 Task: Display the track field history on Timetaken object.
Action: Mouse moved to (1012, 61)
Screenshot: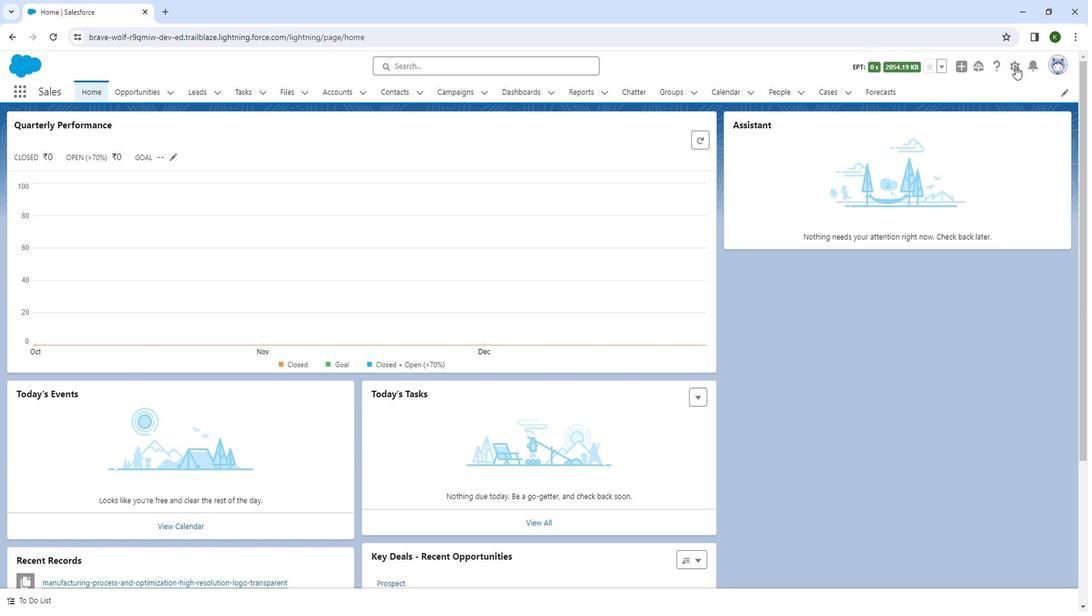 
Action: Mouse pressed left at (1012, 61)
Screenshot: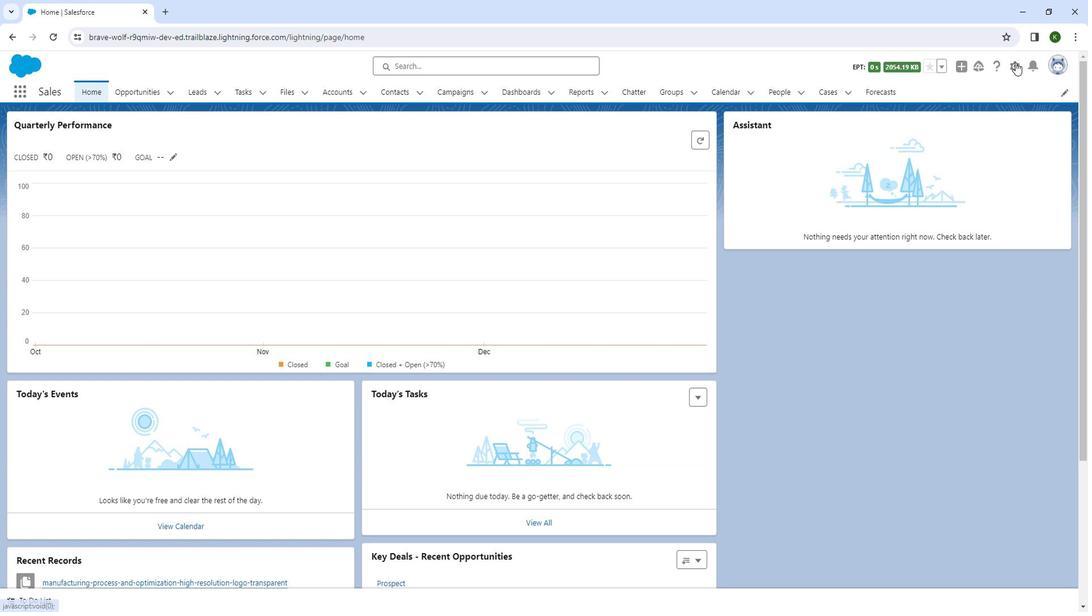 
Action: Mouse moved to (966, 100)
Screenshot: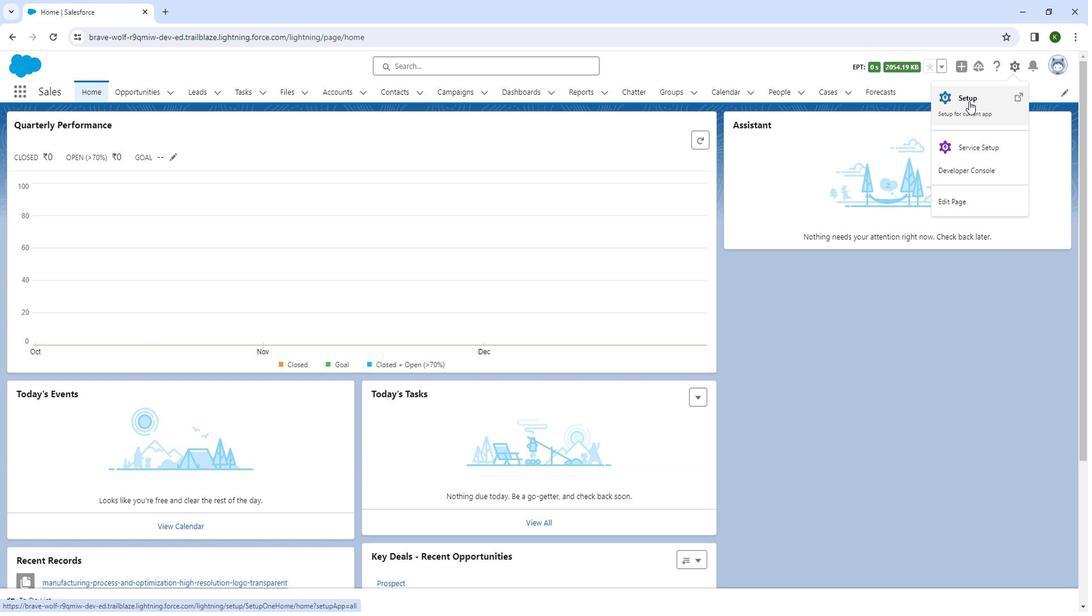 
Action: Mouse pressed left at (966, 100)
Screenshot: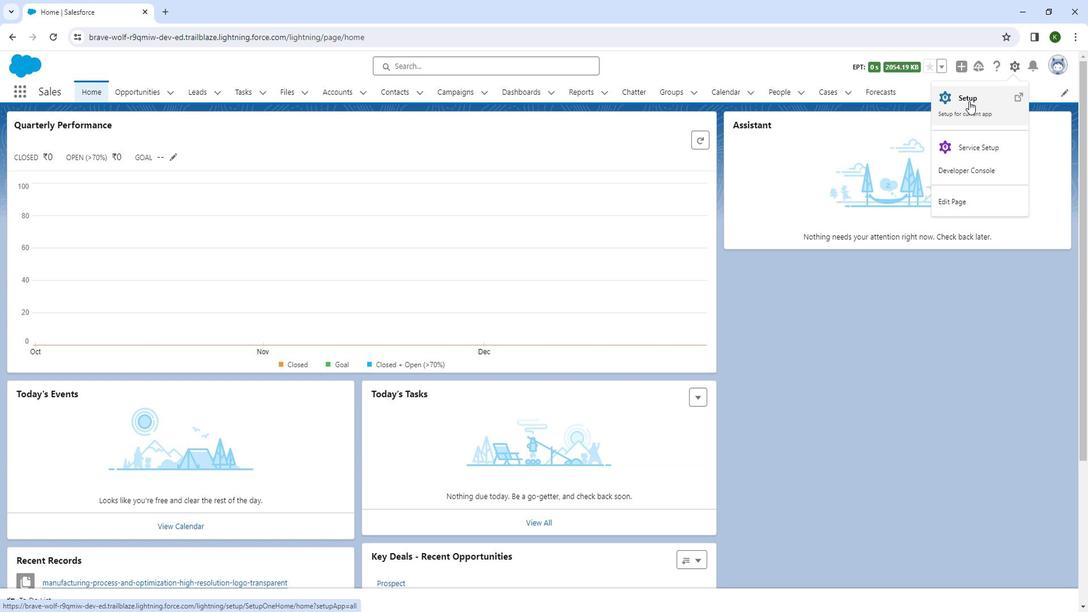 
Action: Mouse moved to (147, 91)
Screenshot: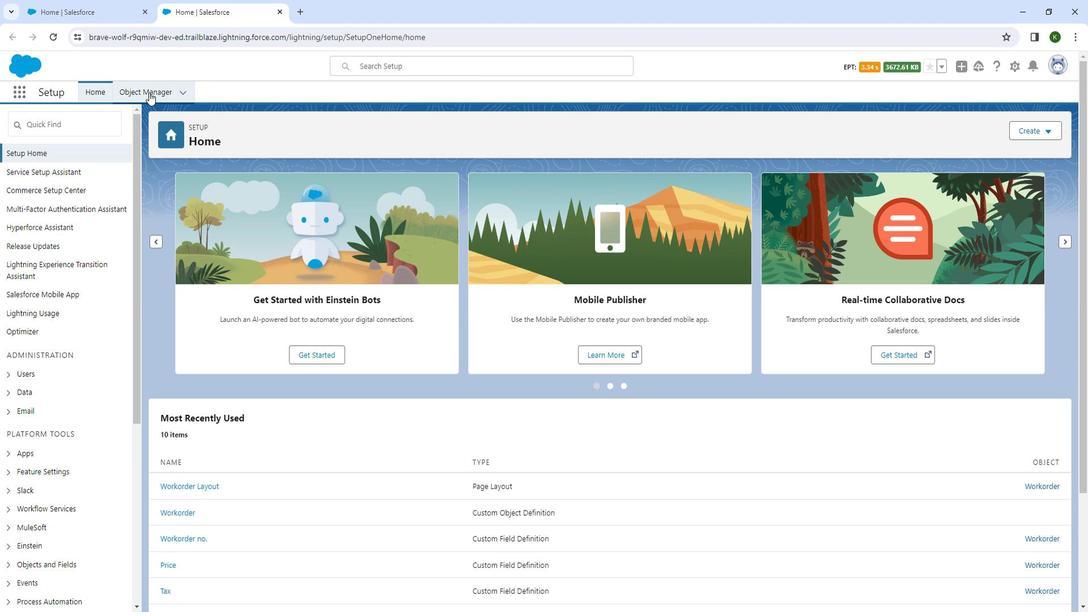 
Action: Mouse pressed left at (147, 91)
Screenshot: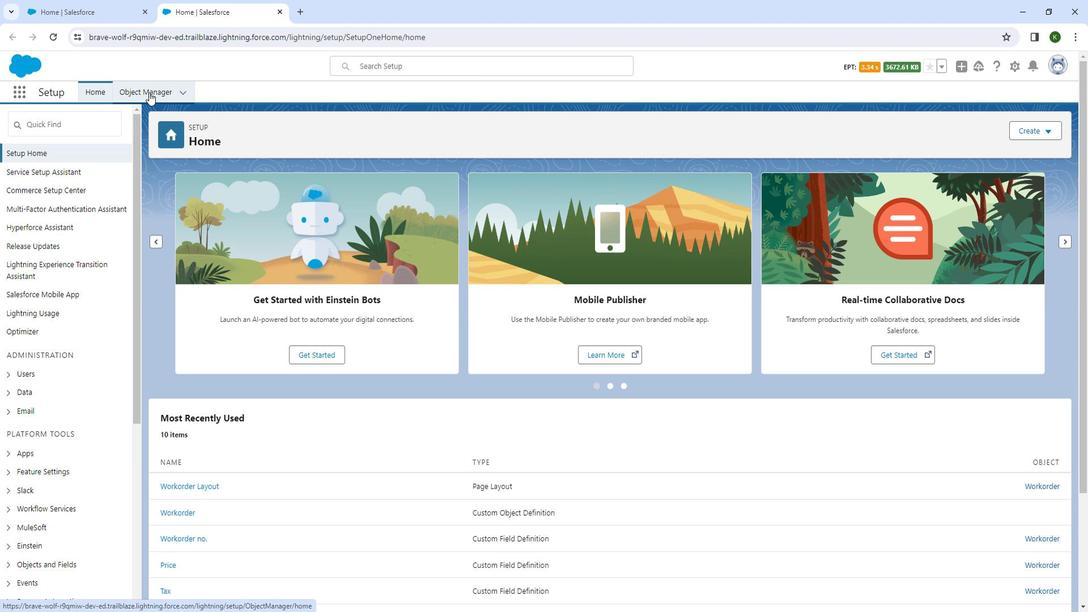 
Action: Mouse moved to (862, 133)
Screenshot: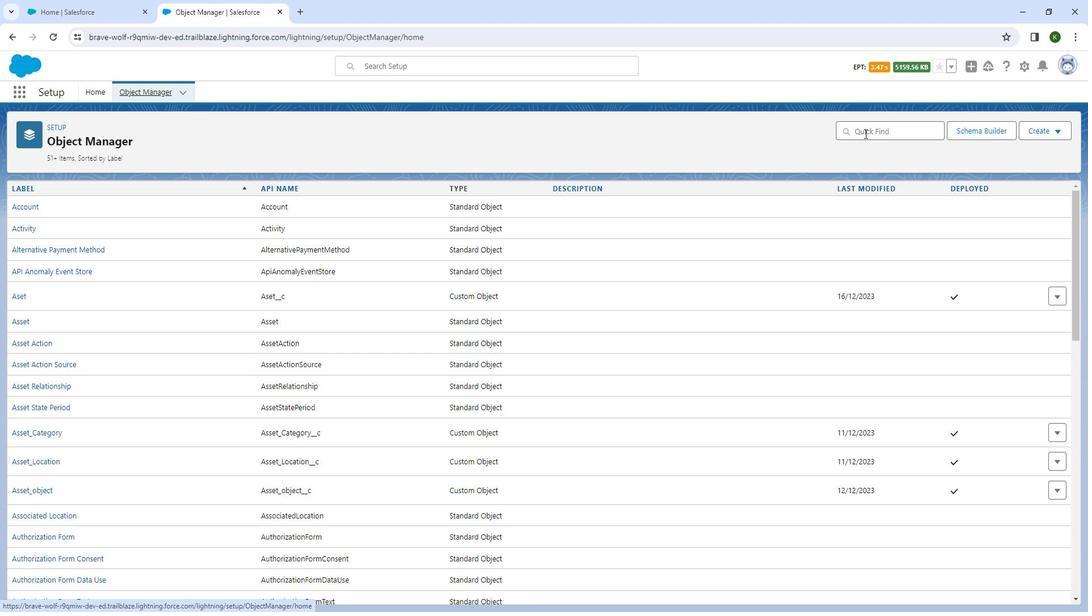 
Action: Mouse pressed left at (862, 133)
Screenshot: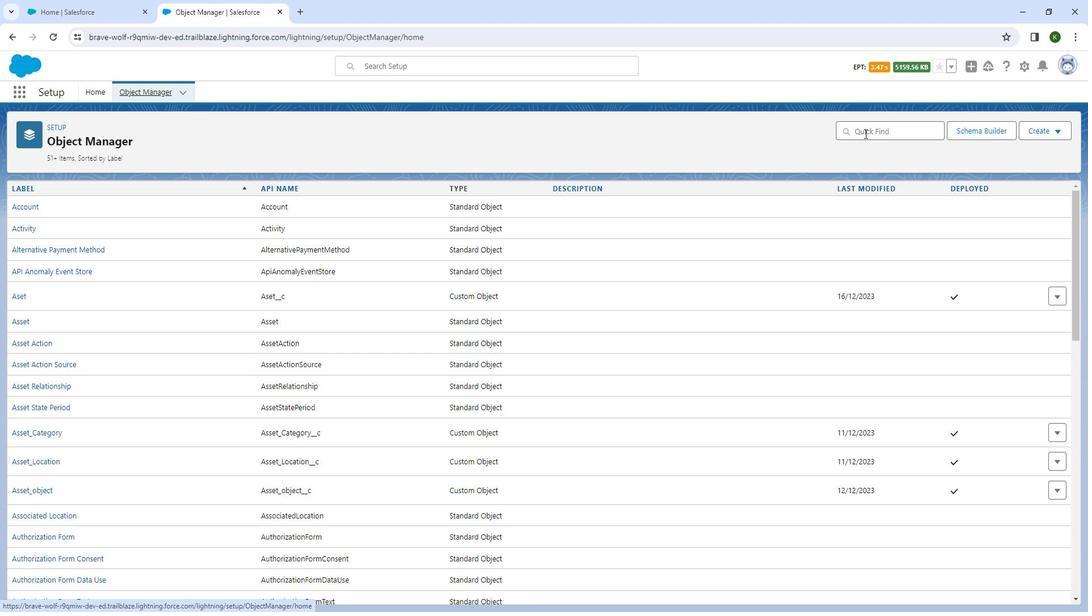 
Action: Mouse moved to (856, 133)
Screenshot: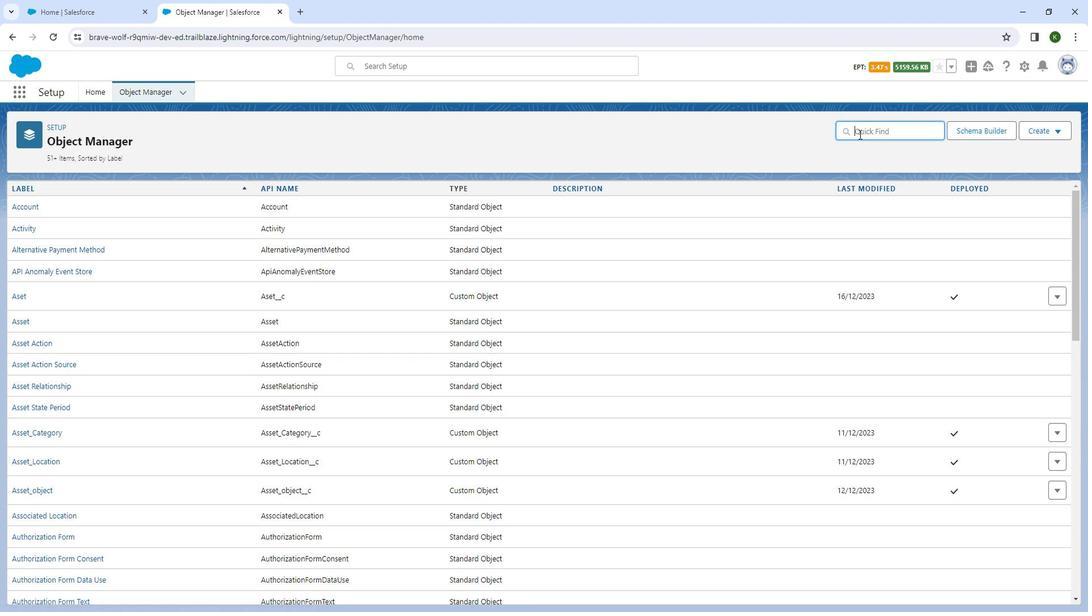 
Action: Key pressed <Key.shift_r>Timetaken
Screenshot: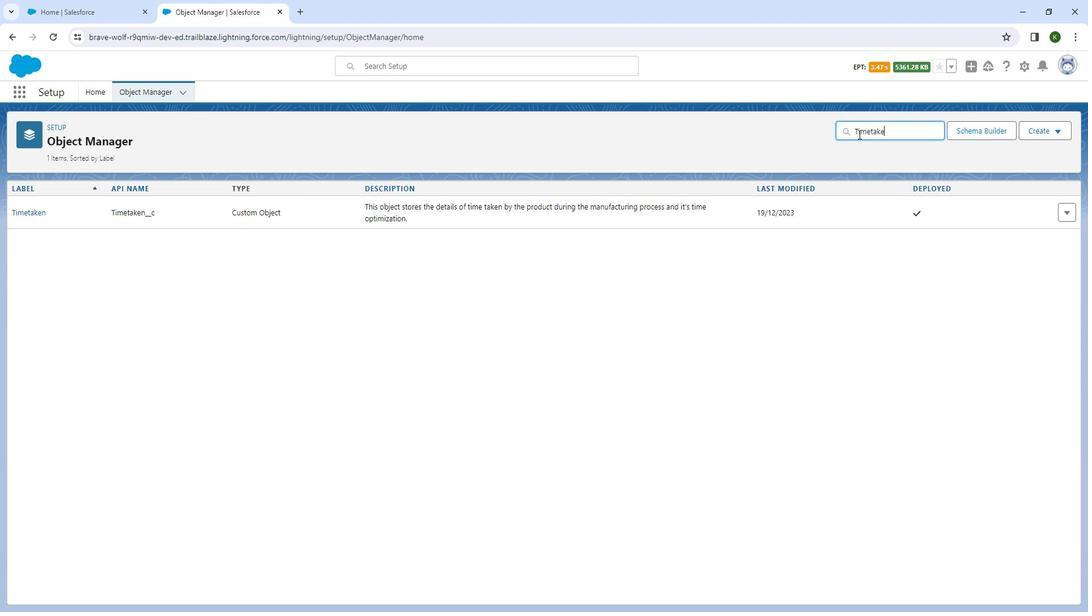 
Action: Mouse moved to (28, 212)
Screenshot: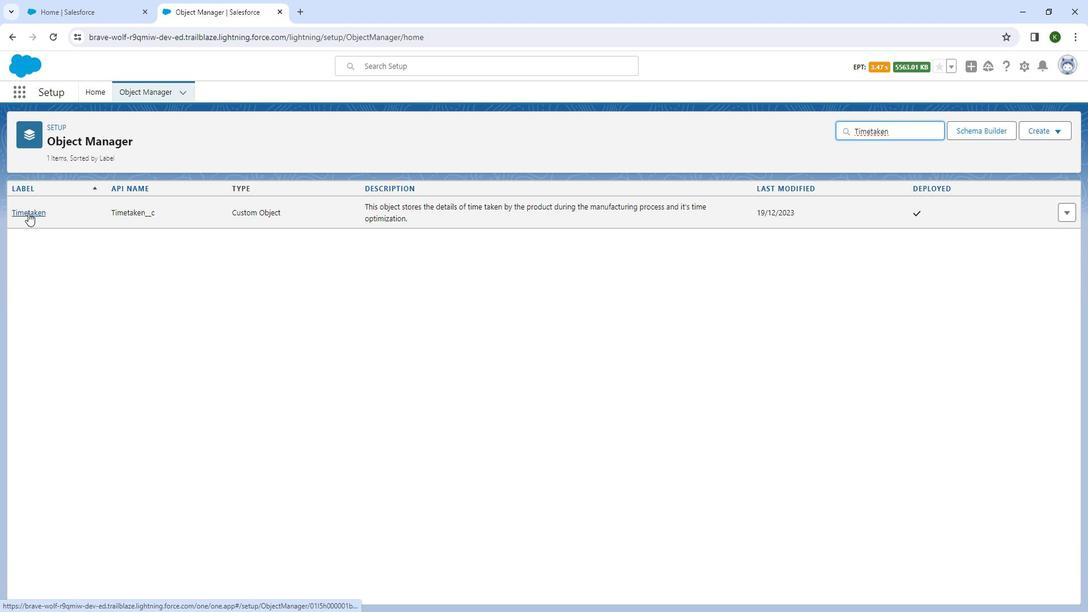 
Action: Mouse pressed left at (28, 212)
Screenshot: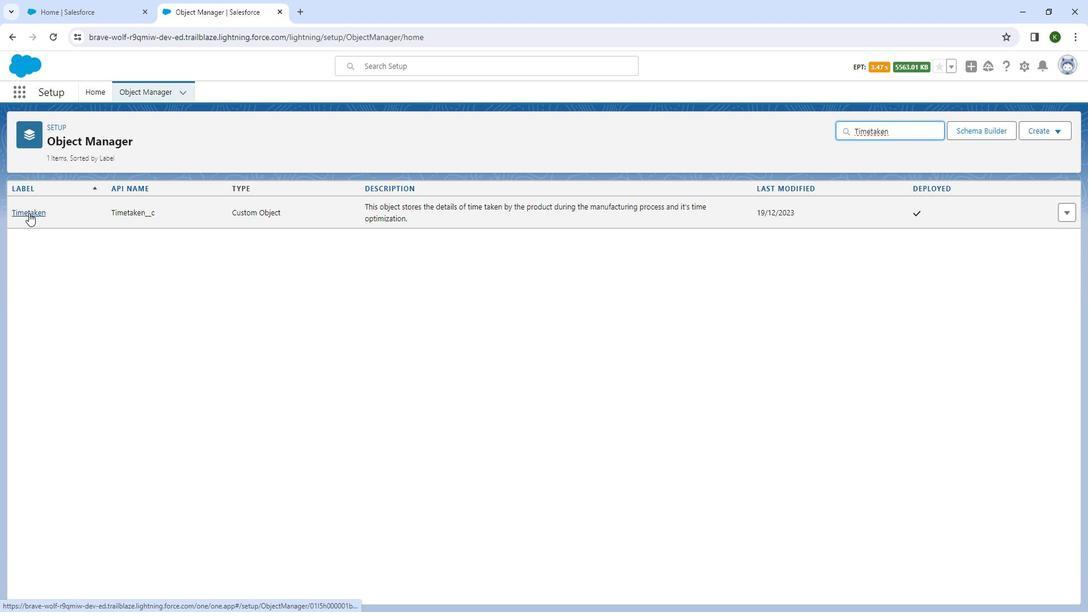 
Action: Mouse moved to (1014, 184)
Screenshot: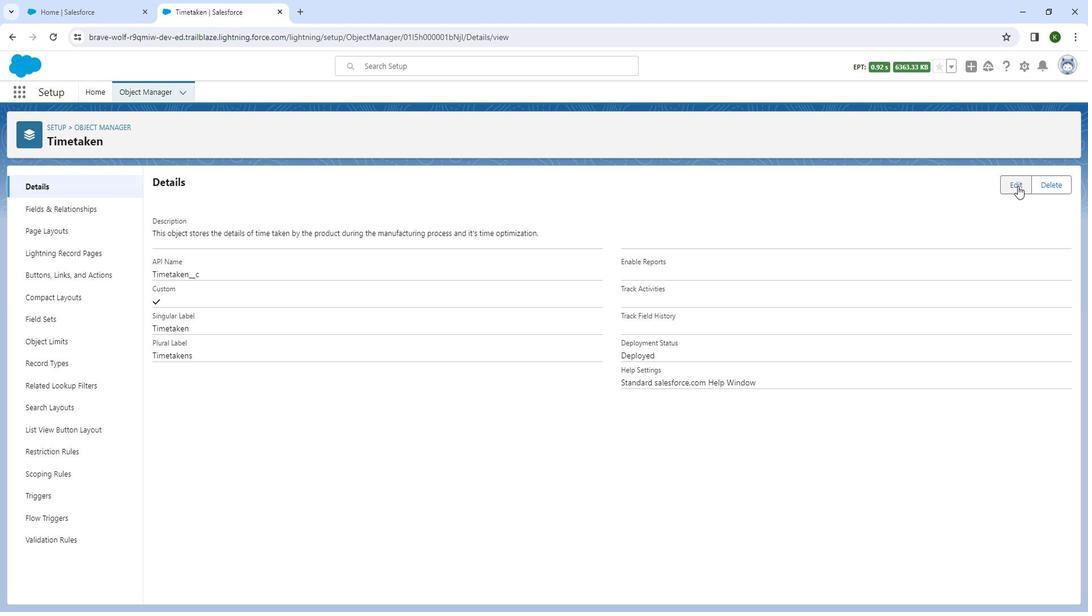 
Action: Mouse pressed left at (1014, 184)
Screenshot: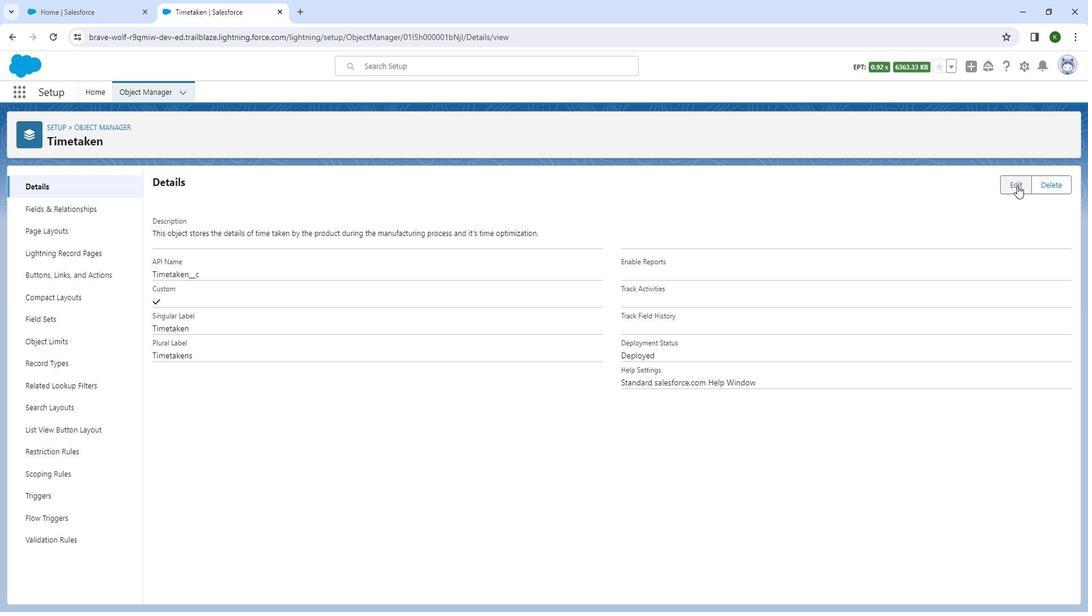 
Action: Mouse moved to (742, 274)
Screenshot: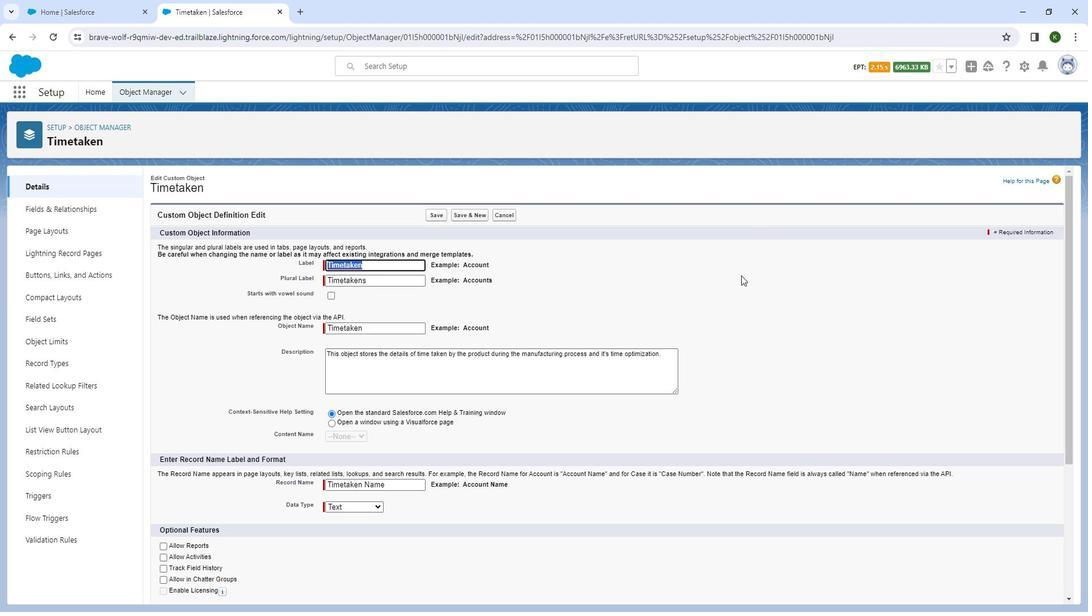
Action: Mouse scrolled (742, 274) with delta (0, 0)
Screenshot: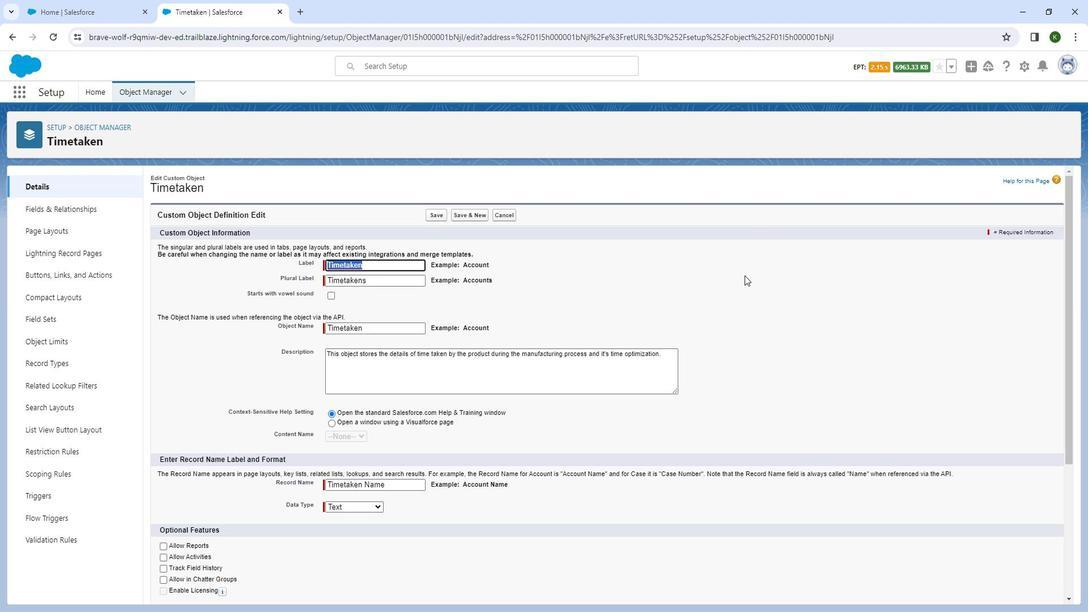 
Action: Mouse scrolled (742, 274) with delta (0, 0)
Screenshot: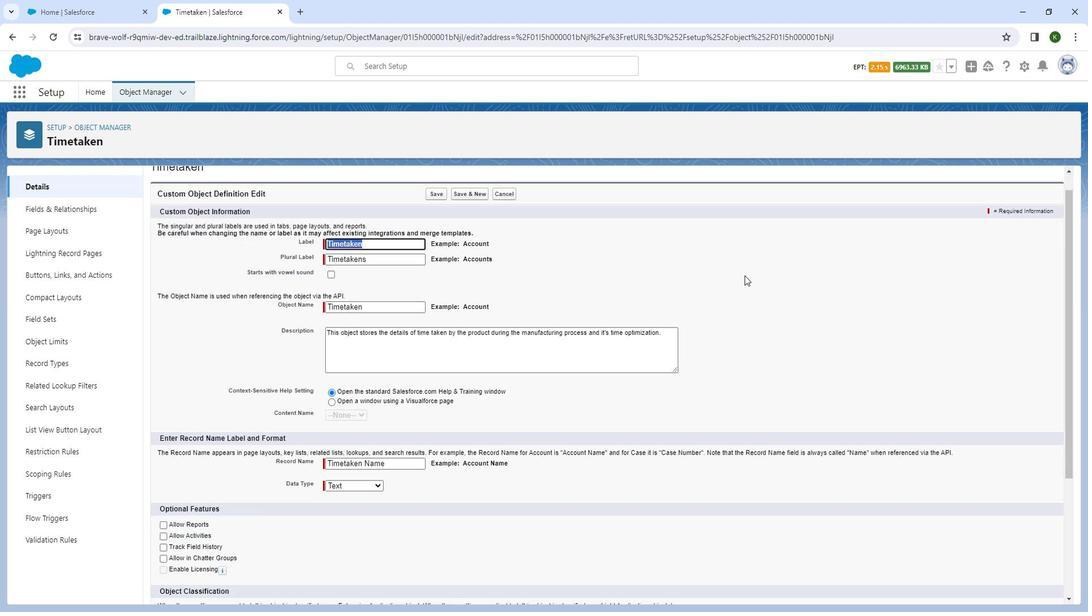 
Action: Mouse moved to (162, 452)
Screenshot: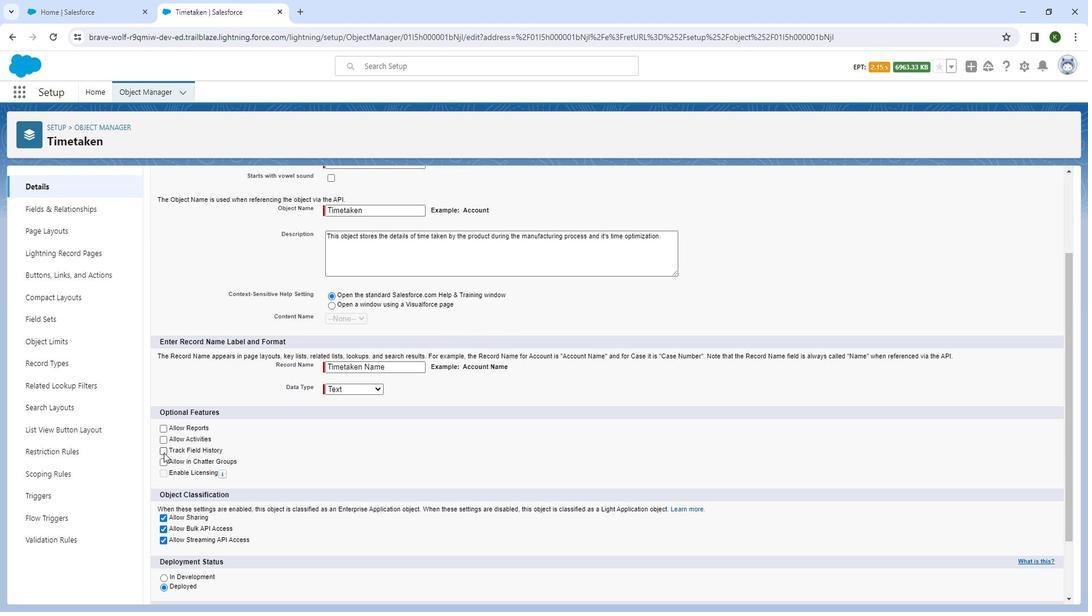 
Action: Mouse pressed left at (162, 452)
Screenshot: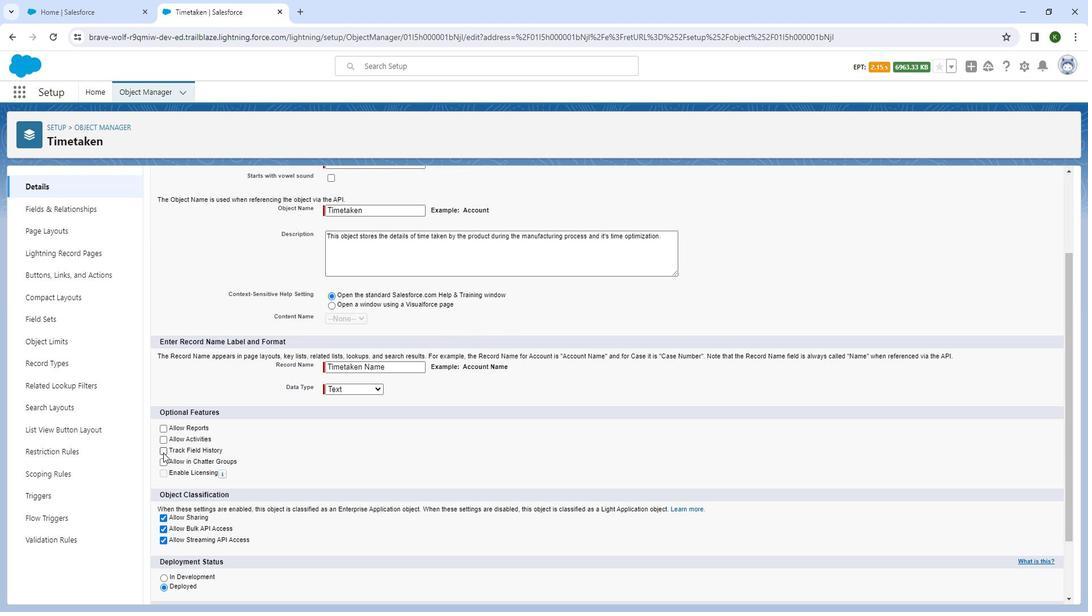 
Action: Mouse moved to (478, 436)
Screenshot: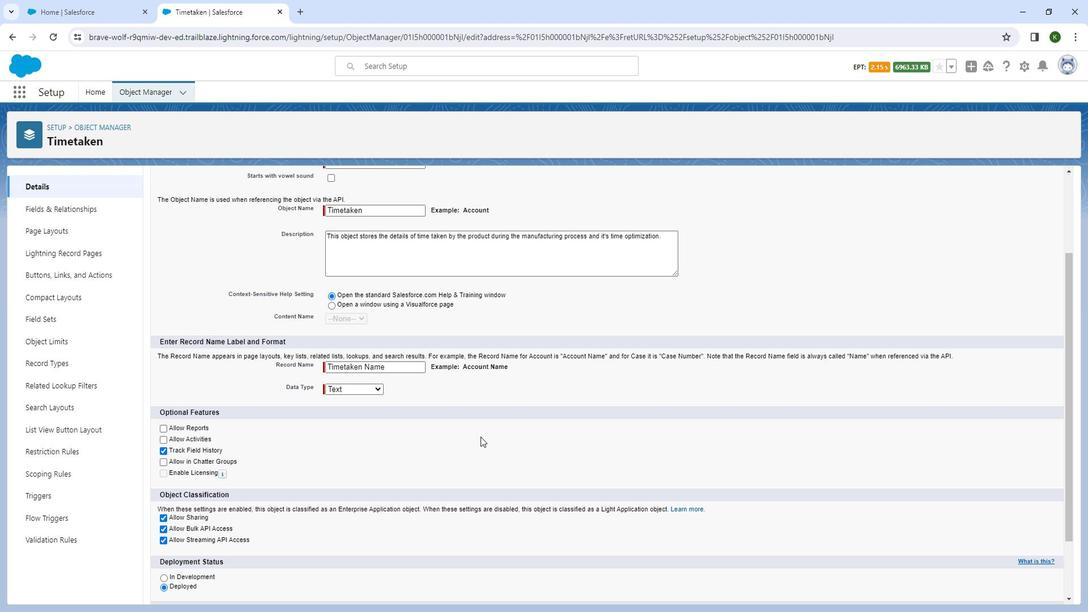 
Action: Mouse scrolled (478, 435) with delta (0, 0)
Screenshot: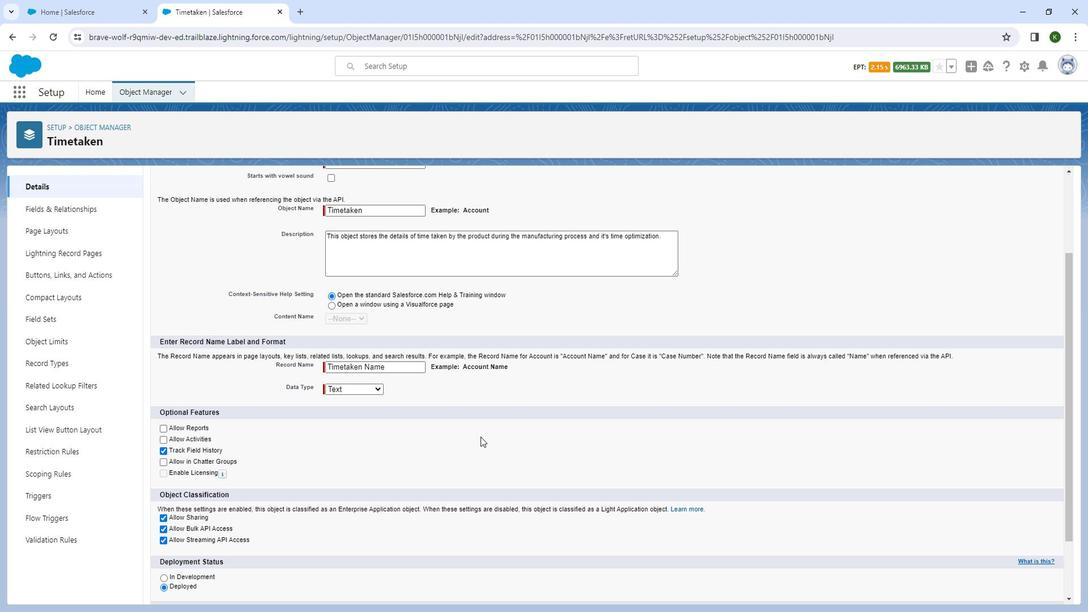 
Action: Mouse scrolled (478, 435) with delta (0, 0)
Screenshot: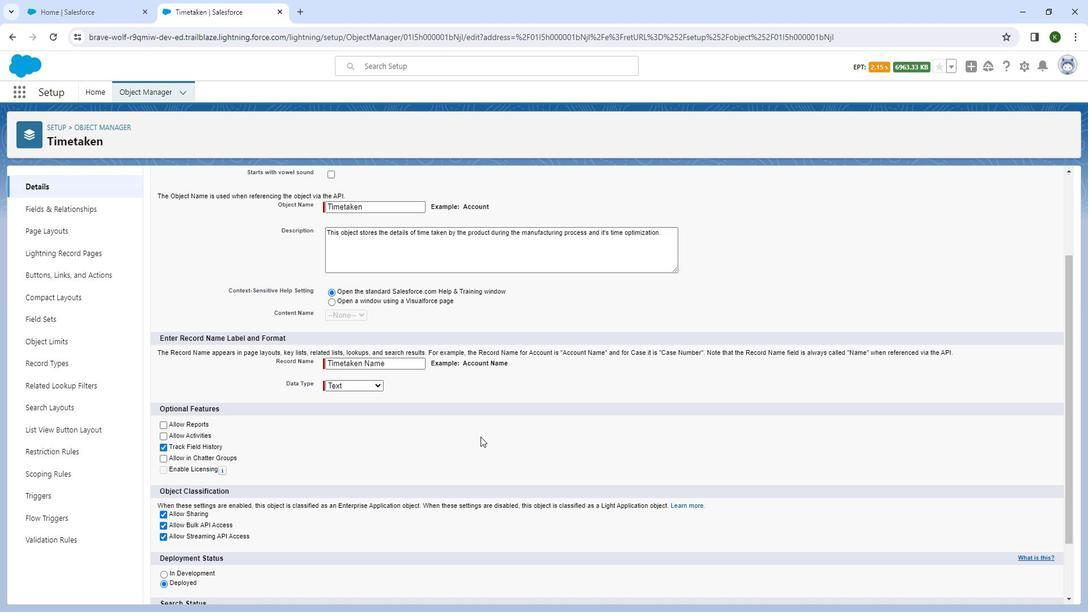 
Action: Mouse scrolled (478, 435) with delta (0, 0)
Screenshot: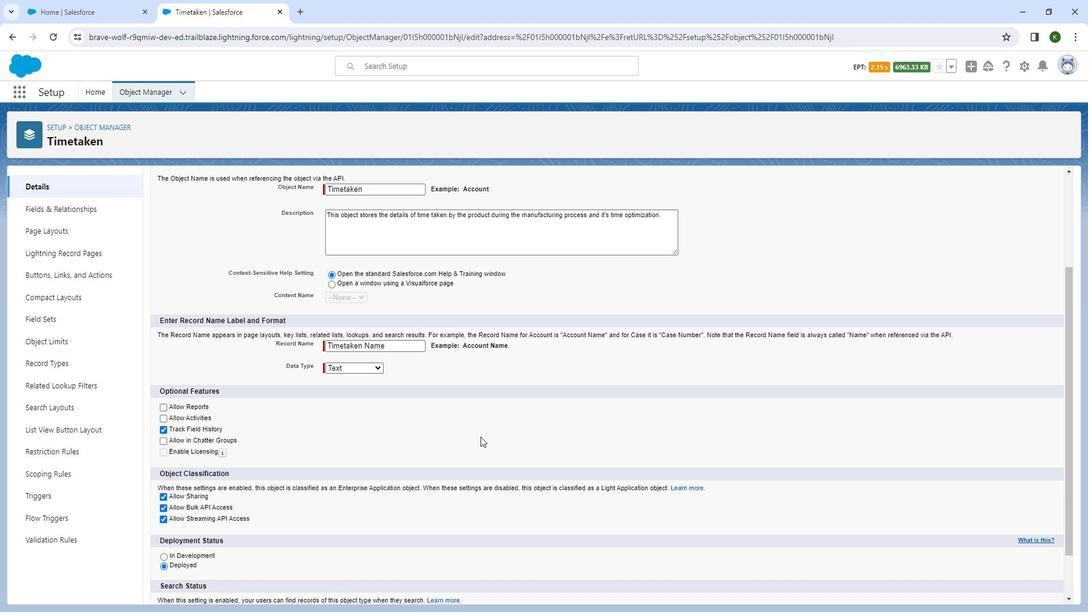 
Action: Mouse scrolled (478, 435) with delta (0, 0)
Screenshot: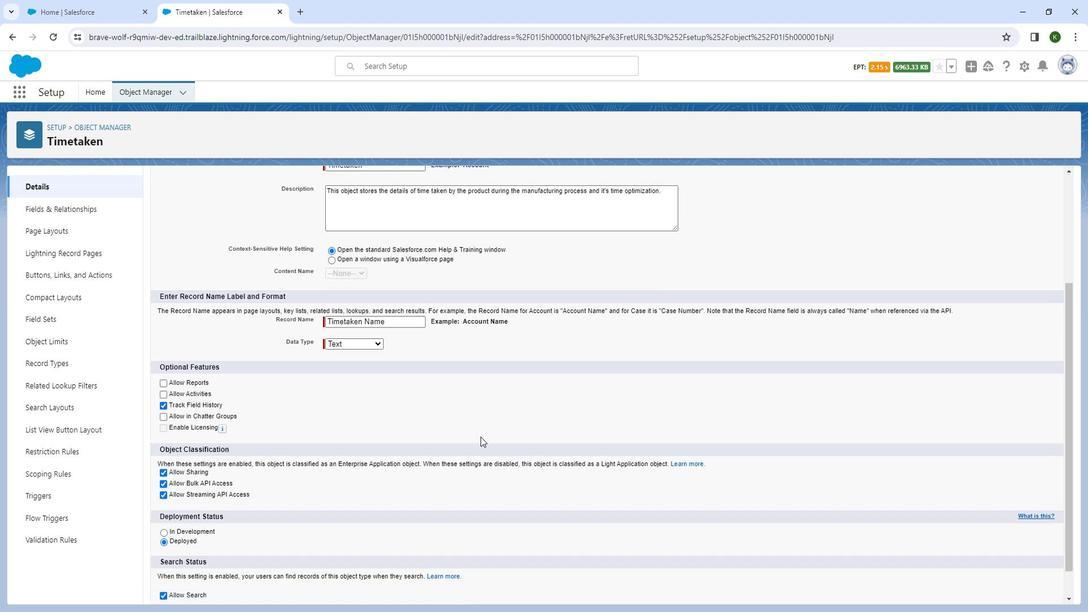 
Action: Mouse moved to (432, 589)
Screenshot: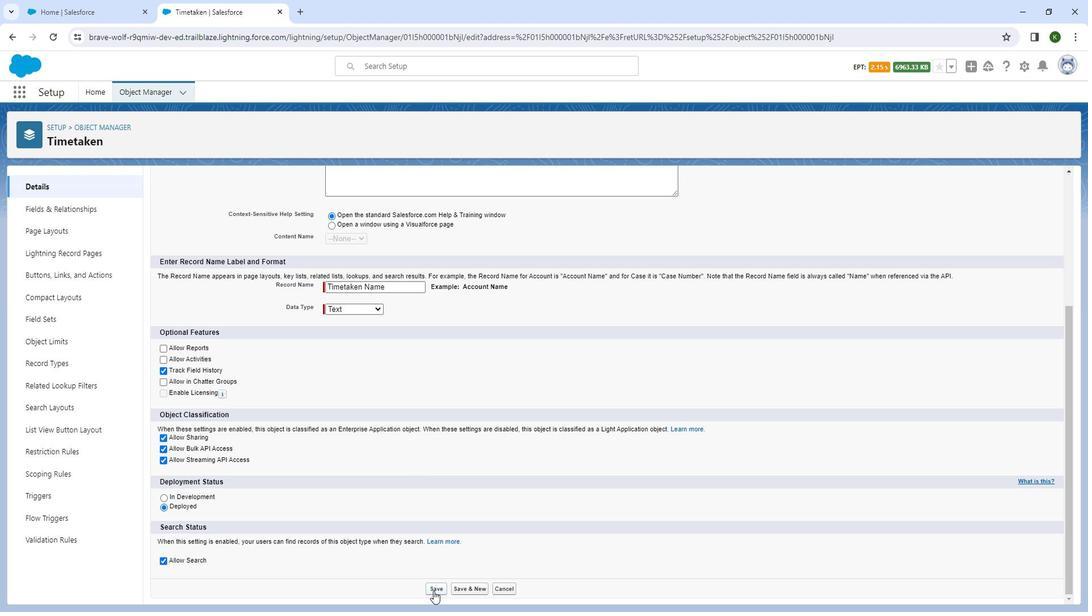 
Action: Mouse pressed left at (432, 589)
Screenshot: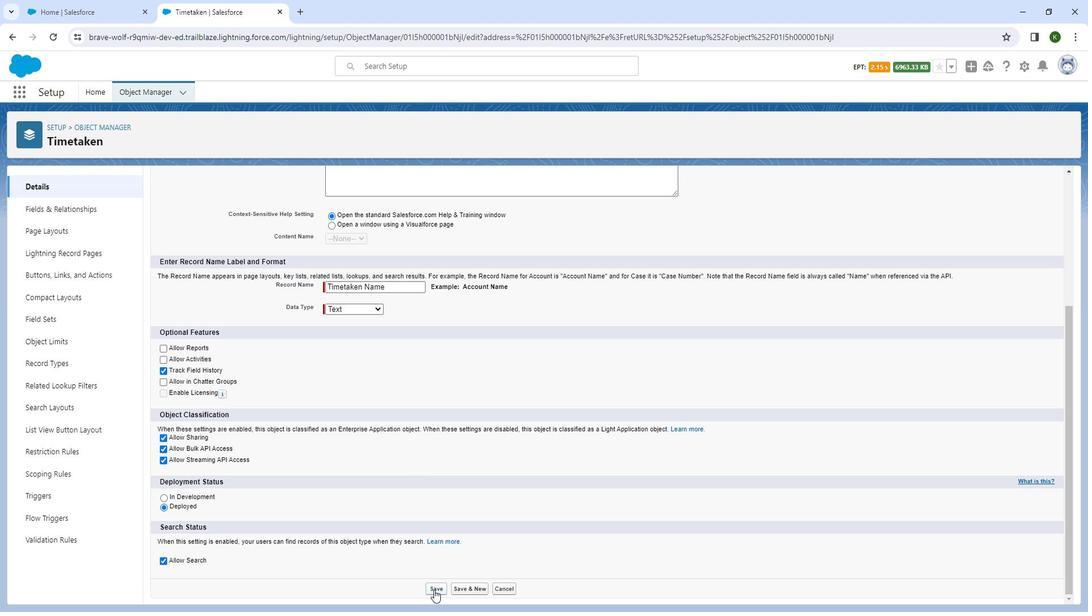 
Action: Mouse moved to (92, 209)
Screenshot: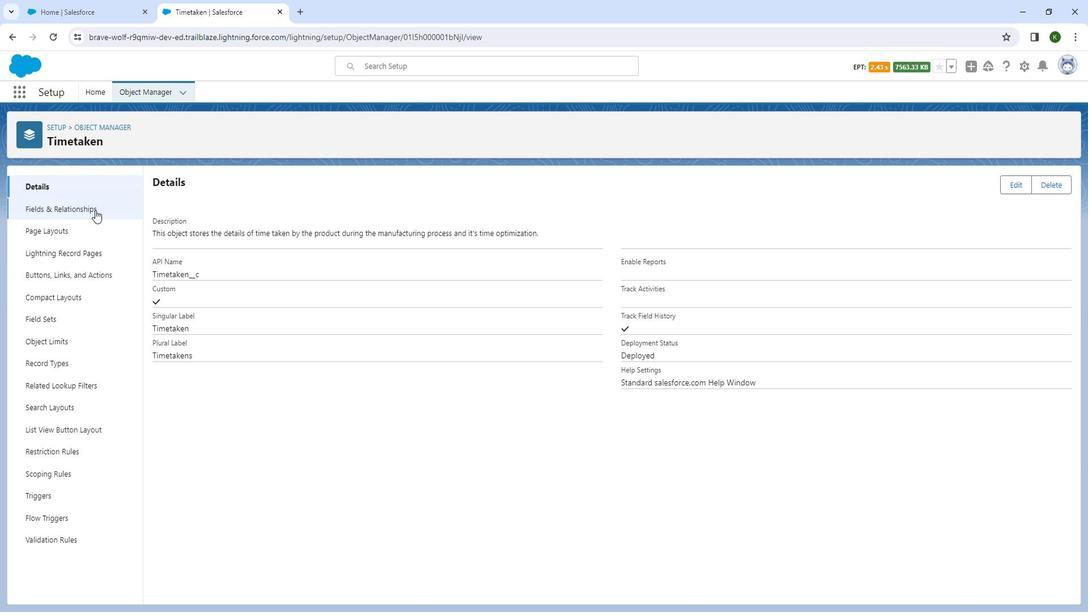 
Action: Mouse pressed left at (92, 209)
Screenshot: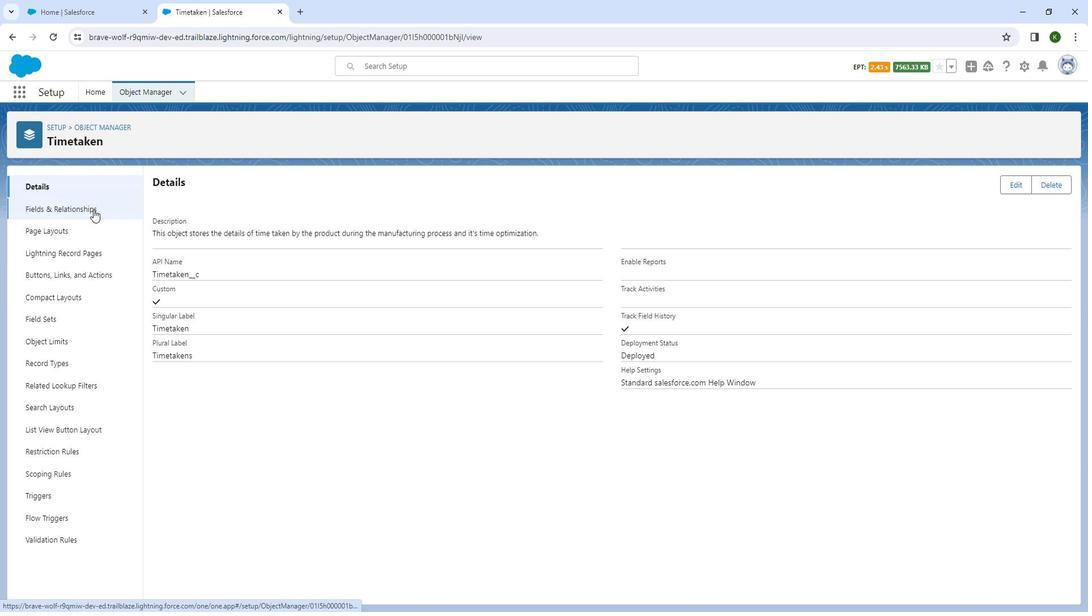 
Action: Mouse moved to (1022, 183)
Screenshot: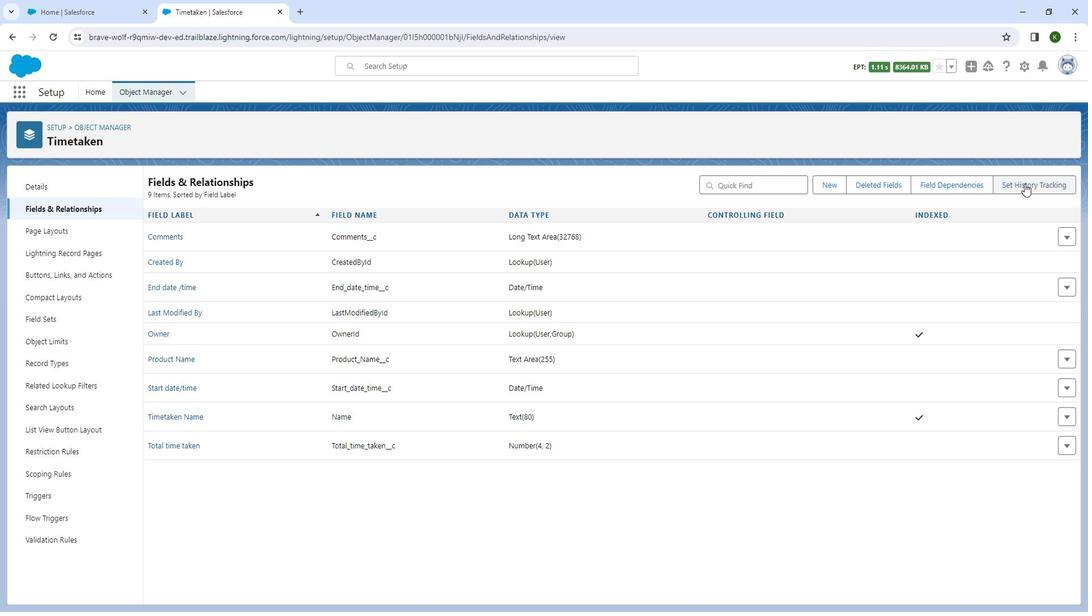 
Action: Mouse pressed left at (1022, 183)
Screenshot: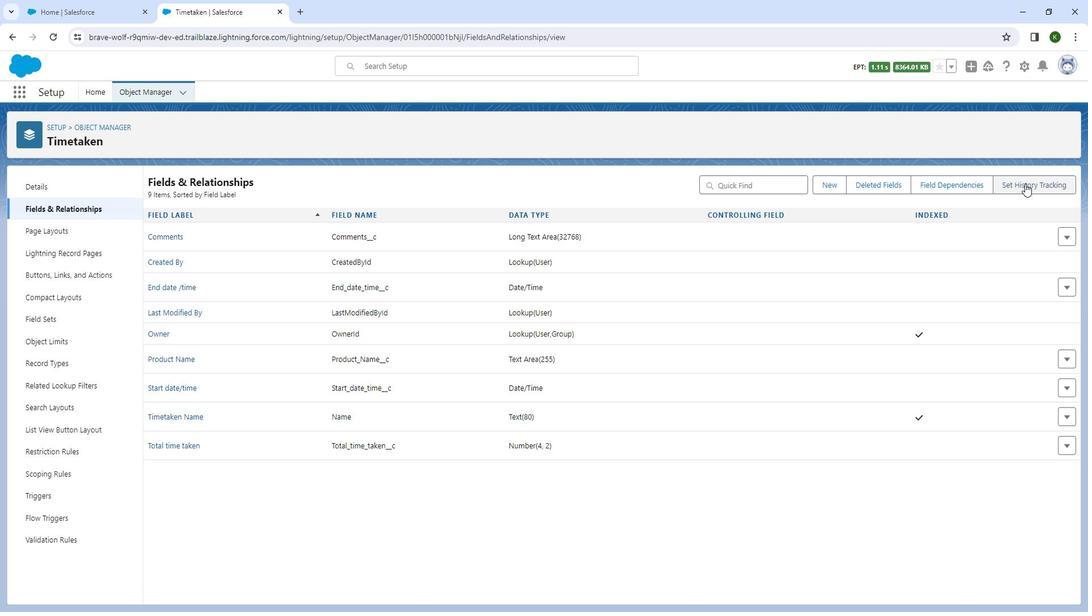 
Action: Mouse moved to (329, 301)
Screenshot: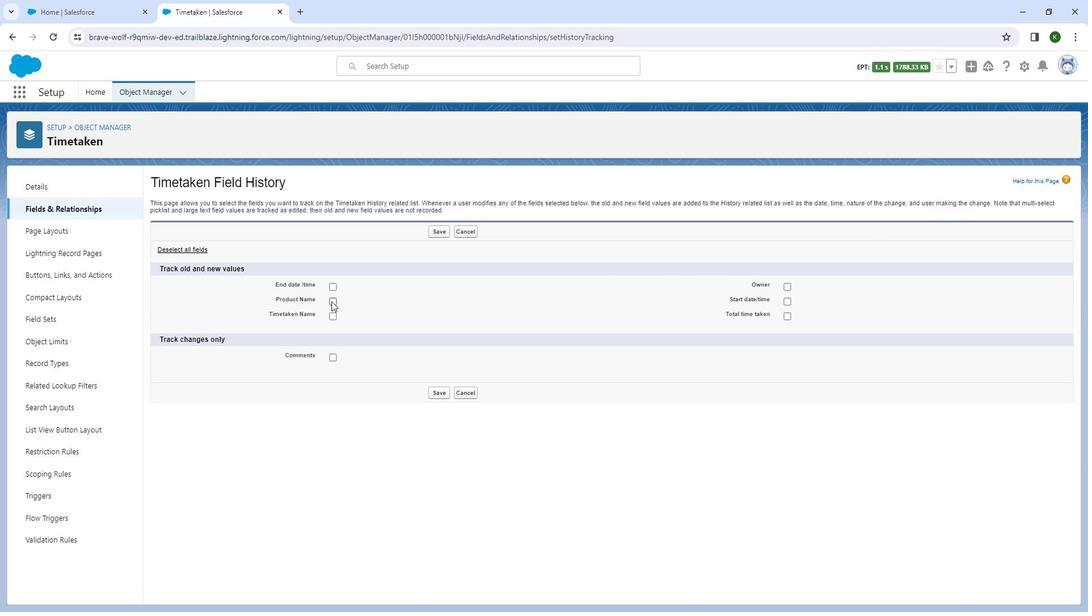 
Action: Mouse pressed left at (329, 301)
Screenshot: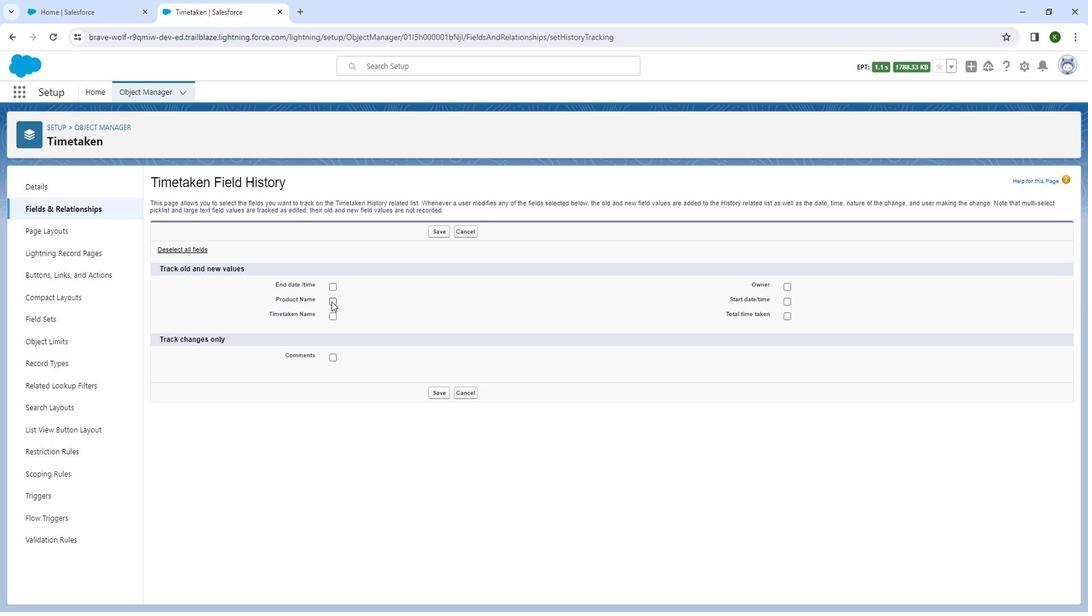 
Action: Mouse moved to (331, 287)
Screenshot: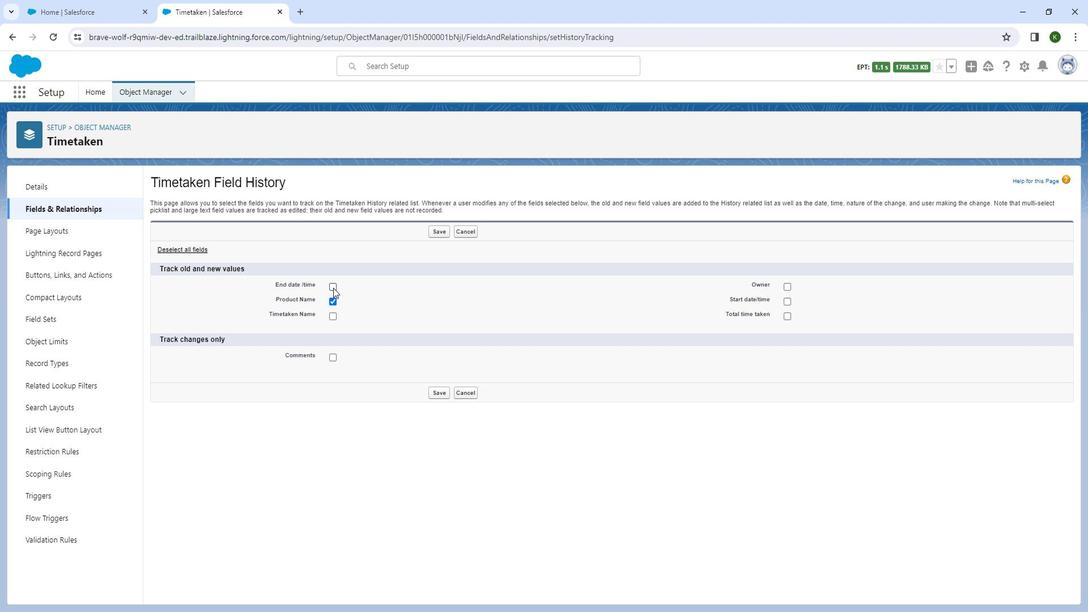 
Action: Mouse pressed left at (331, 287)
Screenshot: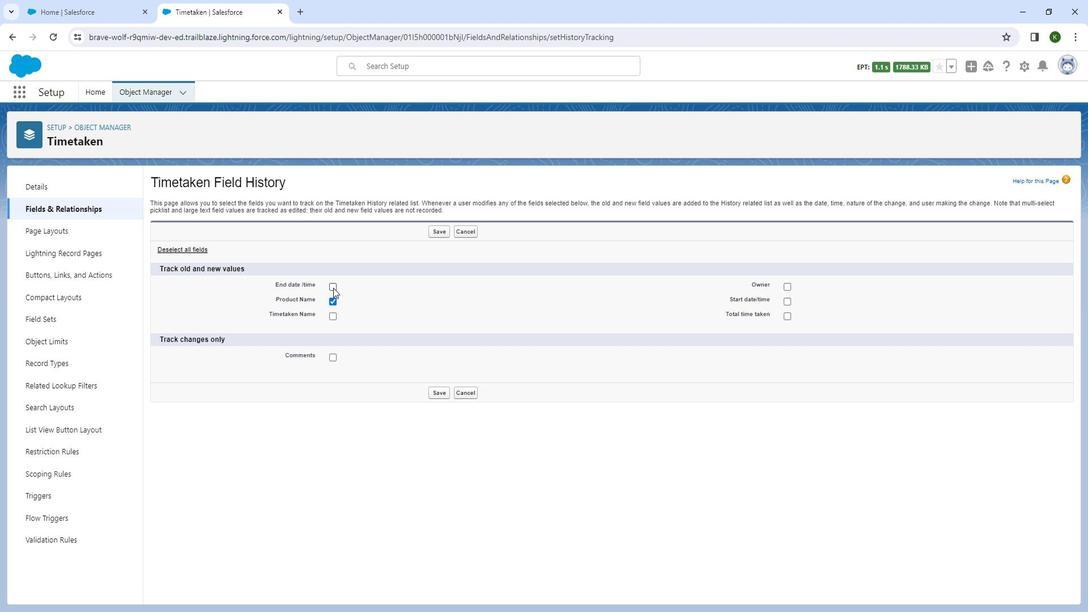 
Action: Mouse moved to (783, 315)
Screenshot: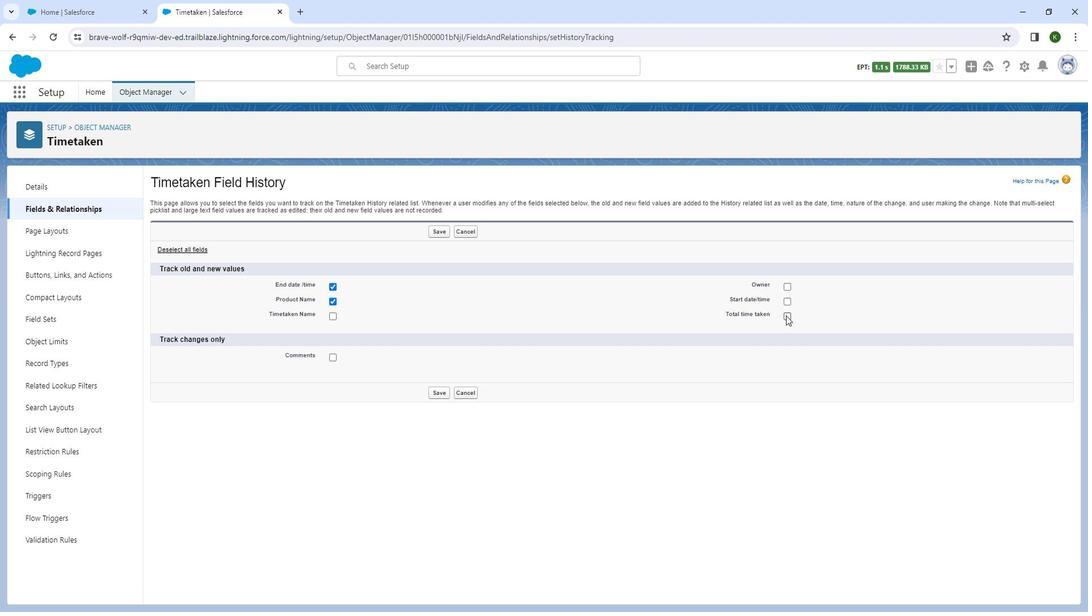 
Action: Mouse pressed left at (783, 315)
Screenshot: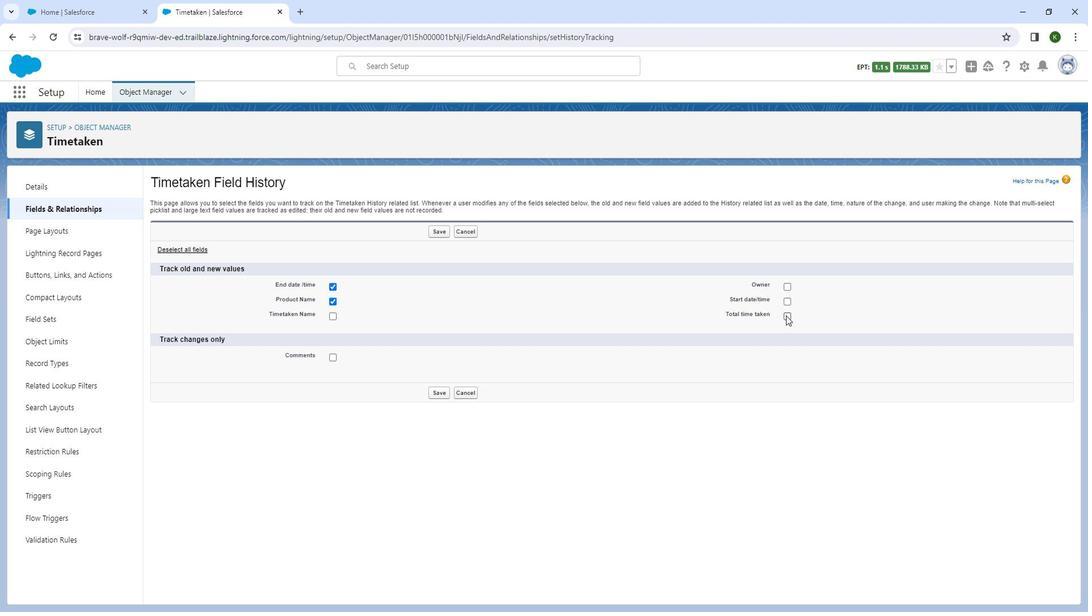 
Action: Mouse moved to (782, 298)
Screenshot: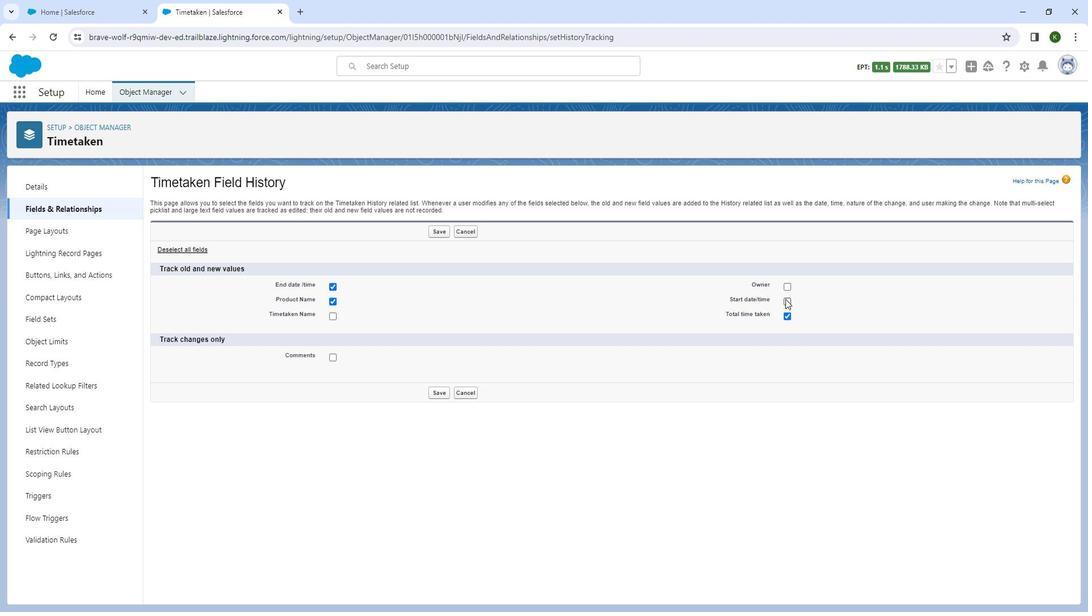 
Action: Mouse pressed left at (782, 298)
Screenshot: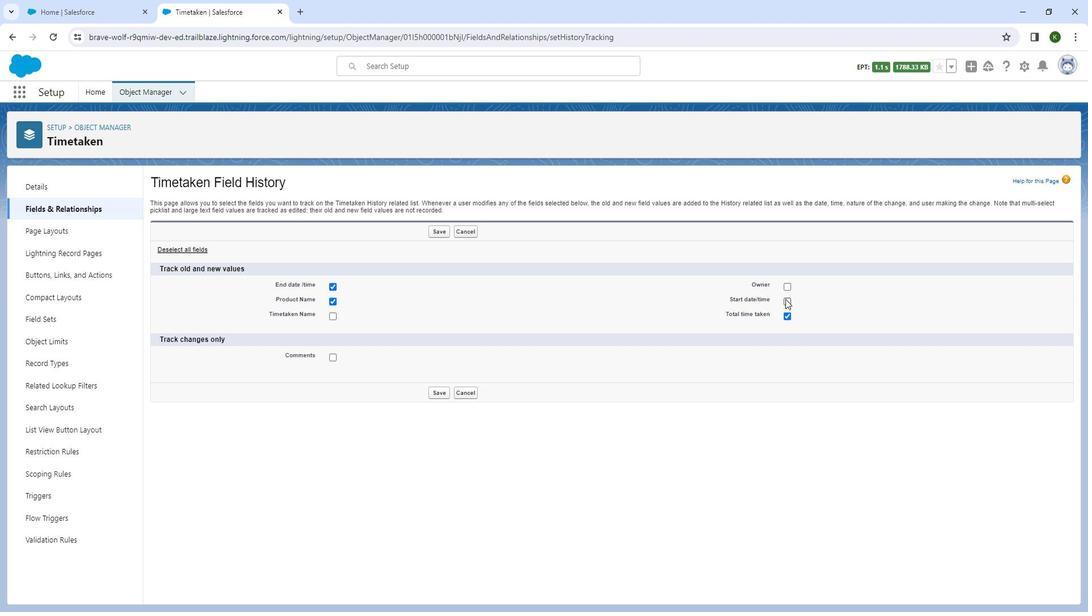 
Action: Mouse moved to (437, 392)
Screenshot: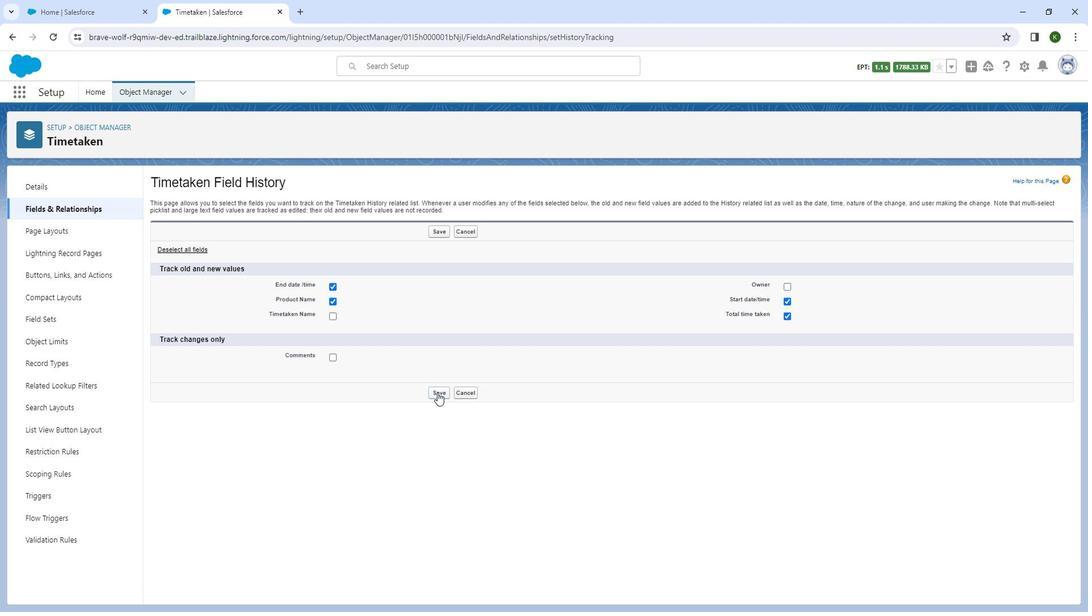
Action: Mouse pressed left at (437, 392)
Screenshot: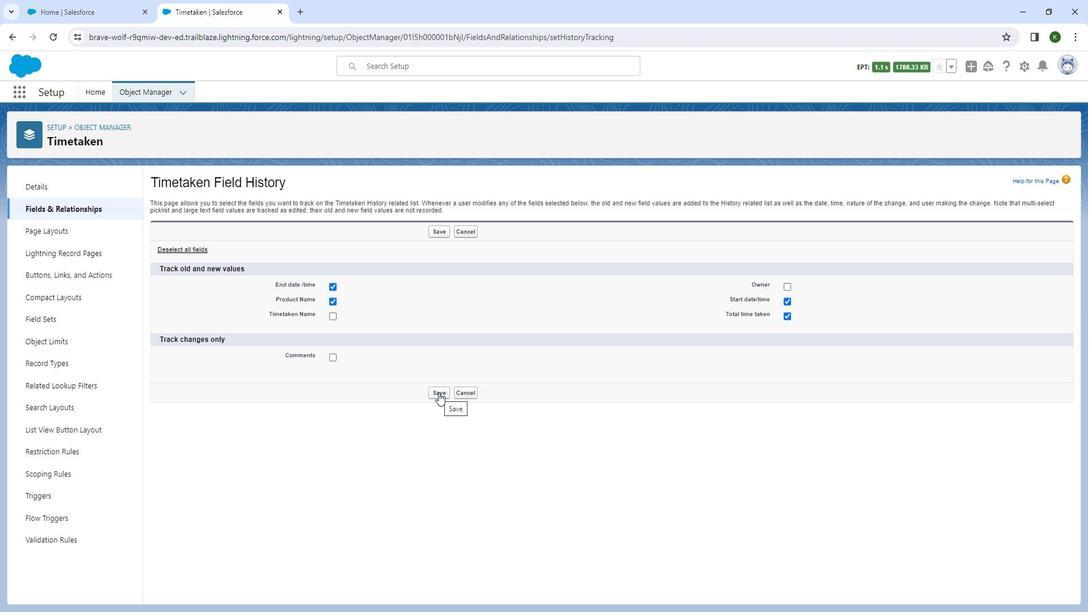 
Action: Mouse moved to (57, 233)
Screenshot: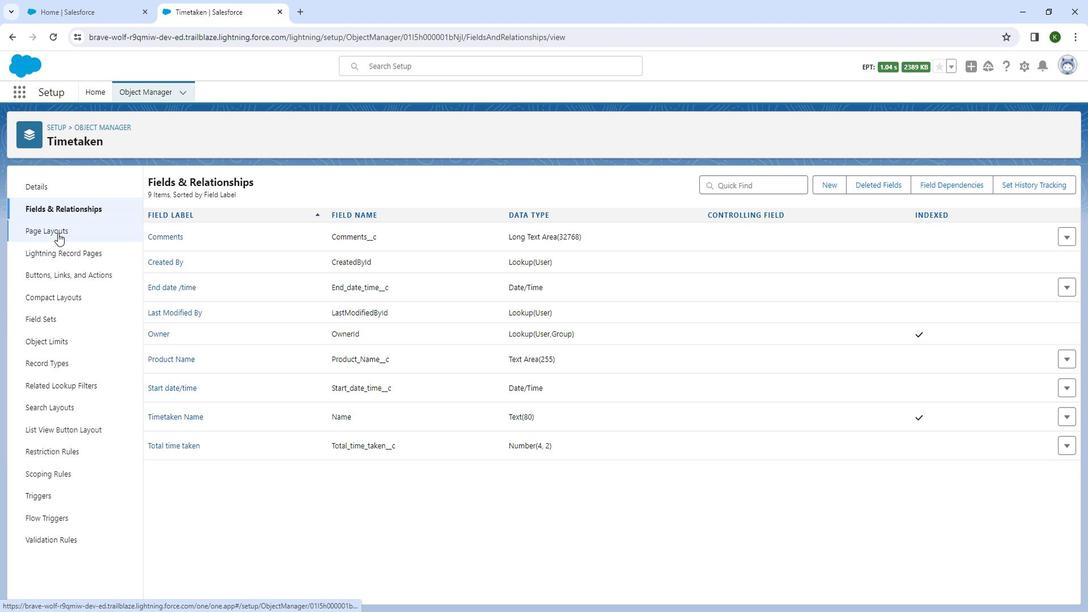 
Action: Mouse pressed left at (57, 233)
Screenshot: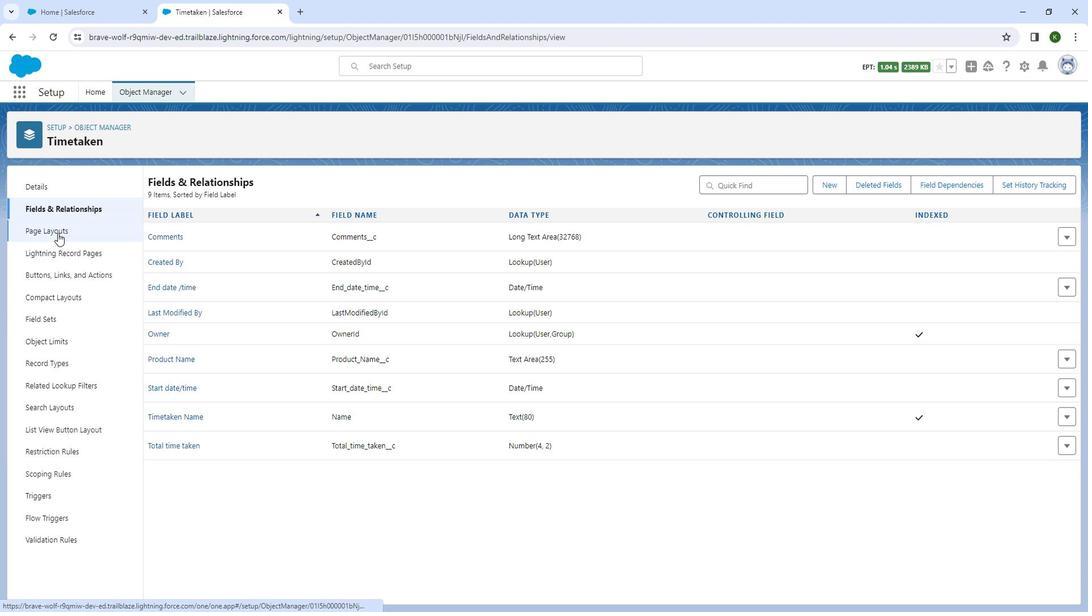 
Action: Mouse moved to (192, 238)
Screenshot: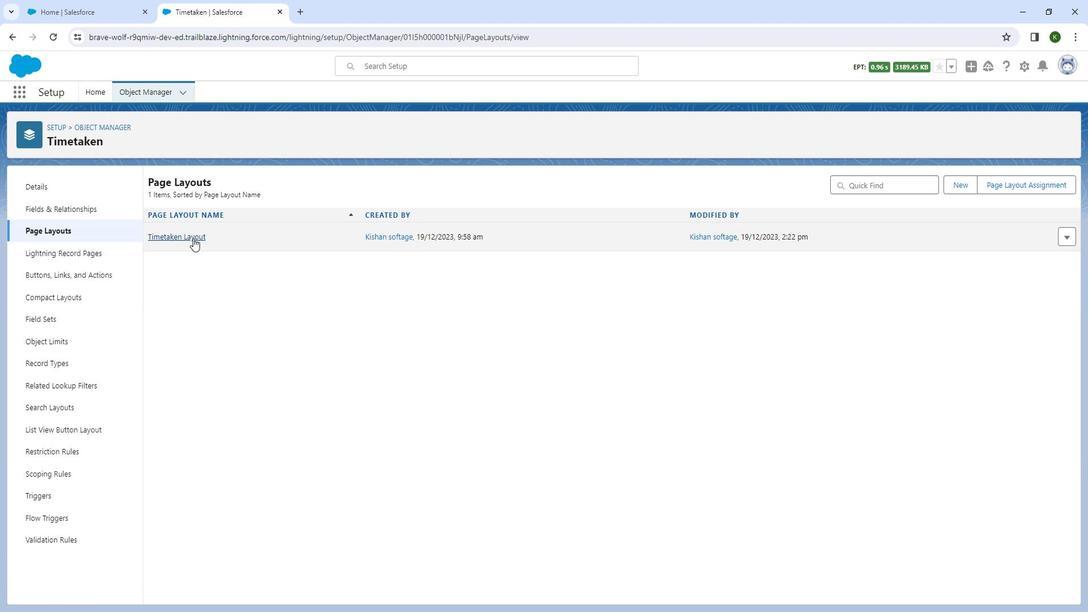 
Action: Mouse pressed left at (192, 238)
Screenshot: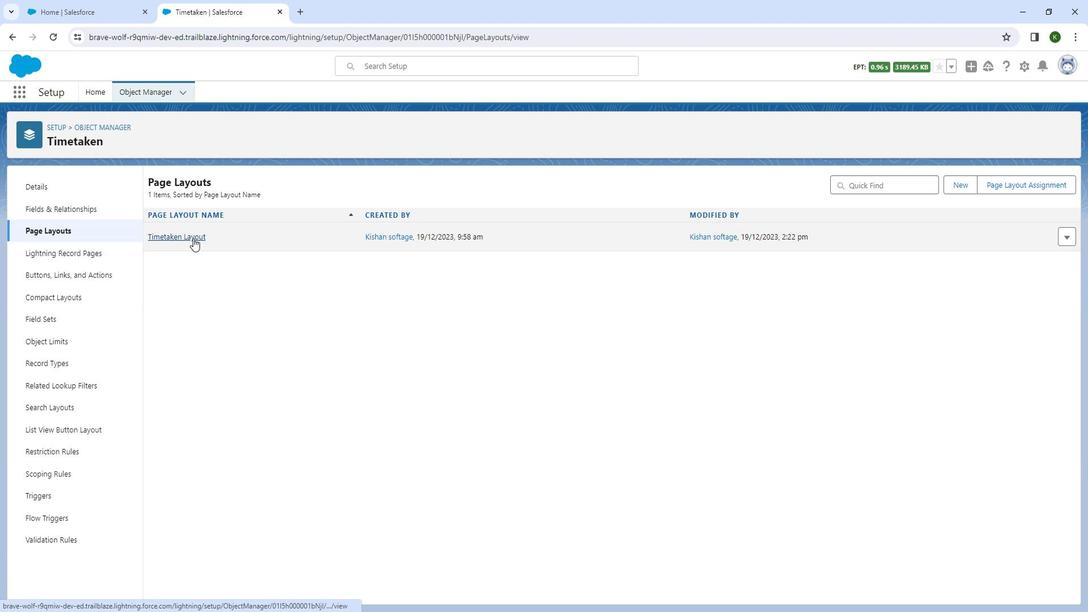 
Action: Mouse moved to (366, 350)
Screenshot: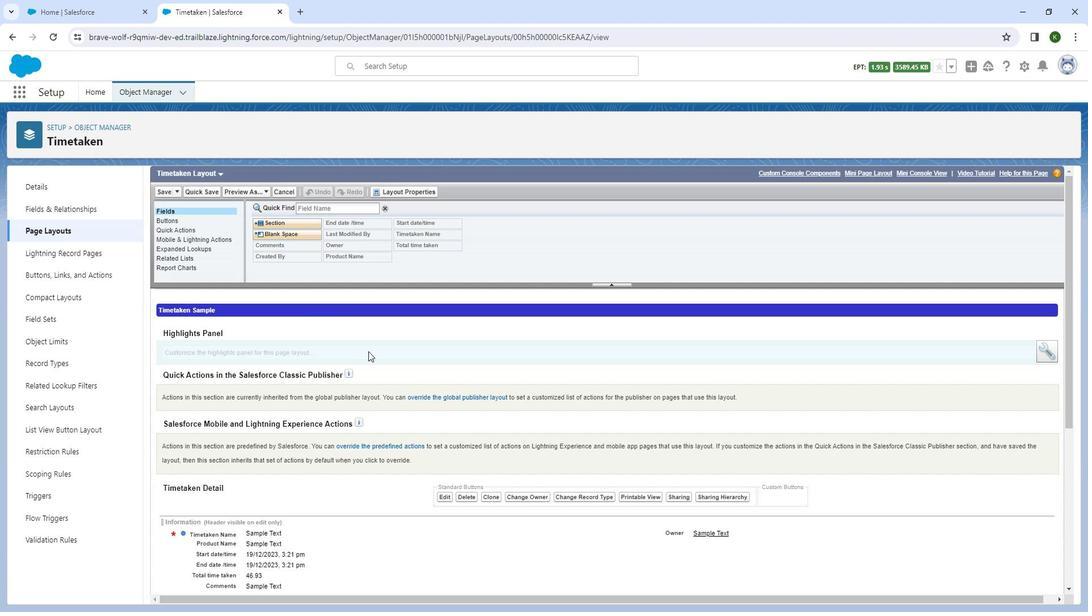 
Action: Mouse scrolled (366, 350) with delta (0, 0)
Screenshot: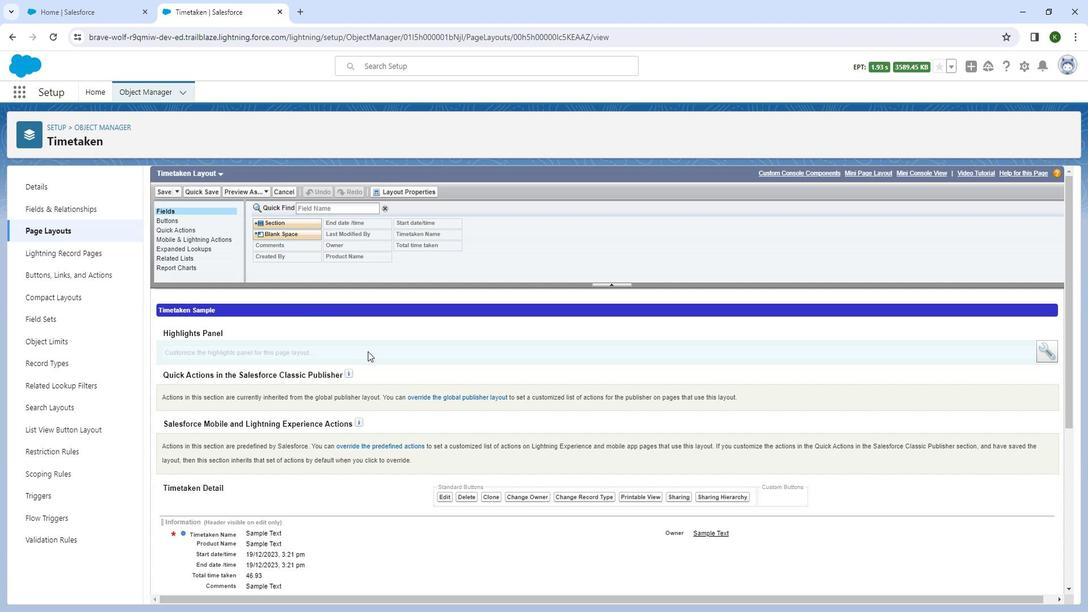 
Action: Mouse scrolled (366, 350) with delta (0, 0)
Screenshot: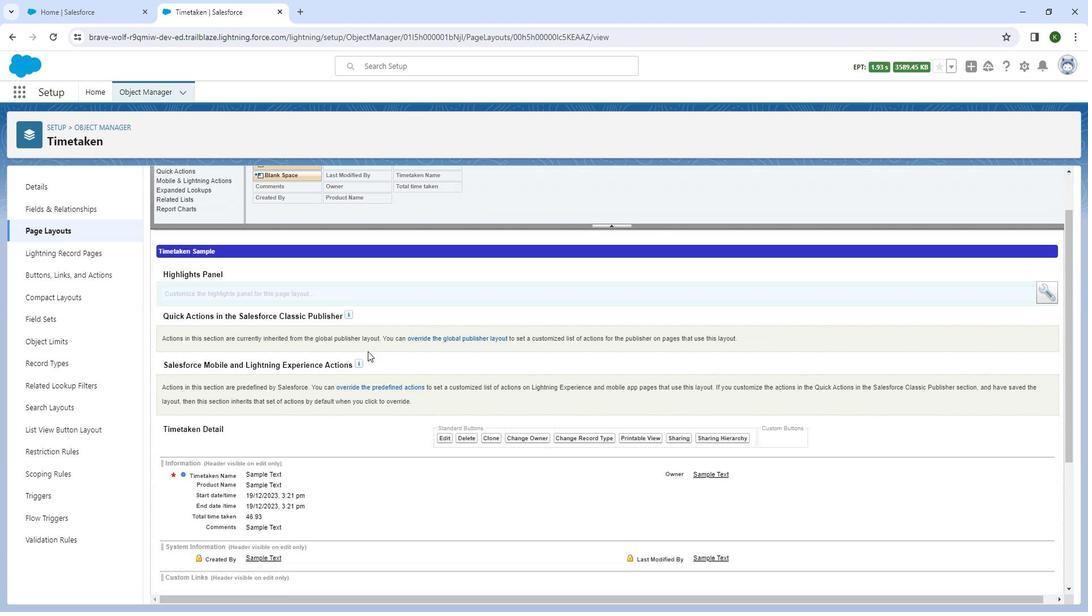 
Action: Mouse moved to (364, 350)
Screenshot: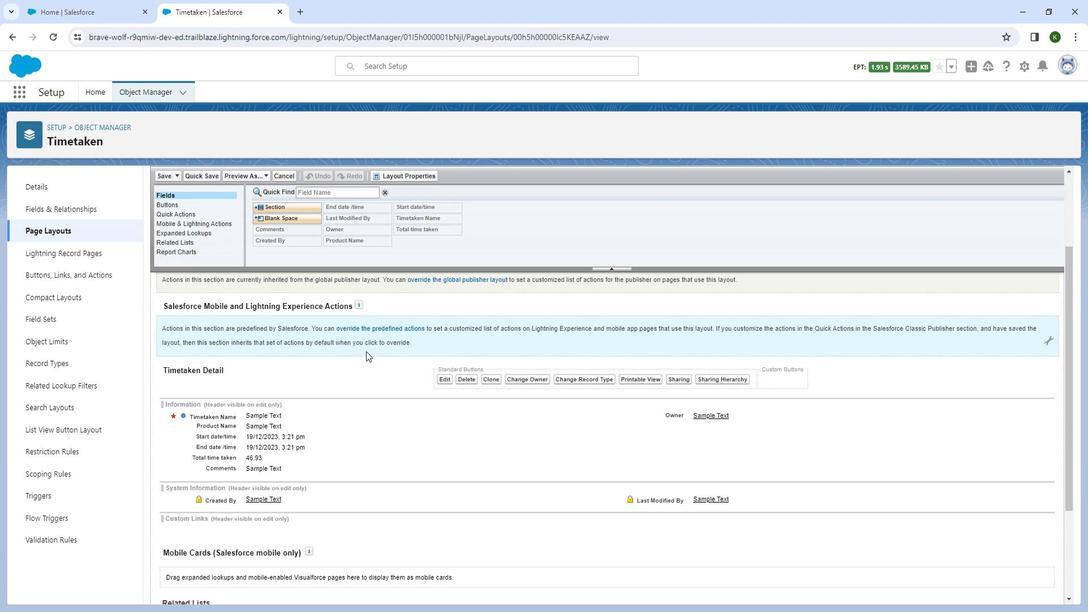 
Action: Mouse scrolled (364, 350) with delta (0, 0)
Screenshot: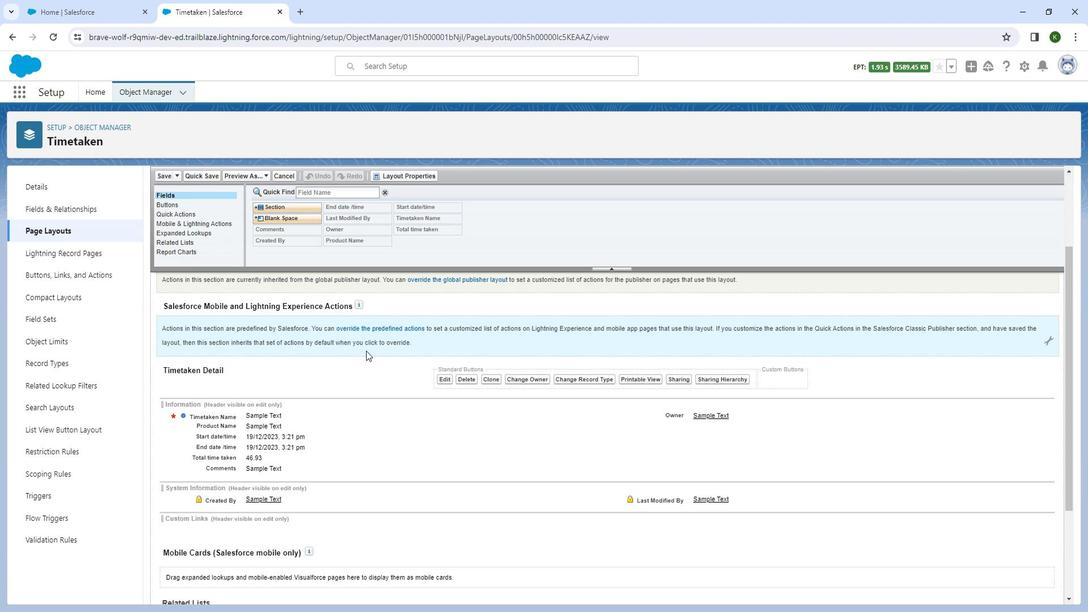 
Action: Mouse moved to (175, 243)
Screenshot: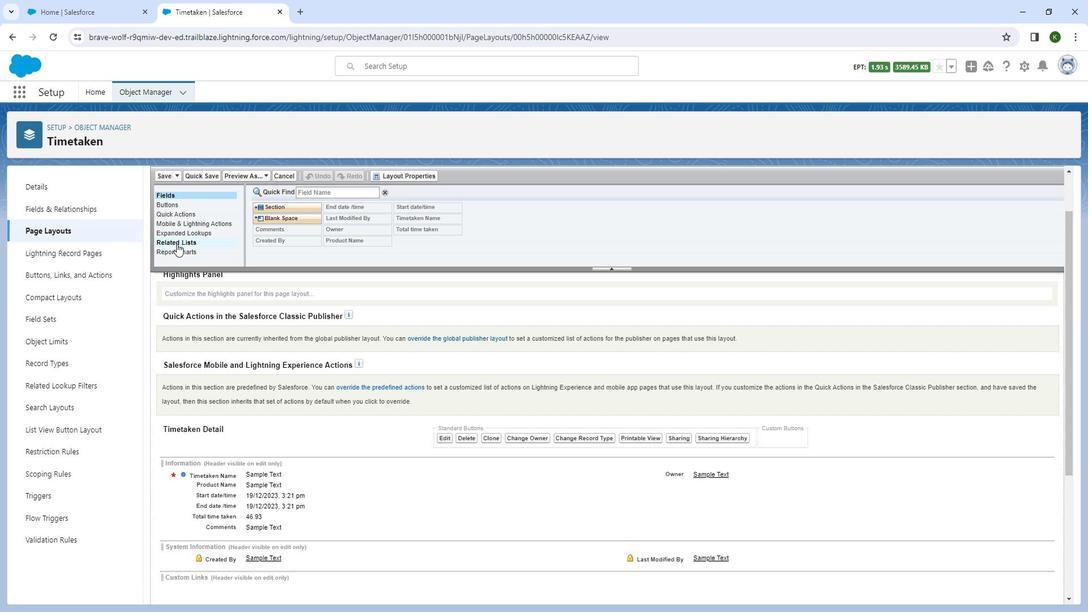
Action: Mouse pressed left at (175, 243)
Screenshot: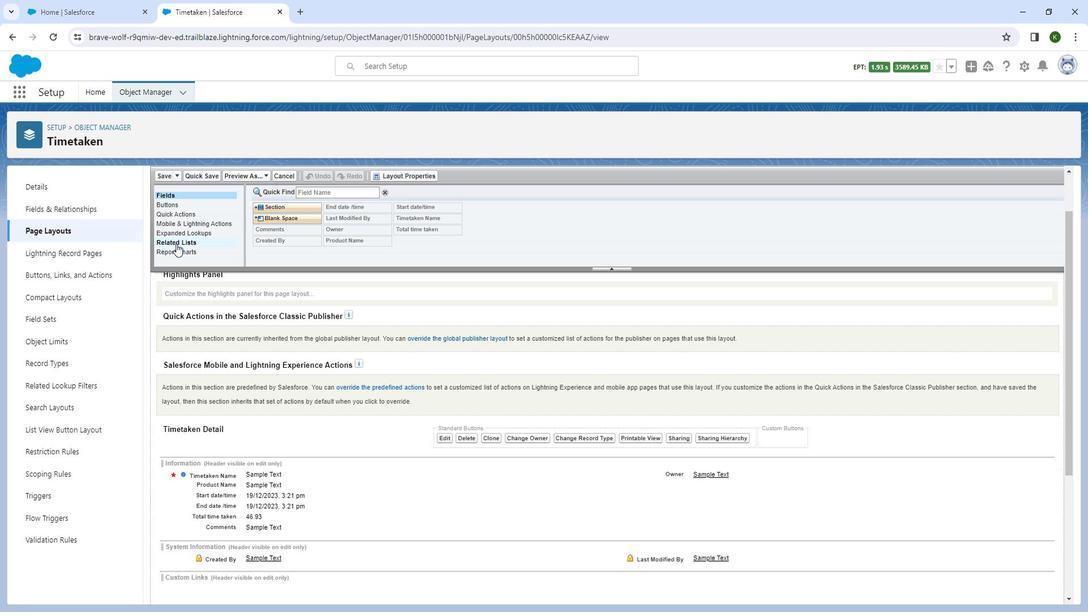 
Action: Mouse moved to (358, 343)
Screenshot: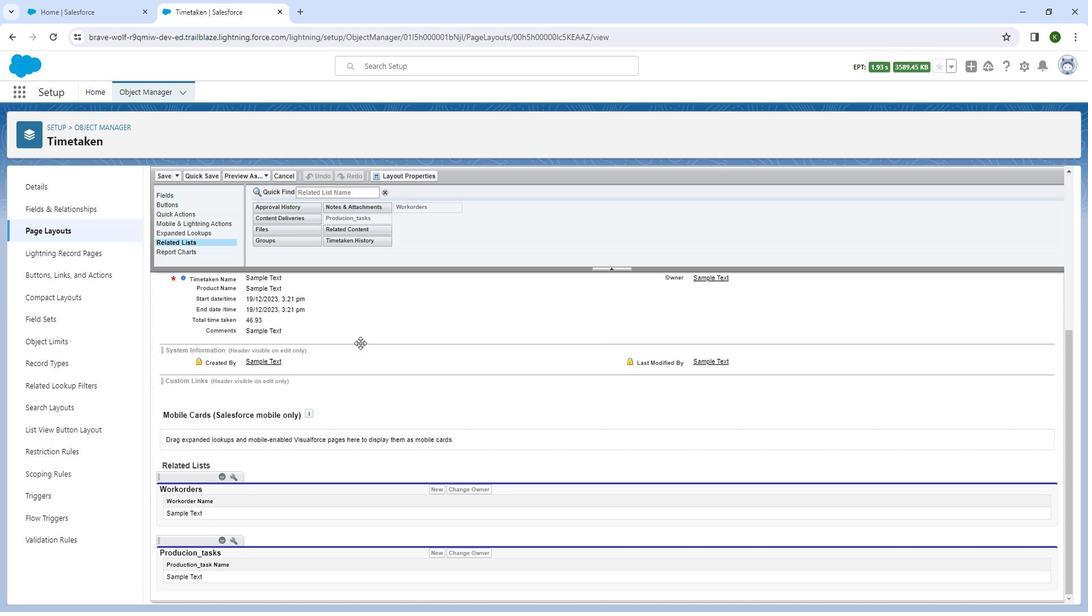 
Action: Mouse scrolled (358, 342) with delta (0, 0)
Screenshot: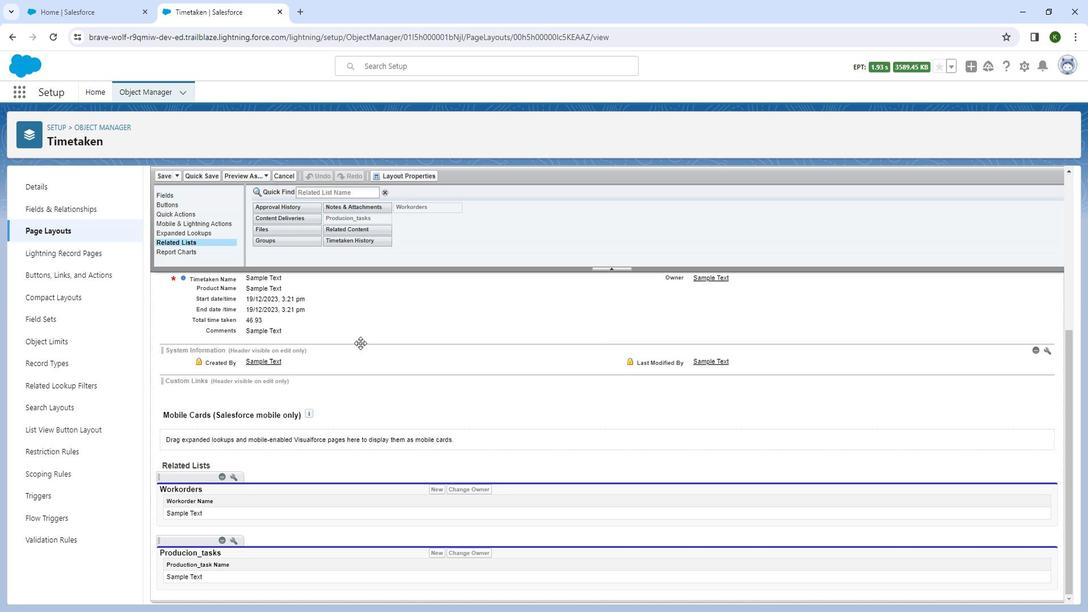 
Action: Mouse moved to (355, 240)
Screenshot: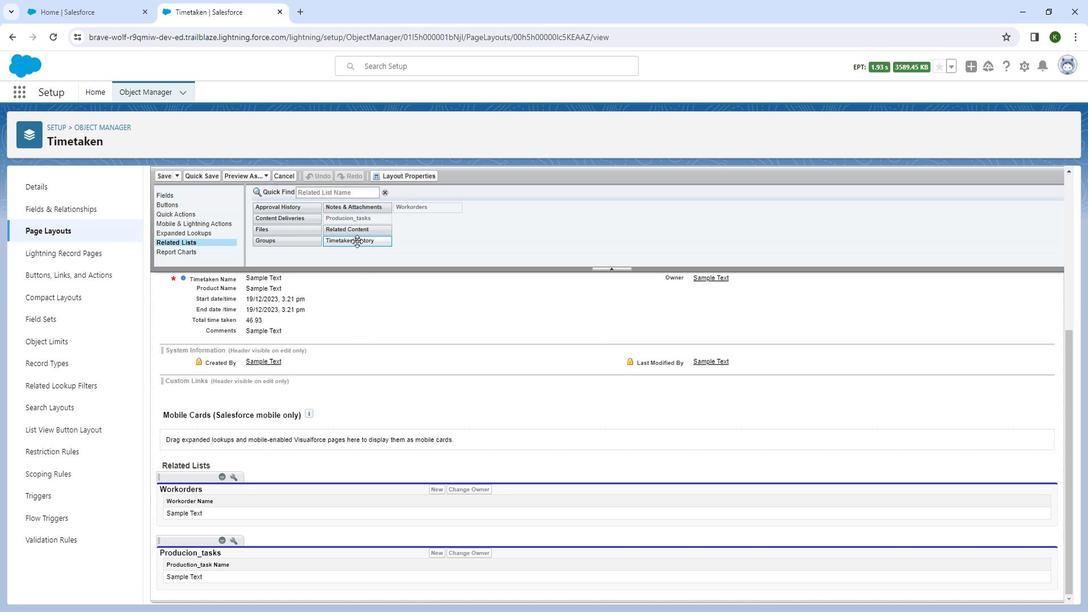 
Action: Mouse pressed left at (355, 240)
Screenshot: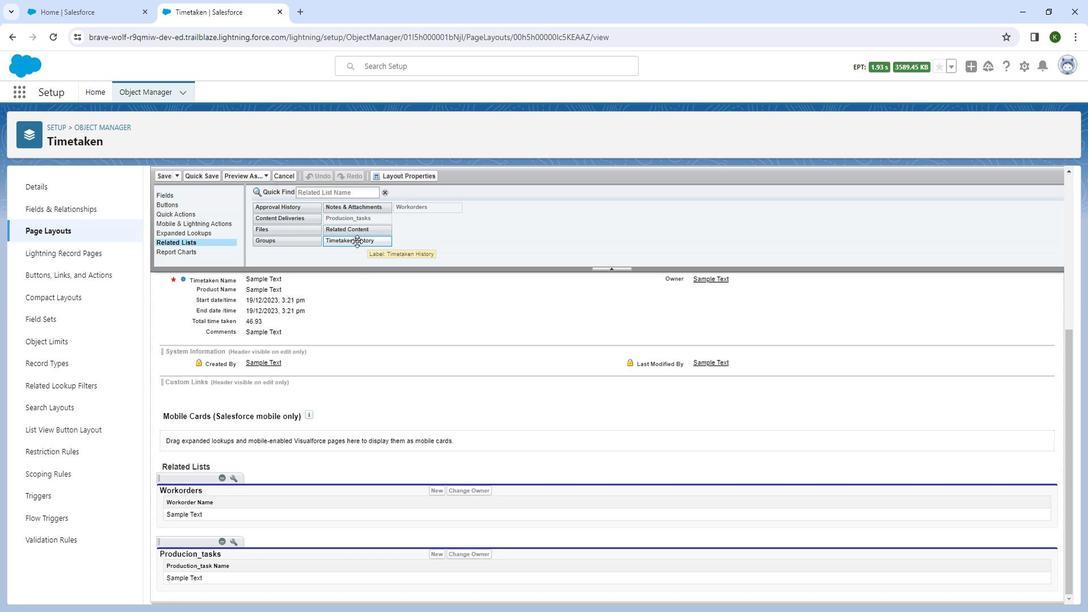 
Action: Mouse moved to (160, 175)
Screenshot: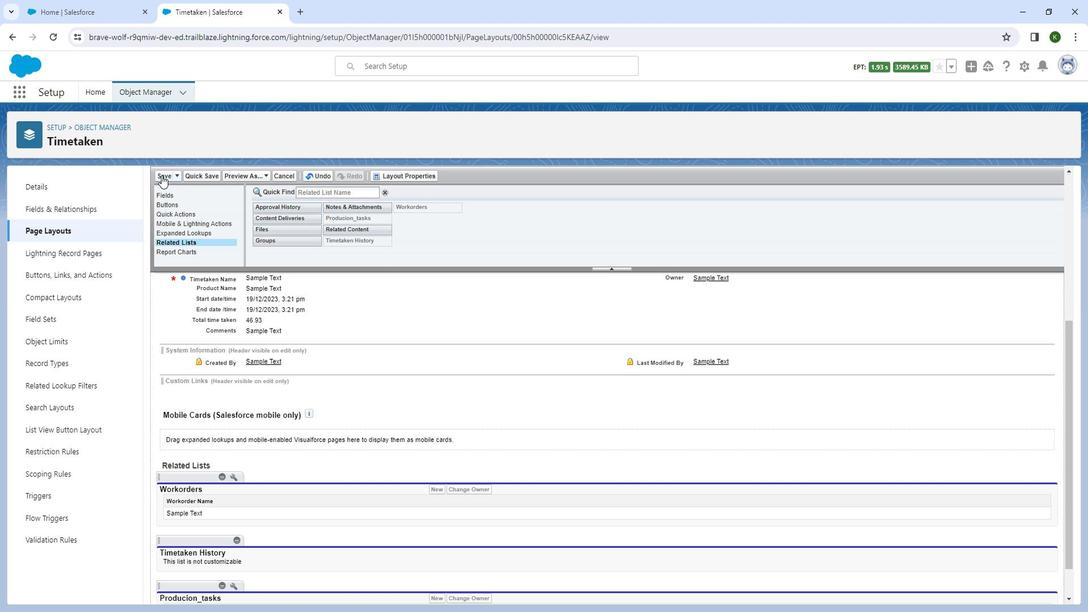 
Action: Mouse pressed left at (160, 175)
Screenshot: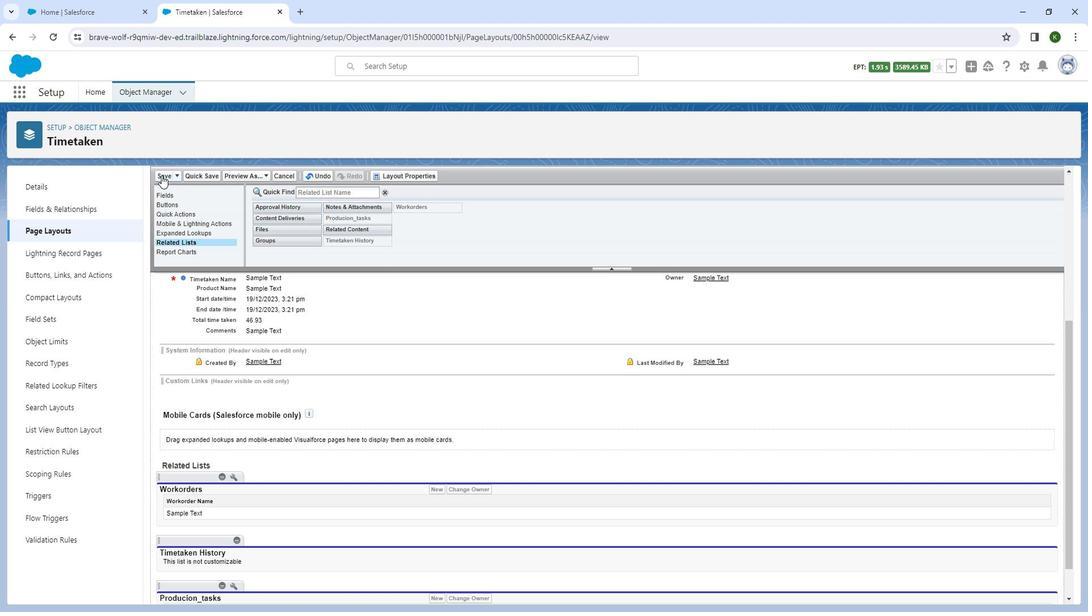 
Action: Mouse moved to (556, 422)
Screenshot: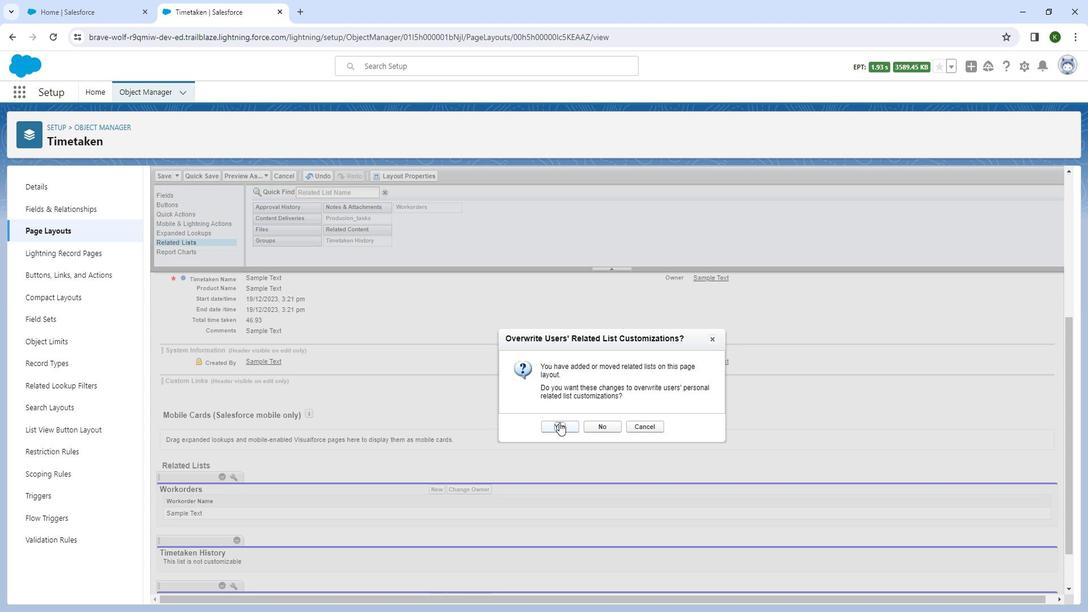 
Action: Mouse pressed left at (556, 422)
Screenshot: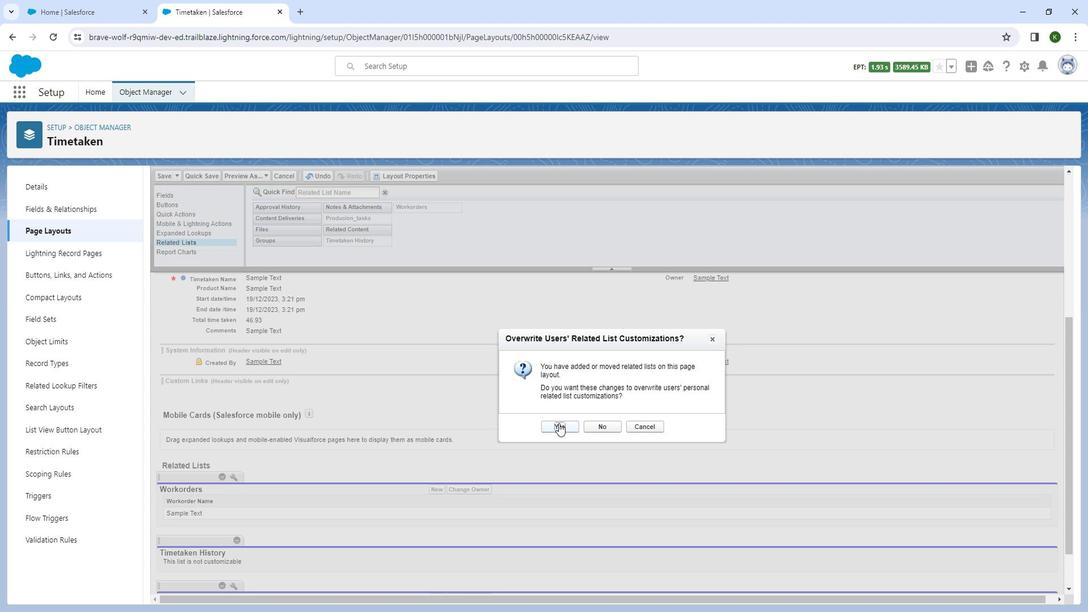 
Action: Mouse moved to (16, 89)
Screenshot: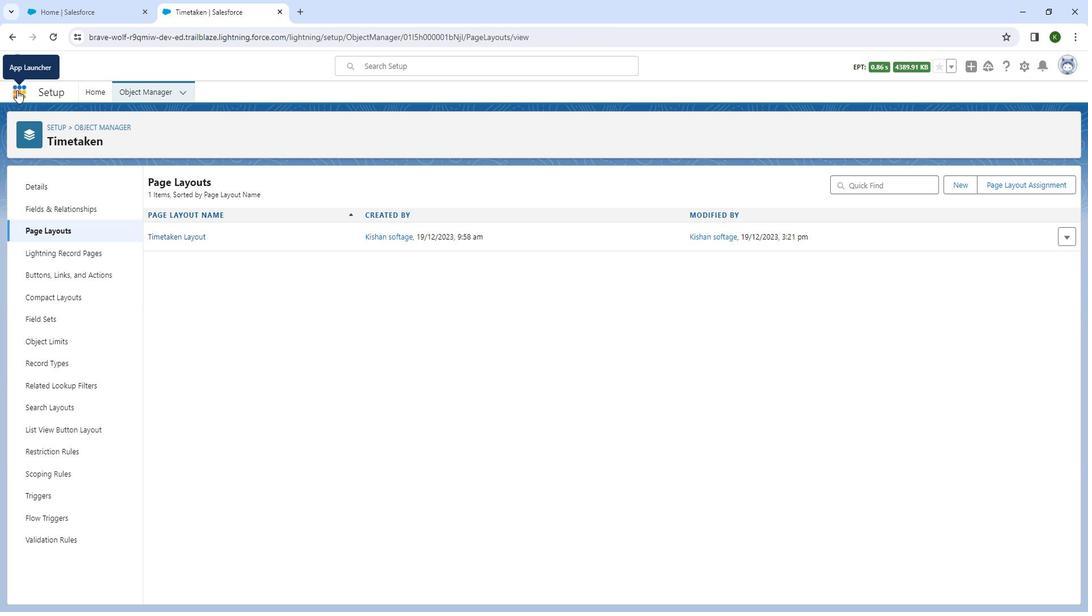 
Action: Mouse pressed left at (16, 89)
Screenshot: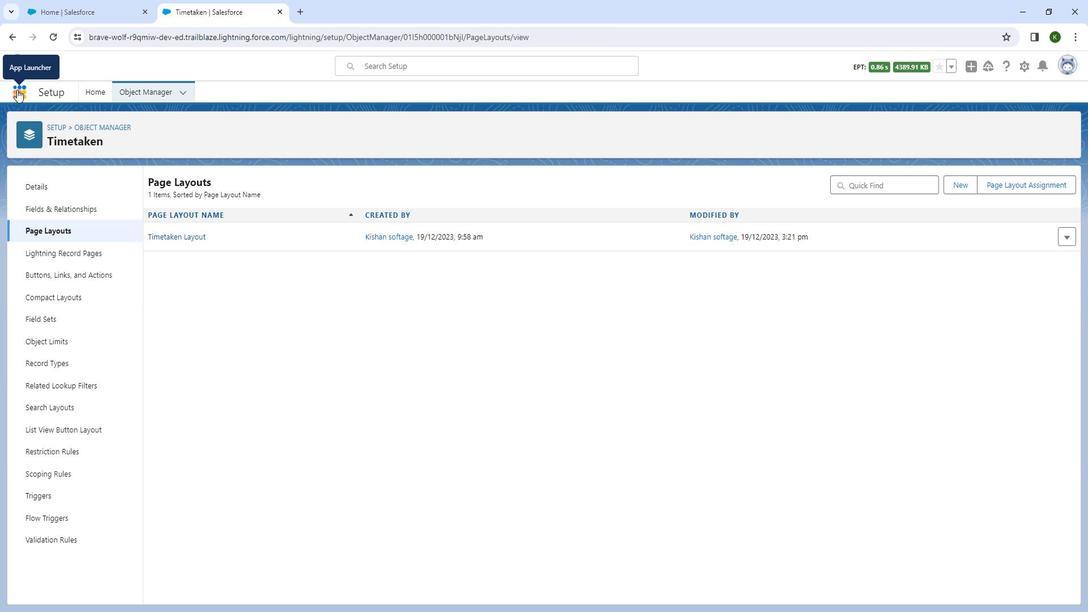 
Action: Mouse moved to (150, 143)
Screenshot: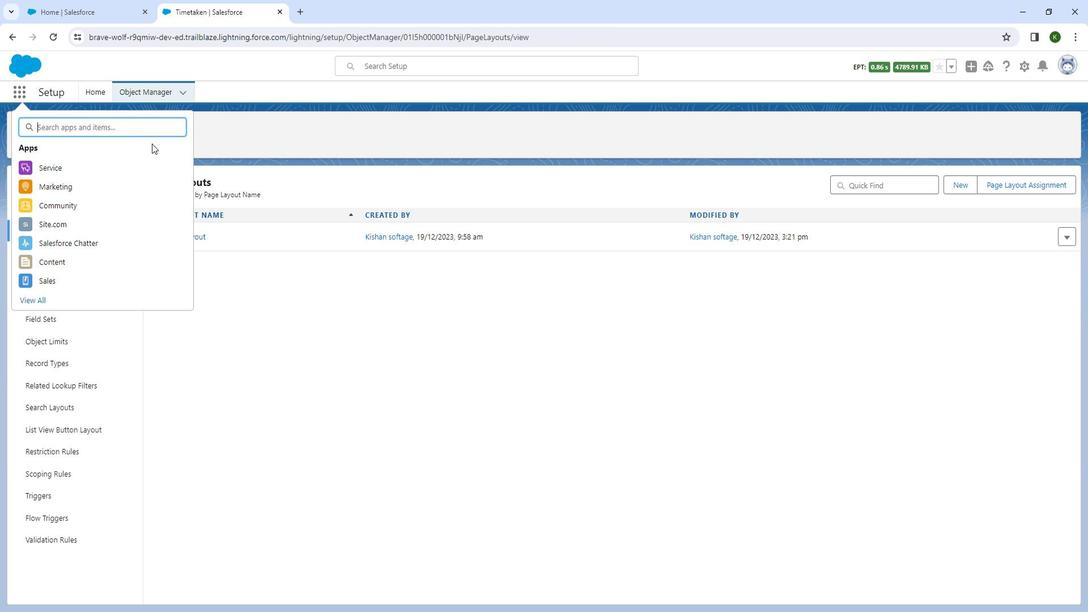 
Action: Key pressed <Key.shift_r><Key.shift_r><Key.shift_r><Key.shift_r><Key.shift_r><Key.shift_r><Key.shift_r><Key.shift_r><Key.shift_r><Key.shift_r><Key.shift_r><Key.shift_r><Key.shift_r><Key.shift_r><Key.shift_r><Key.shift_r><Key.shift_r><Key.shift_r><Key.shift_r><Key.shift_r><Key.shift_r>Maf
Screenshot: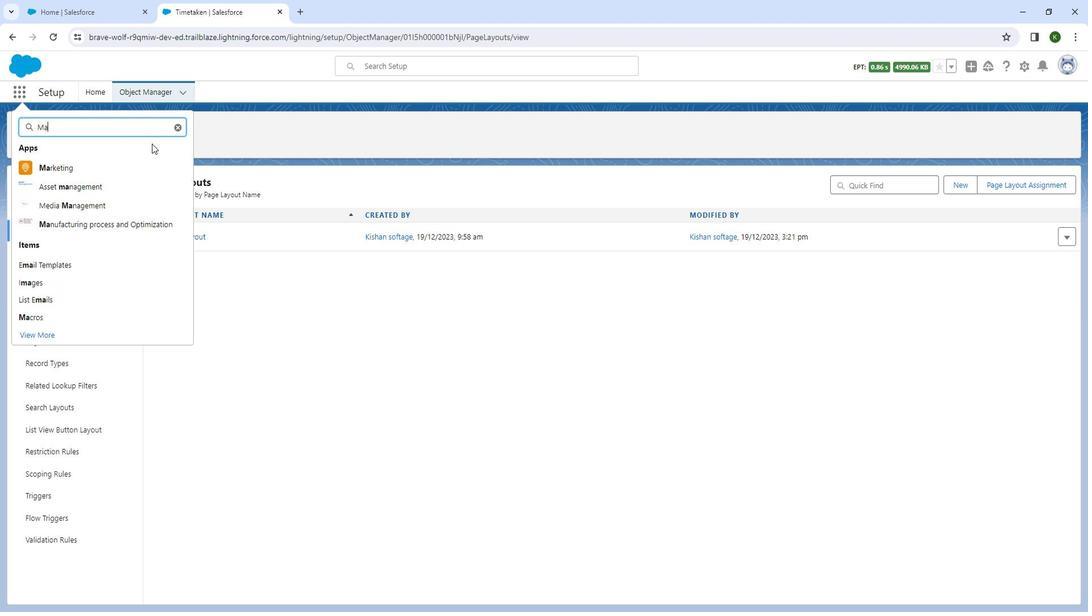 
Action: Mouse moved to (150, 128)
Screenshot: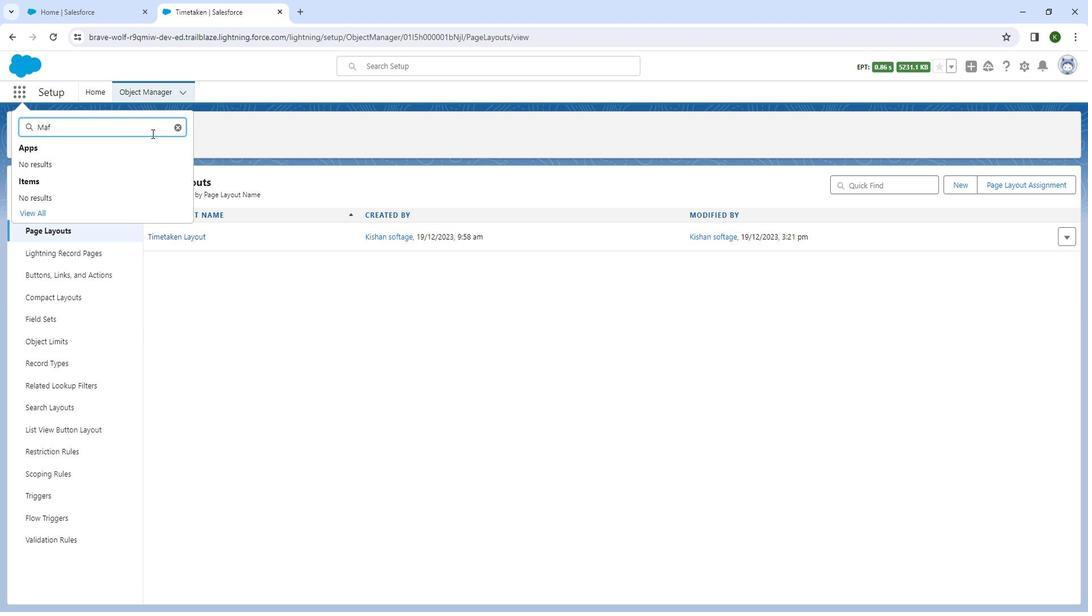 
Action: Key pressed <Key.backspace>nu
Screenshot: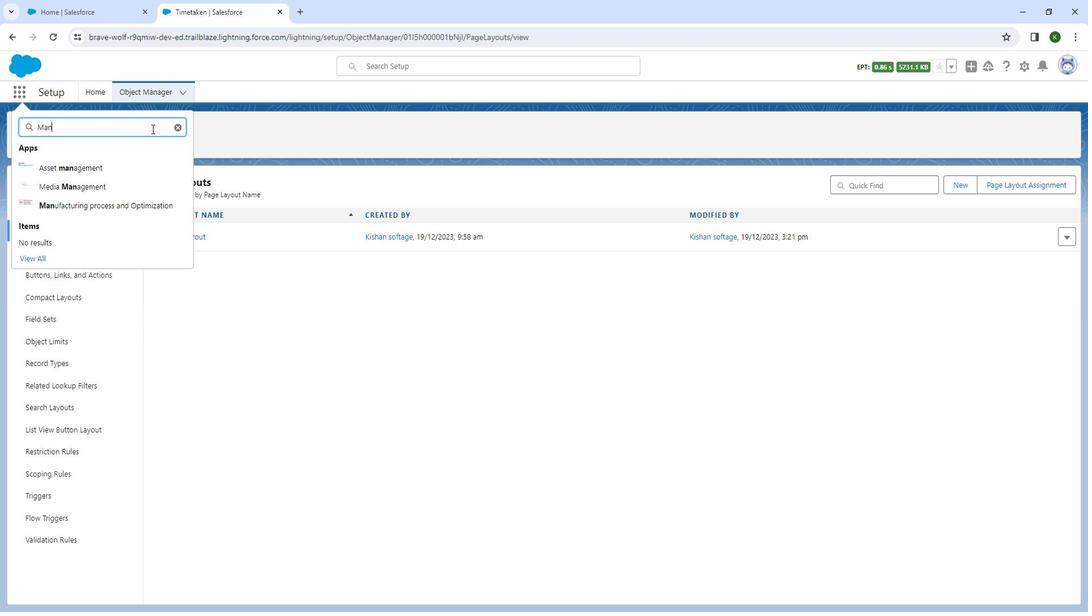 
Action: Mouse moved to (120, 165)
Screenshot: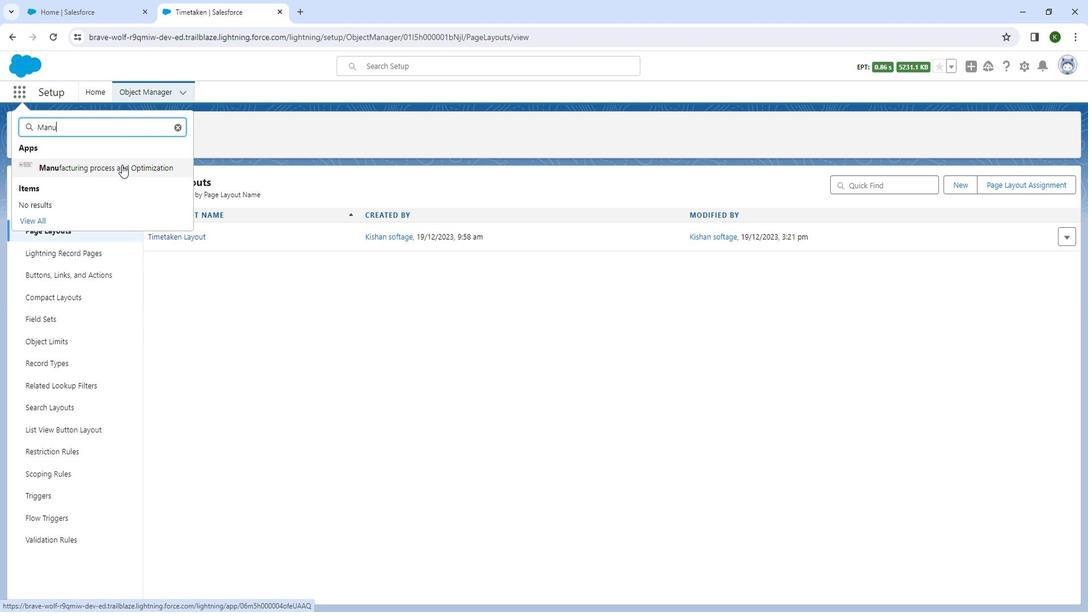 
Action: Mouse pressed left at (120, 165)
Screenshot: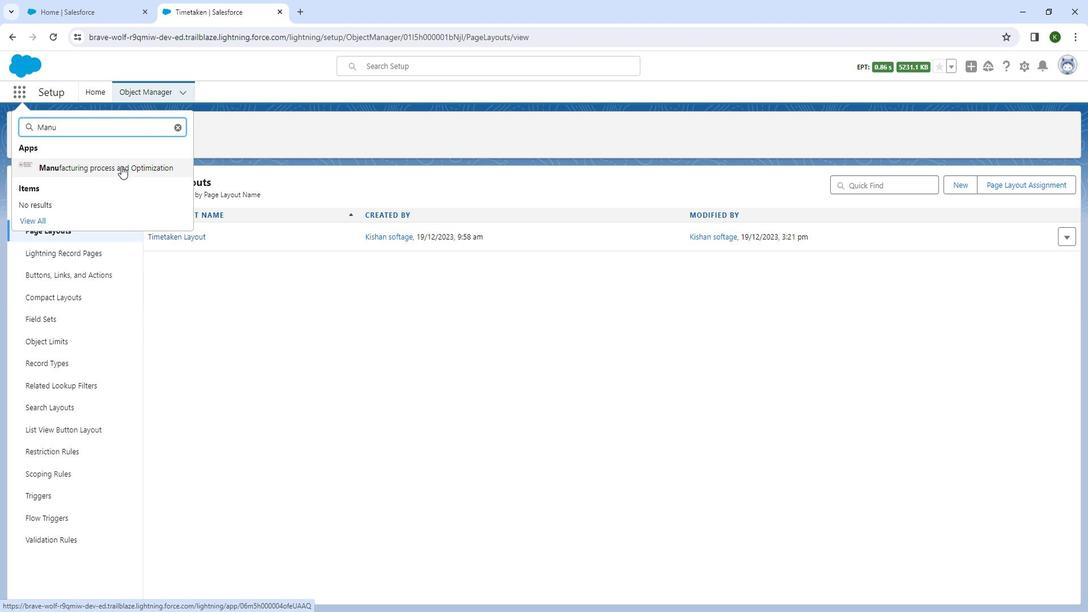 
Action: Mouse moved to (308, 94)
Screenshot: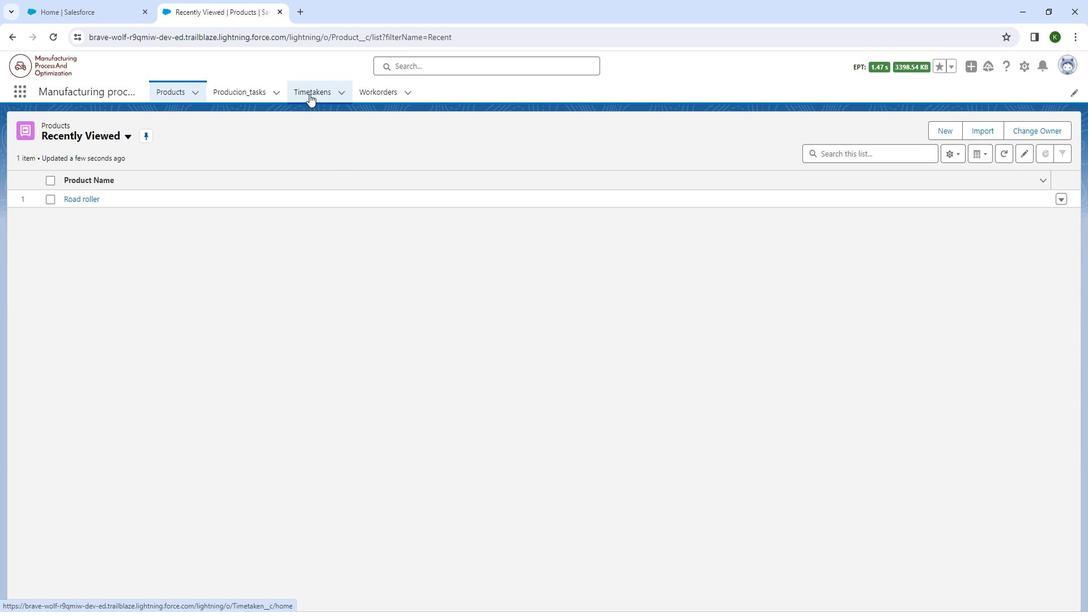 
Action: Mouse pressed left at (308, 94)
Screenshot: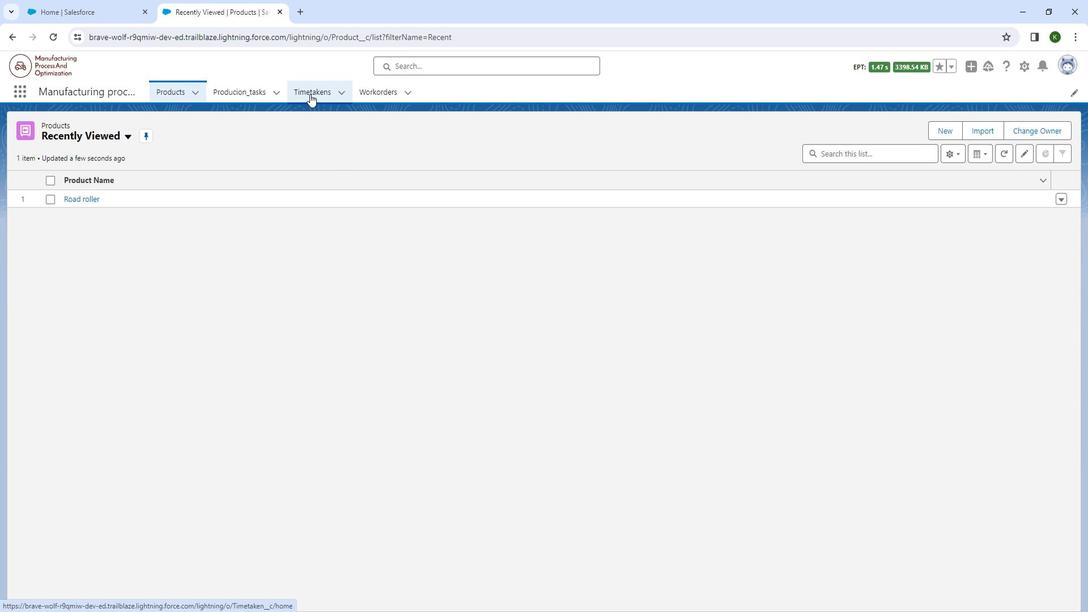 
Action: Mouse moved to (940, 132)
Screenshot: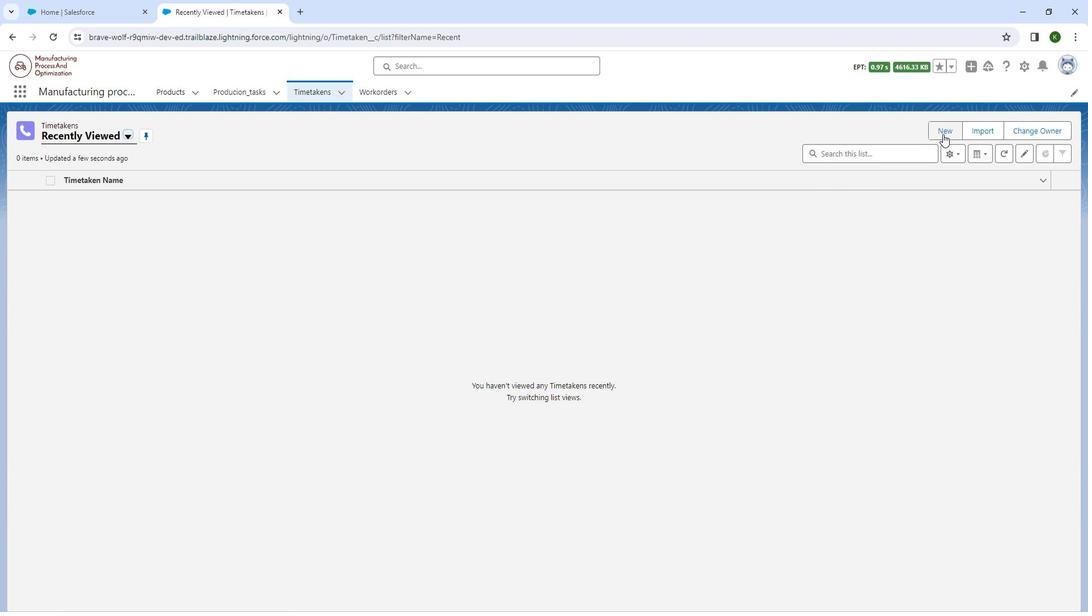 
Action: Mouse pressed left at (940, 132)
Screenshot: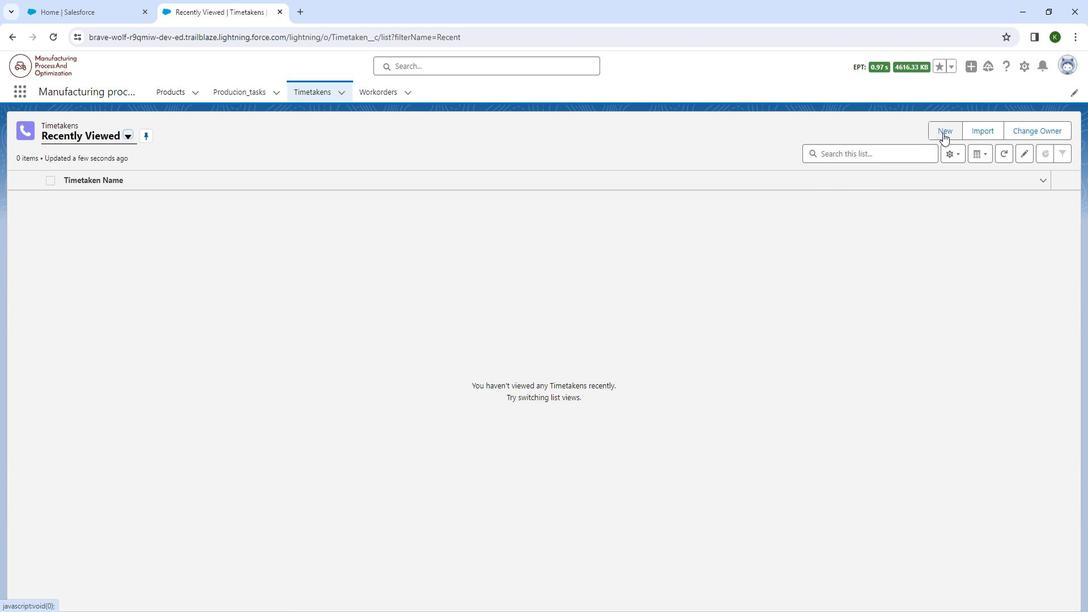 
Action: Mouse moved to (450, 217)
Screenshot: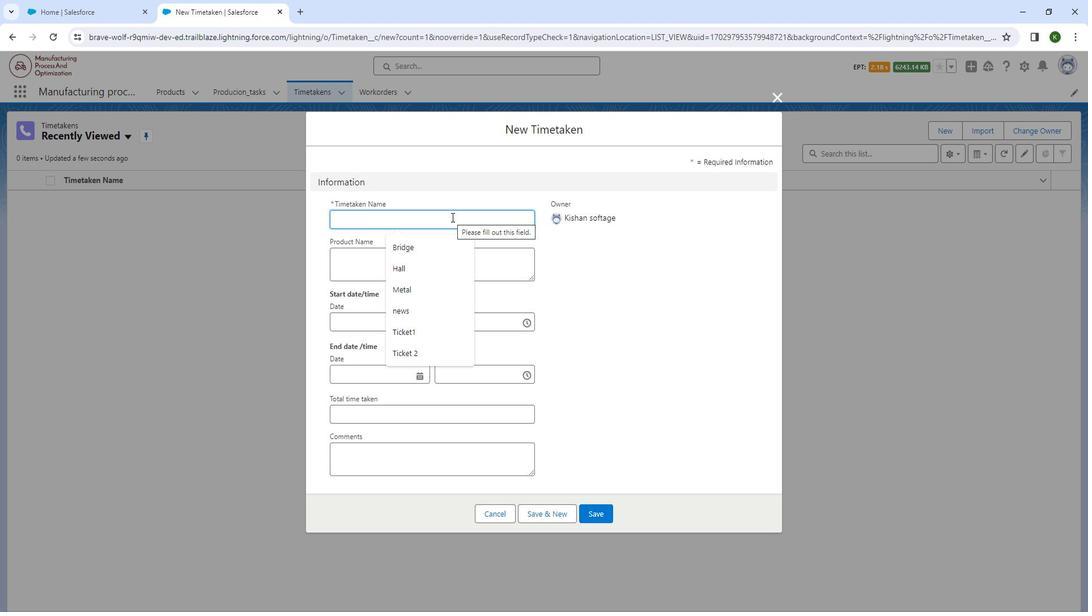 
Action: Key pressed <Key.shift_r>Time<Key.space>1
Screenshot: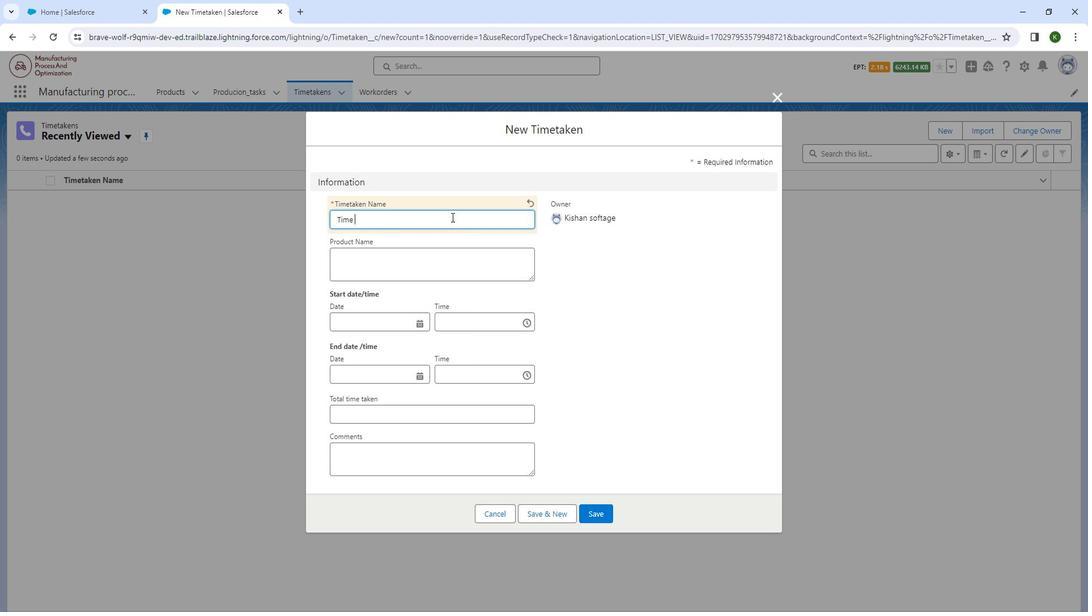 
Action: Mouse moved to (420, 253)
Screenshot: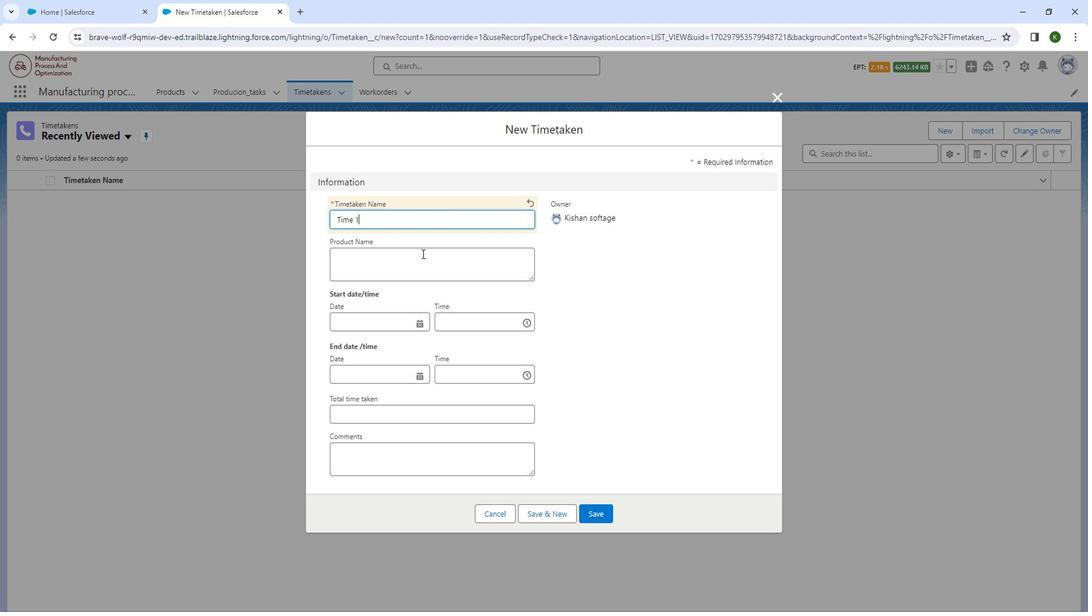 
Action: Mouse pressed left at (420, 253)
Screenshot: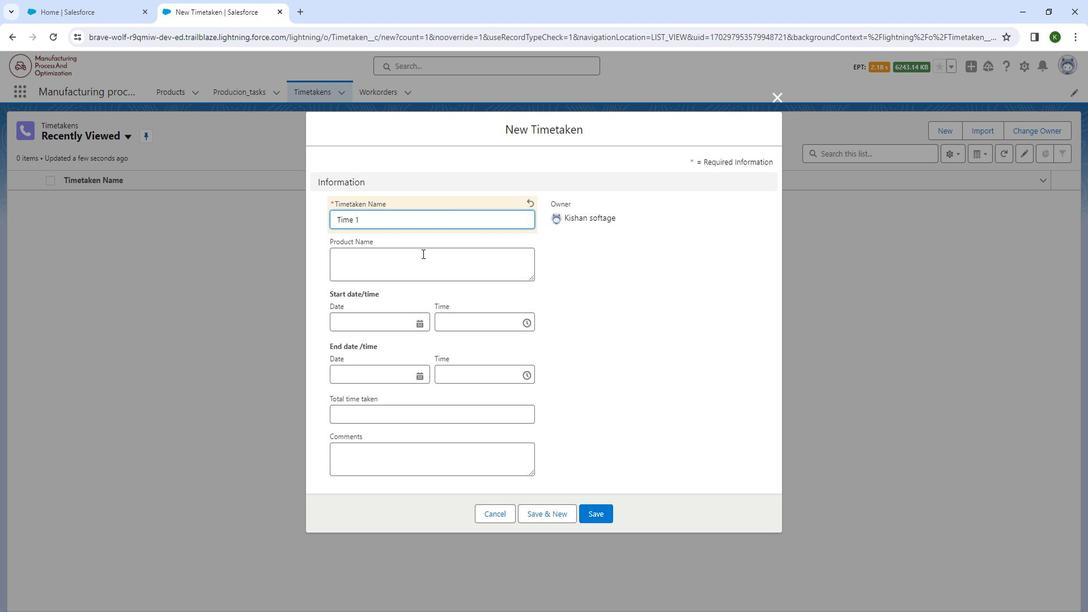 
Action: Mouse moved to (420, 255)
Screenshot: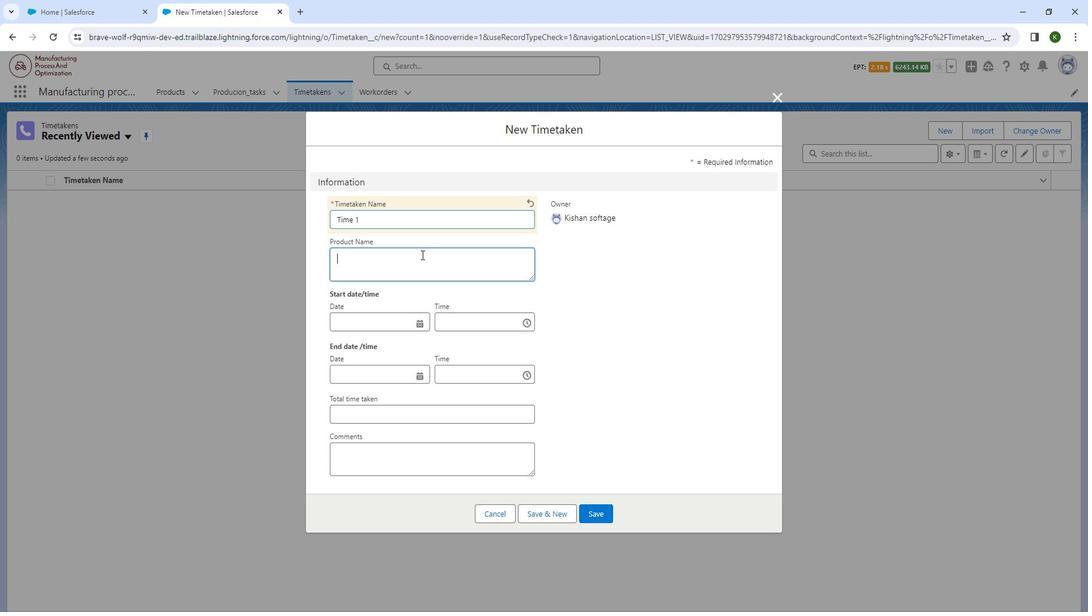
Action: Key pressed <Key.shift_r>Road<Key.space>roller
Screenshot: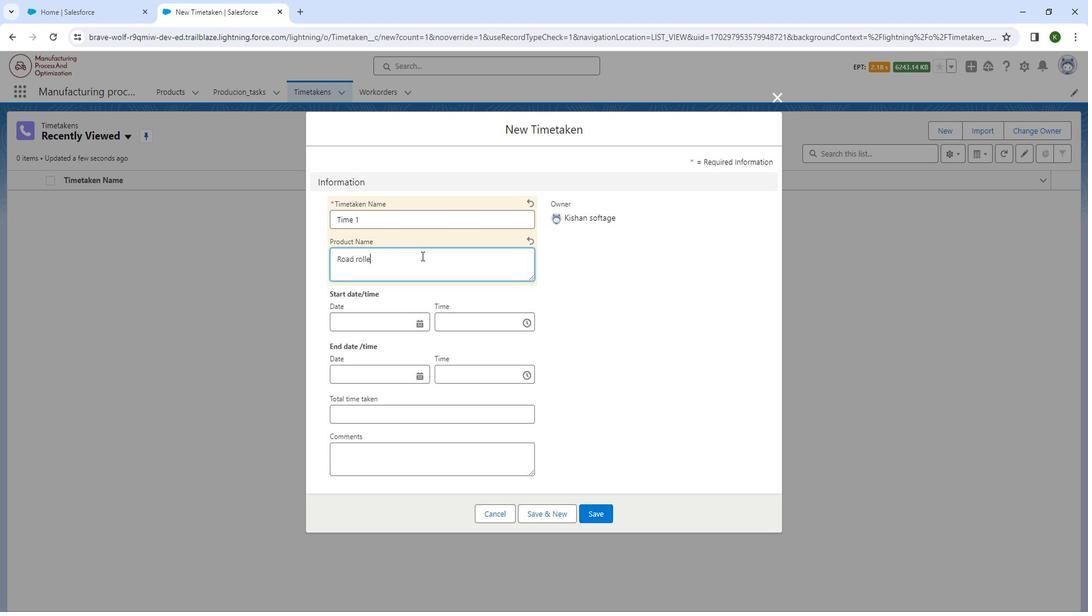 
Action: Mouse moved to (415, 322)
Screenshot: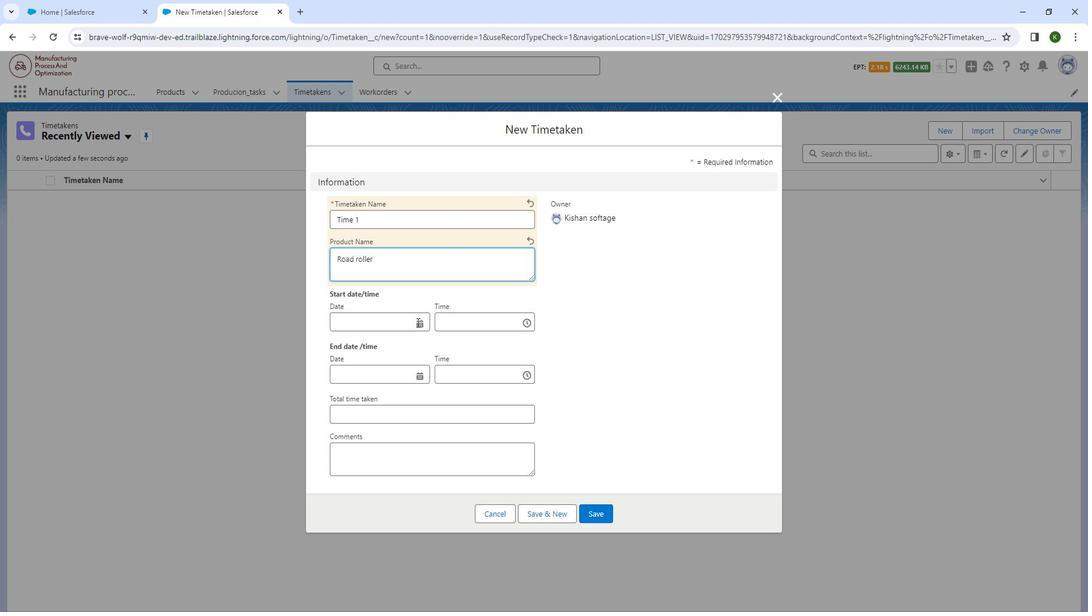 
Action: Mouse pressed left at (415, 322)
Screenshot: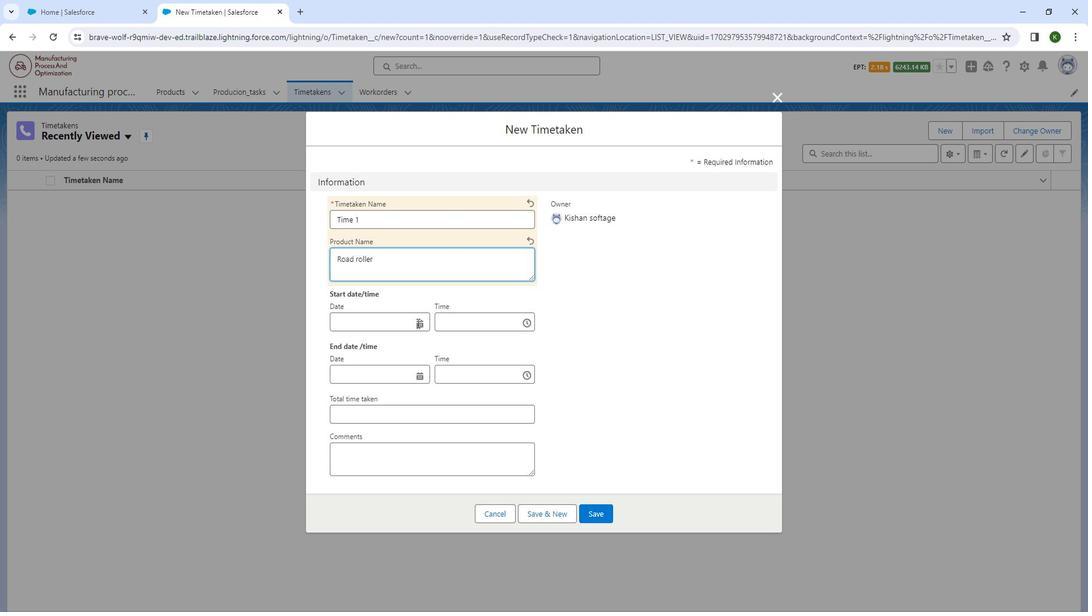 
Action: Mouse moved to (468, 349)
Screenshot: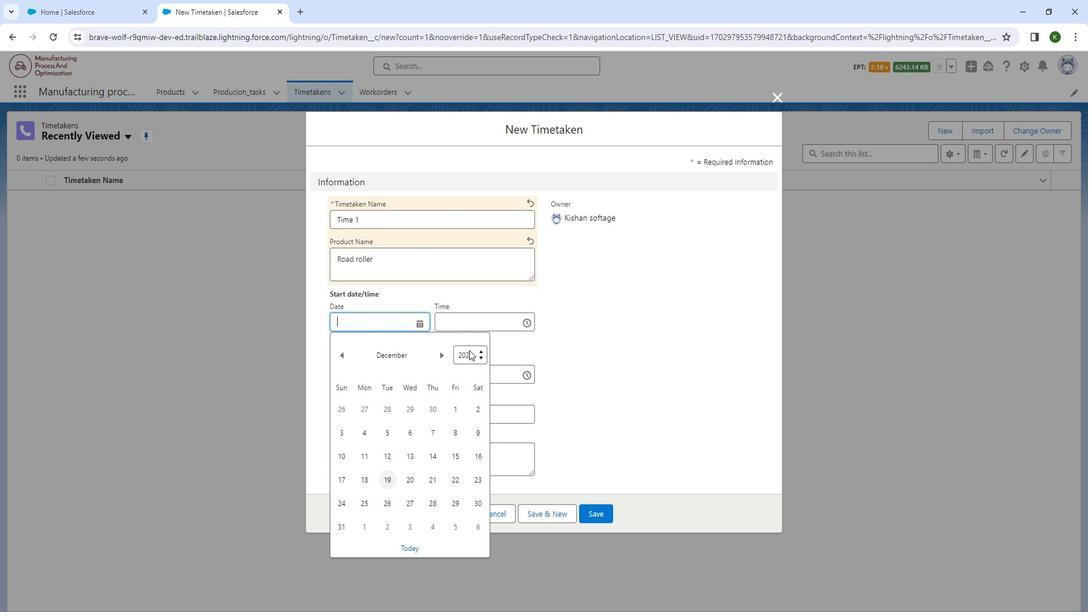 
Action: Mouse pressed left at (468, 349)
Screenshot: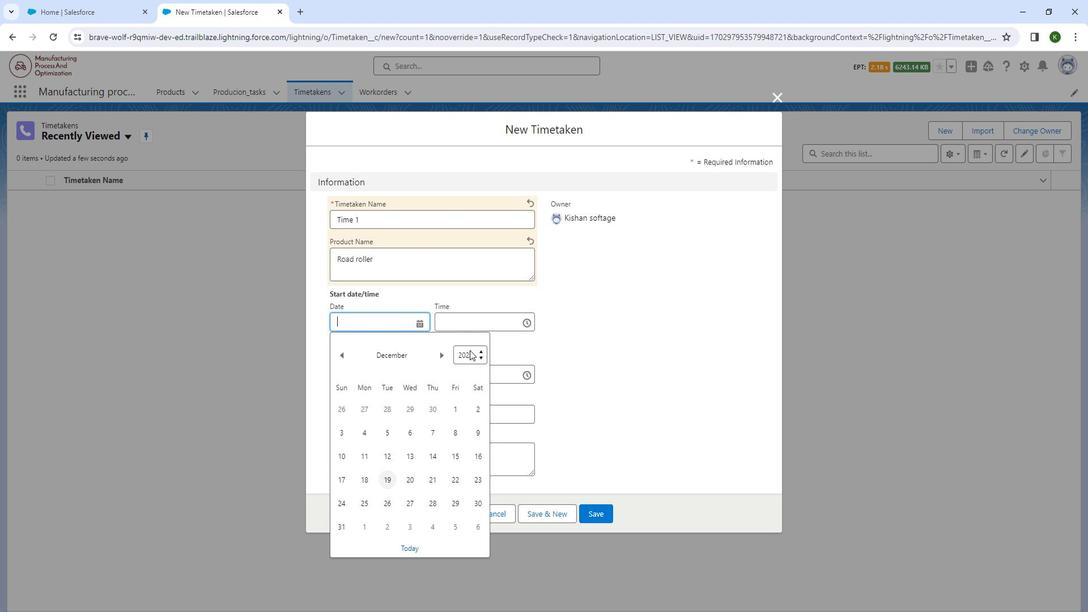 
Action: Mouse moved to (468, 429)
Screenshot: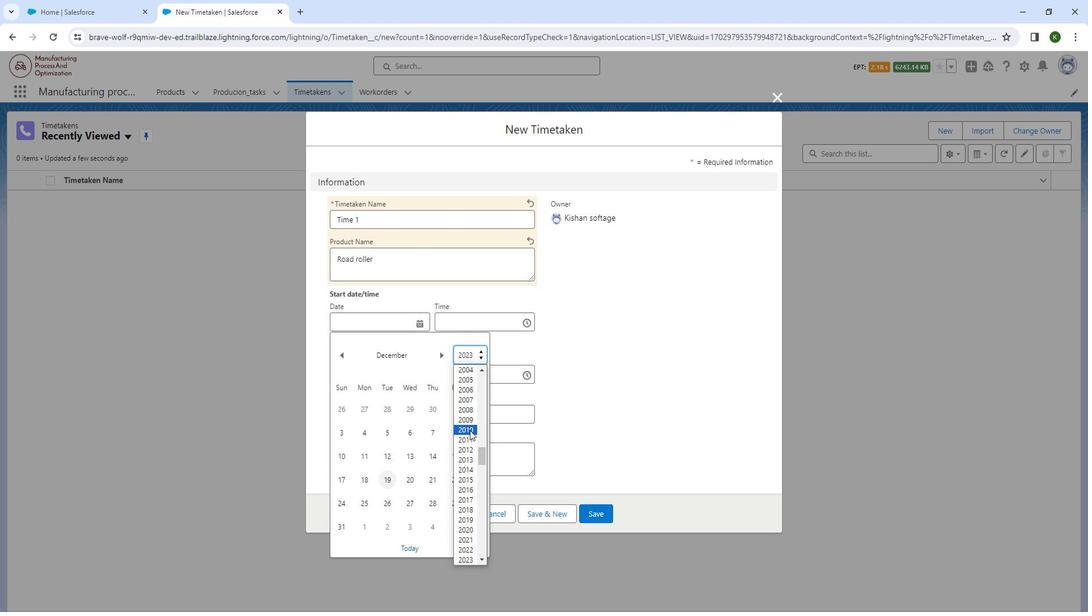 
Action: Mouse pressed left at (468, 429)
Screenshot: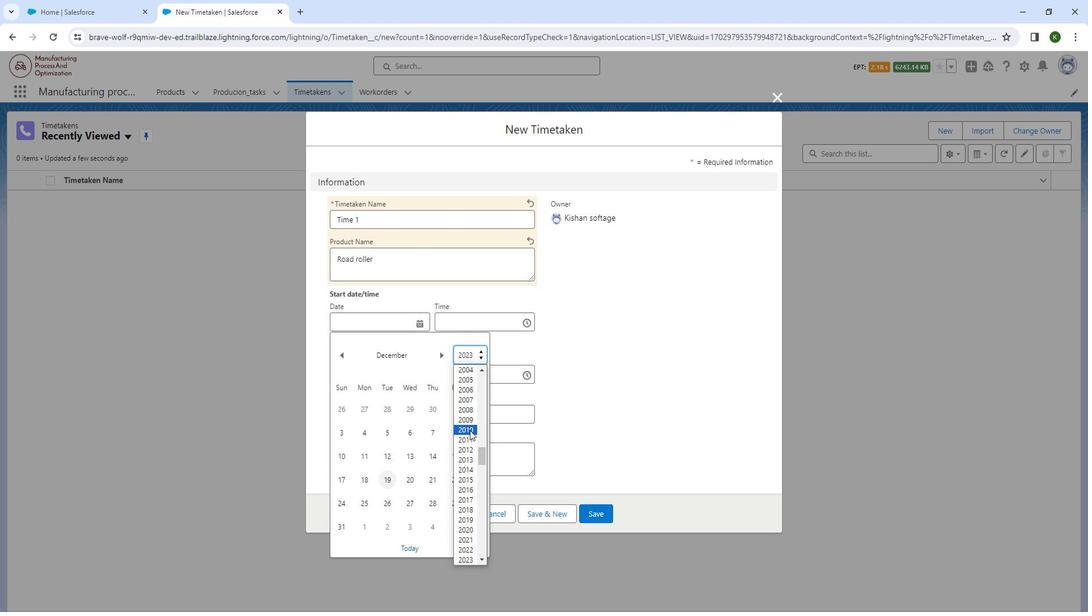 
Action: Mouse moved to (340, 355)
Screenshot: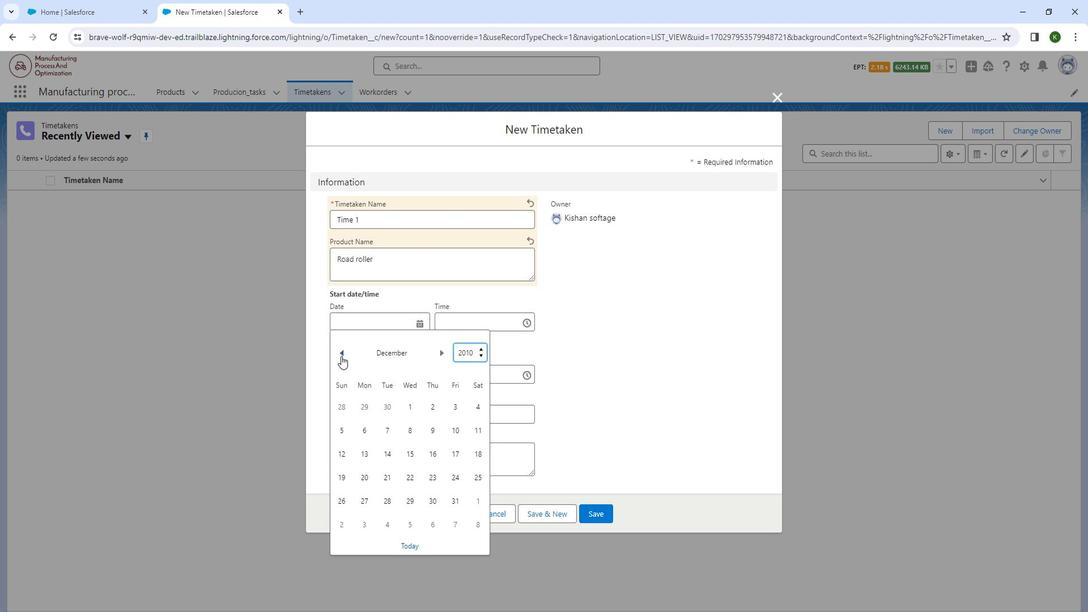
Action: Mouse pressed left at (340, 355)
Screenshot: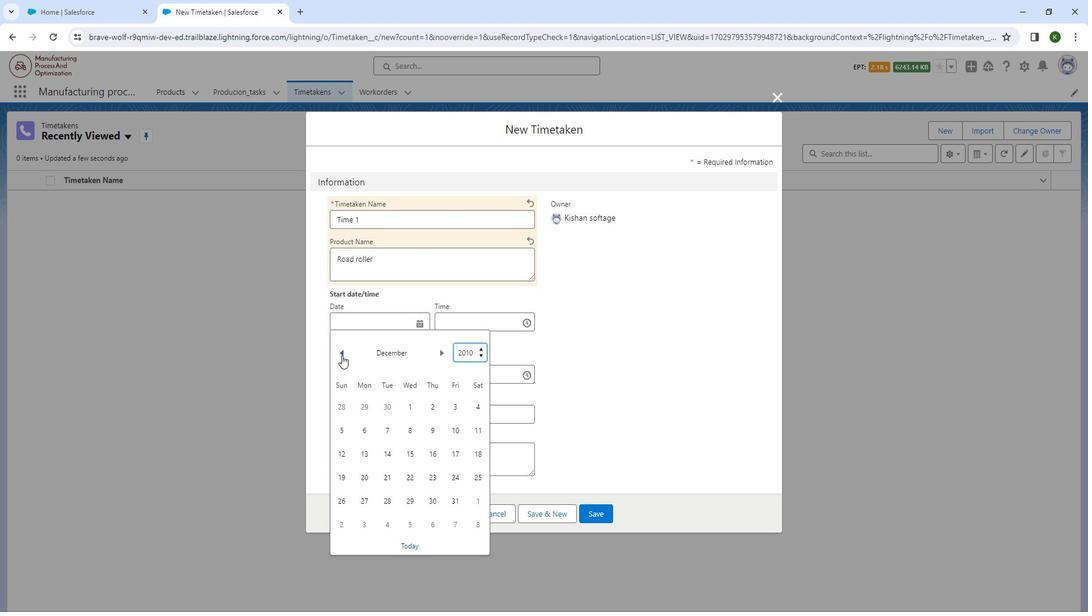 
Action: Mouse pressed left at (340, 355)
Screenshot: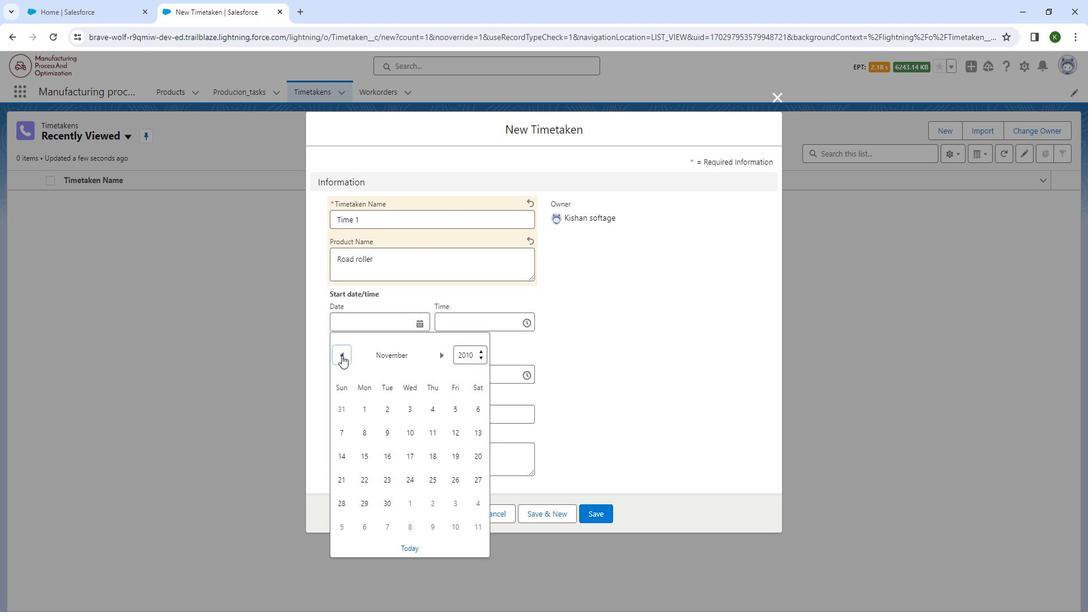 
Action: Mouse moved to (431, 430)
Screenshot: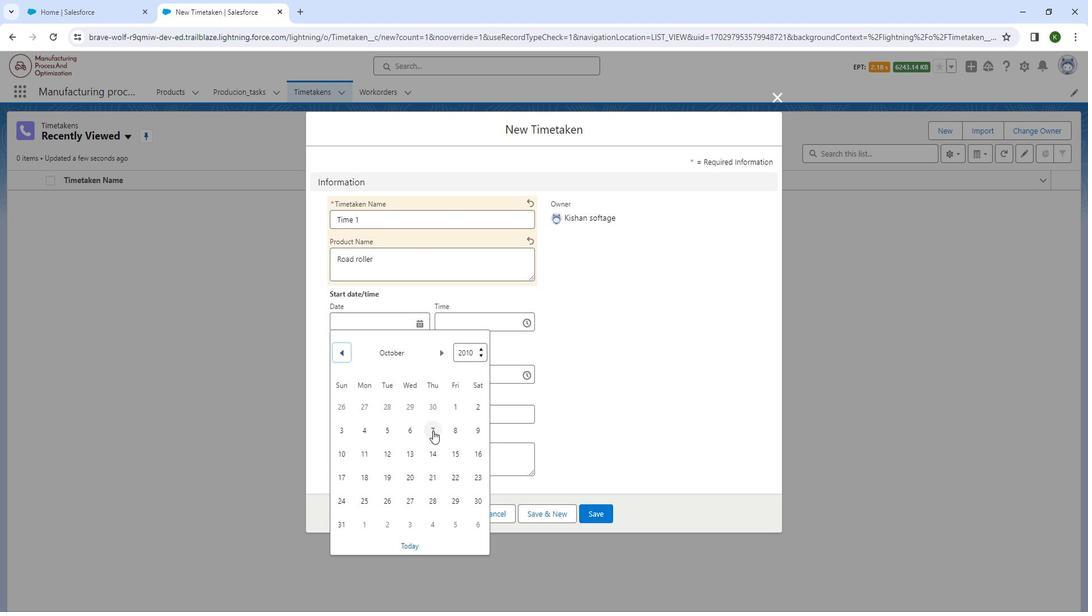 
Action: Mouse pressed left at (431, 430)
Screenshot: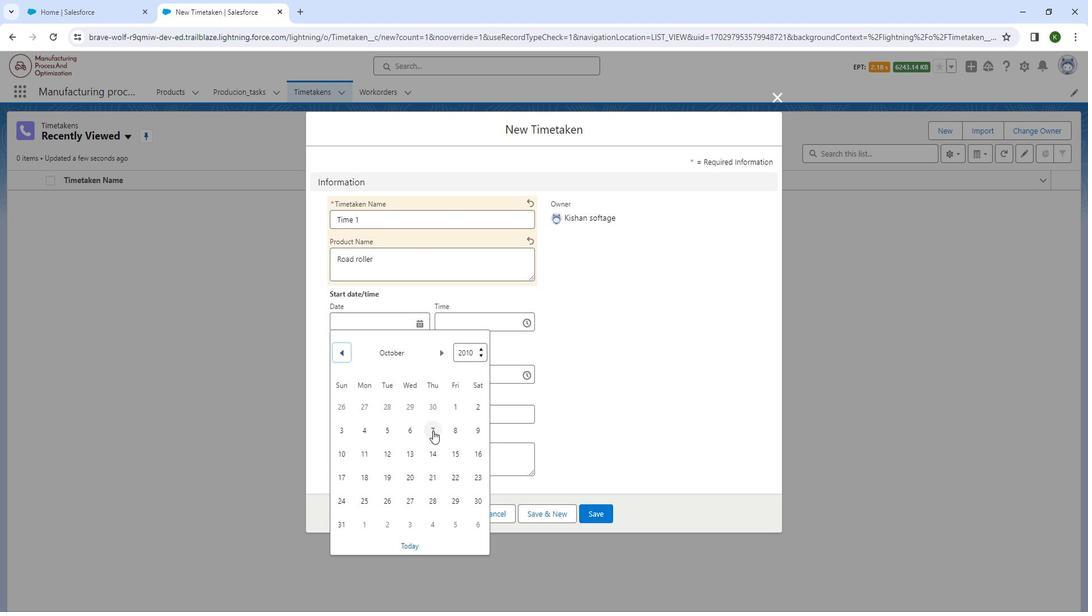 
Action: Mouse moved to (421, 375)
Screenshot: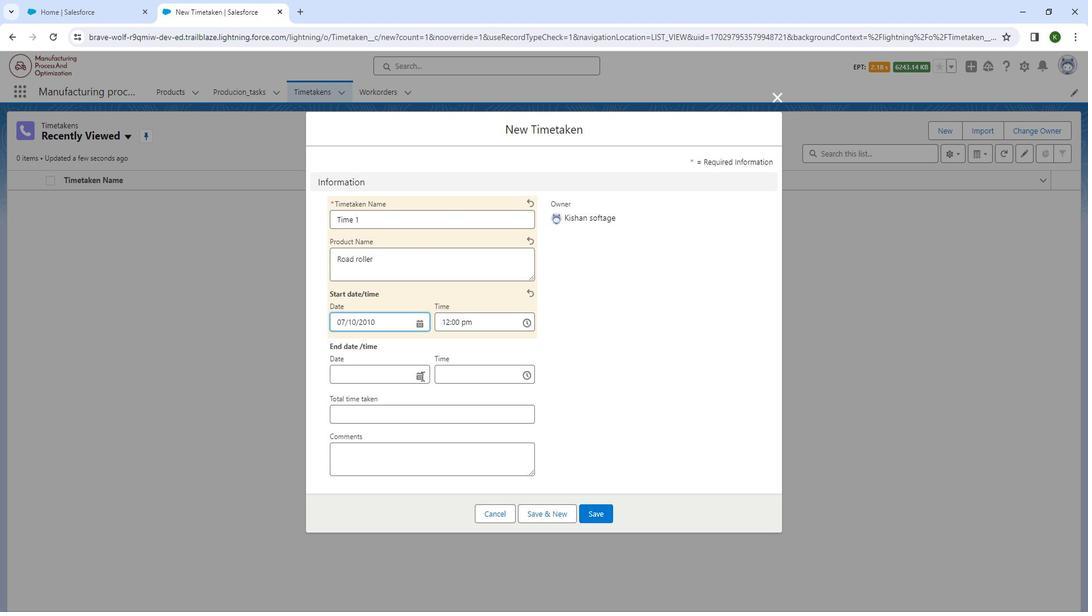 
Action: Mouse pressed left at (421, 375)
Screenshot: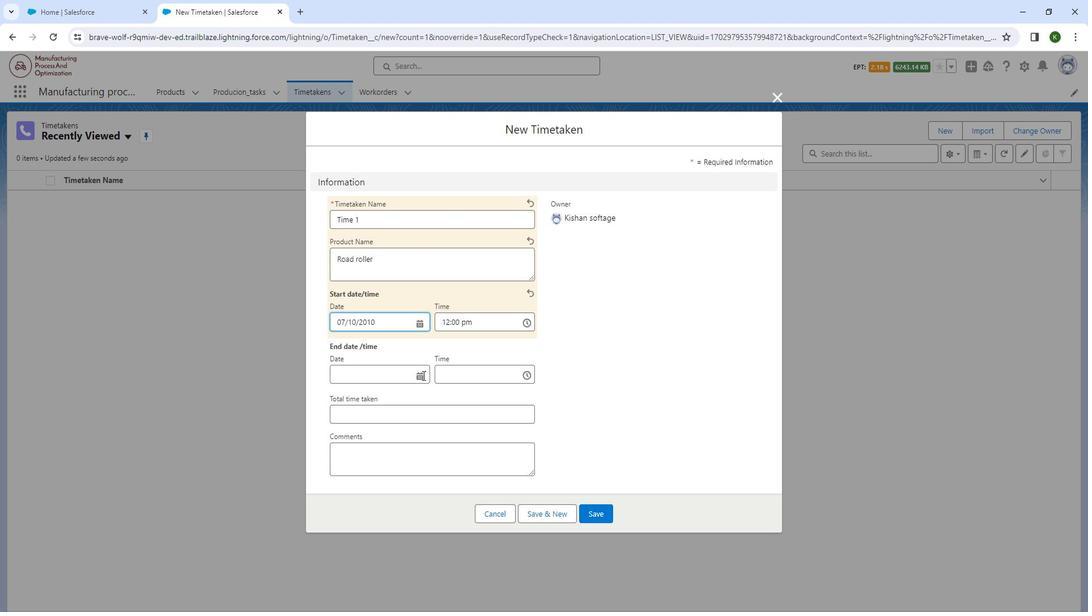 
Action: Mouse moved to (468, 408)
Screenshot: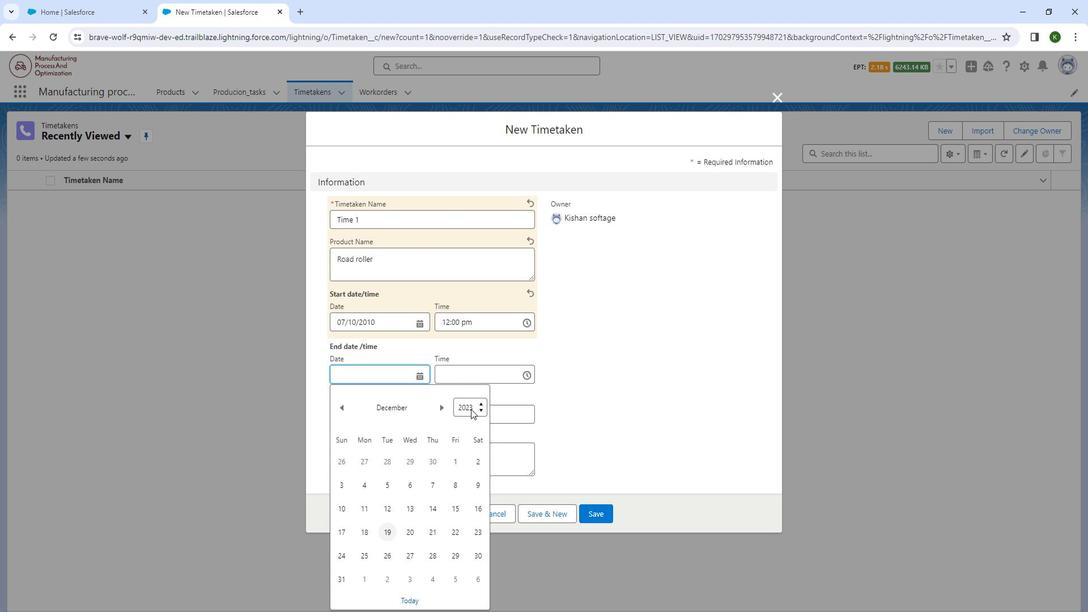 
Action: Mouse pressed left at (468, 408)
Screenshot: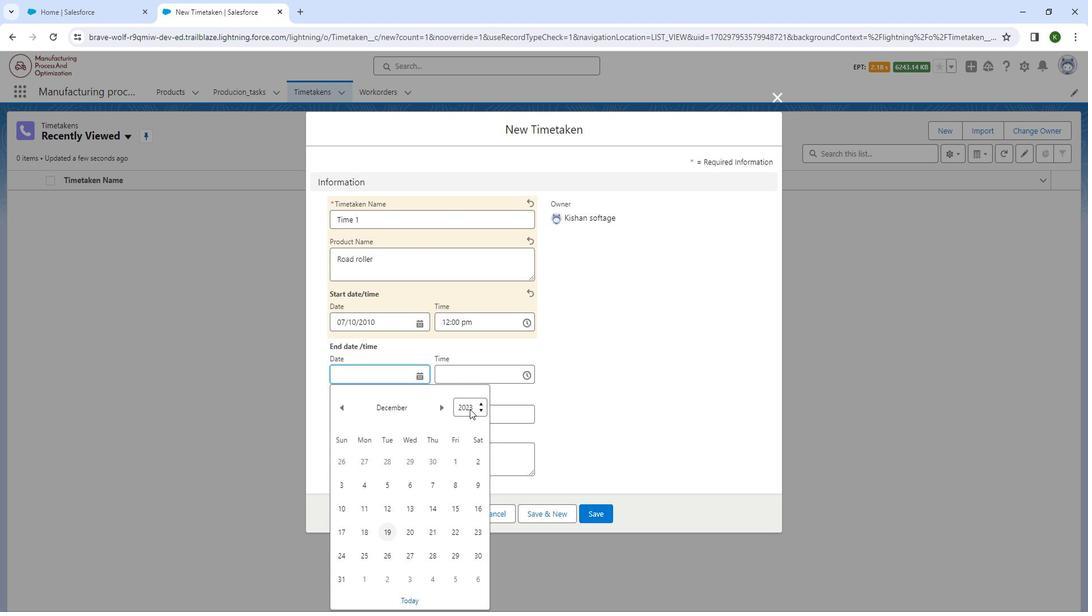 
Action: Mouse moved to (462, 299)
Screenshot: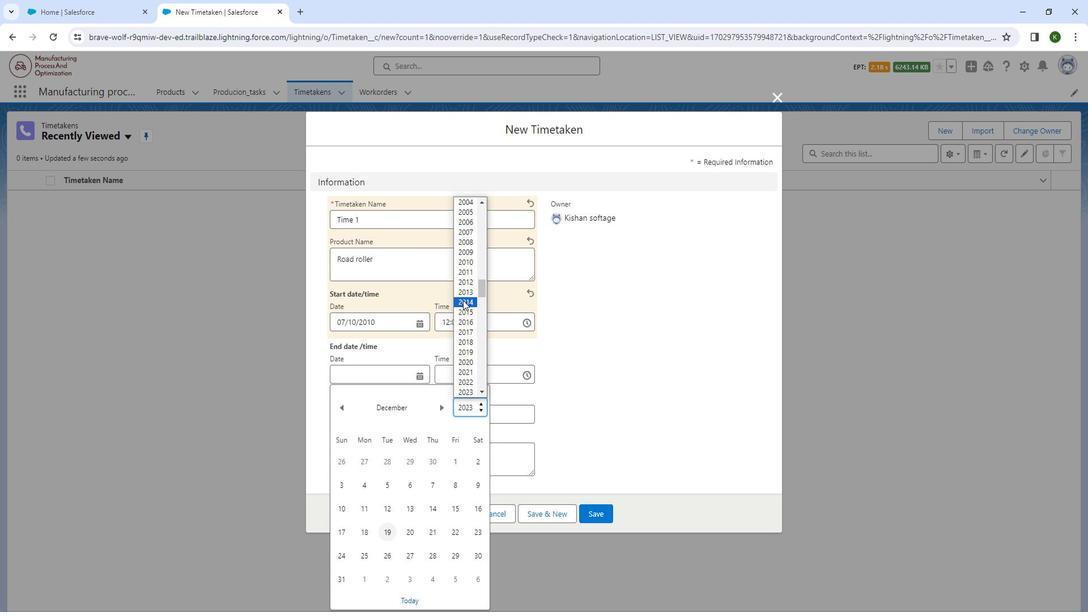 
Action: Mouse pressed left at (462, 299)
Screenshot: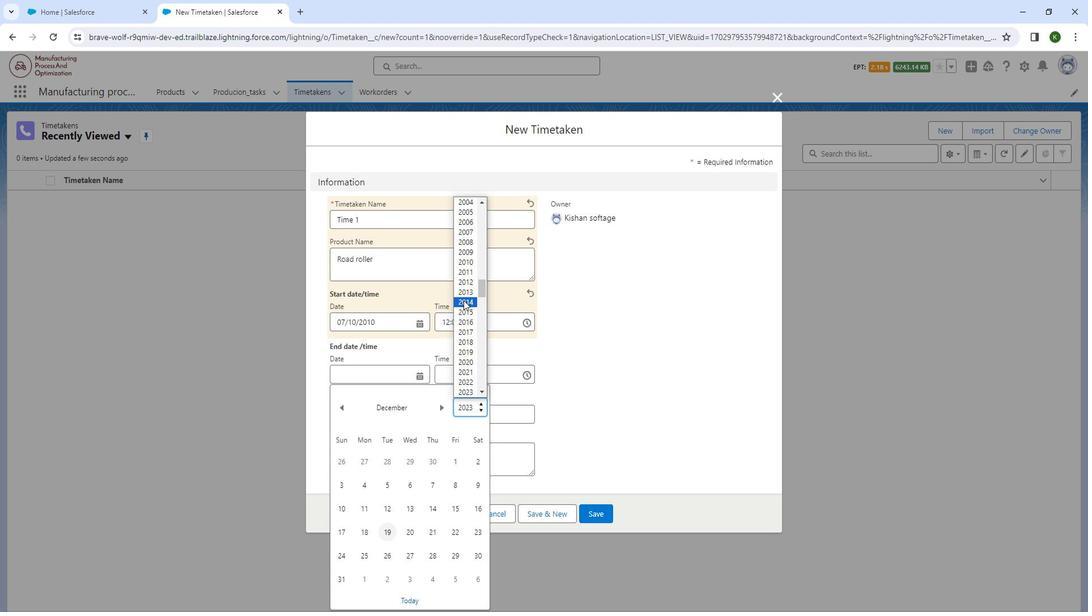 
Action: Mouse moved to (458, 505)
Screenshot: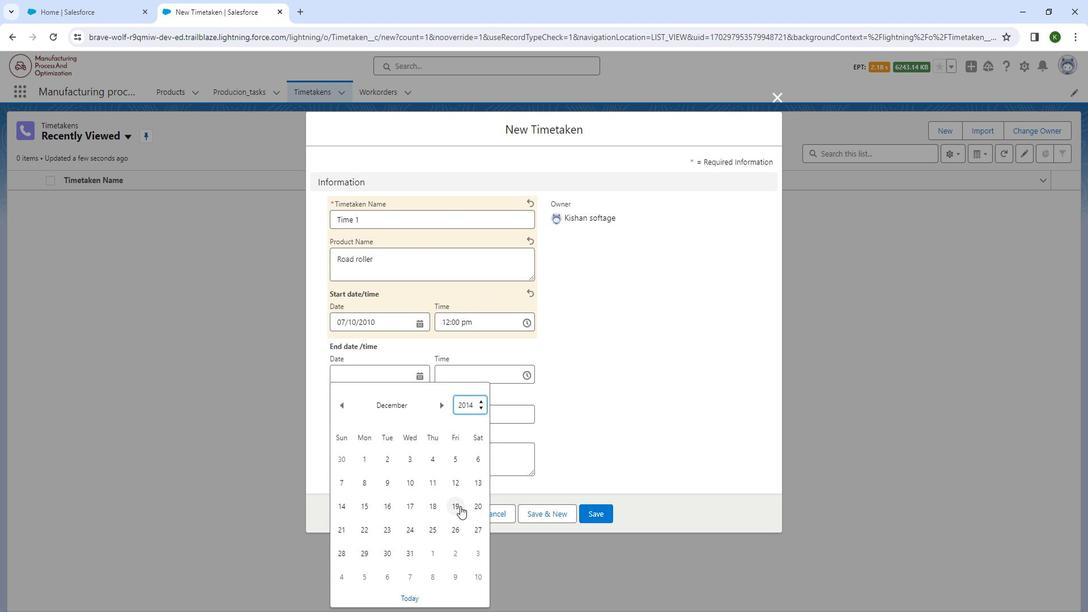
Action: Mouse pressed left at (458, 505)
Screenshot: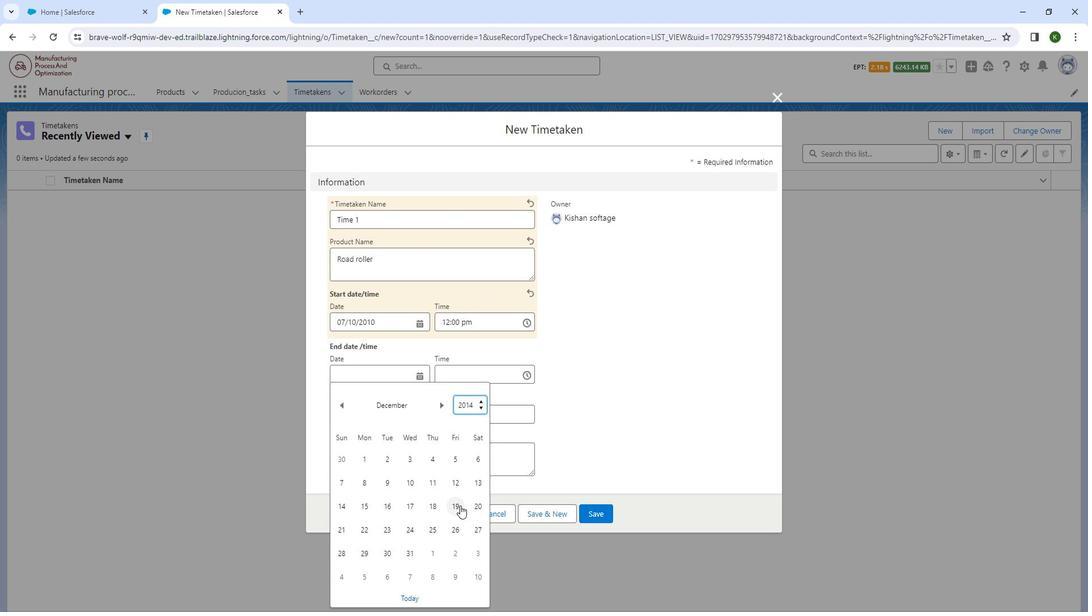 
Action: Mouse moved to (402, 416)
Screenshot: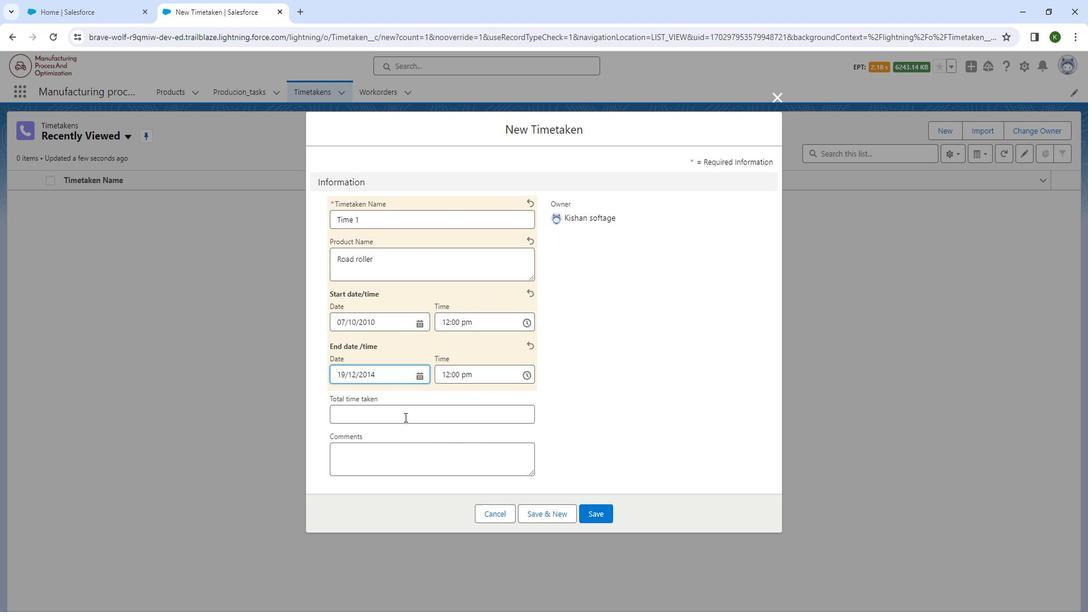 
Action: Mouse pressed left at (402, 416)
Screenshot: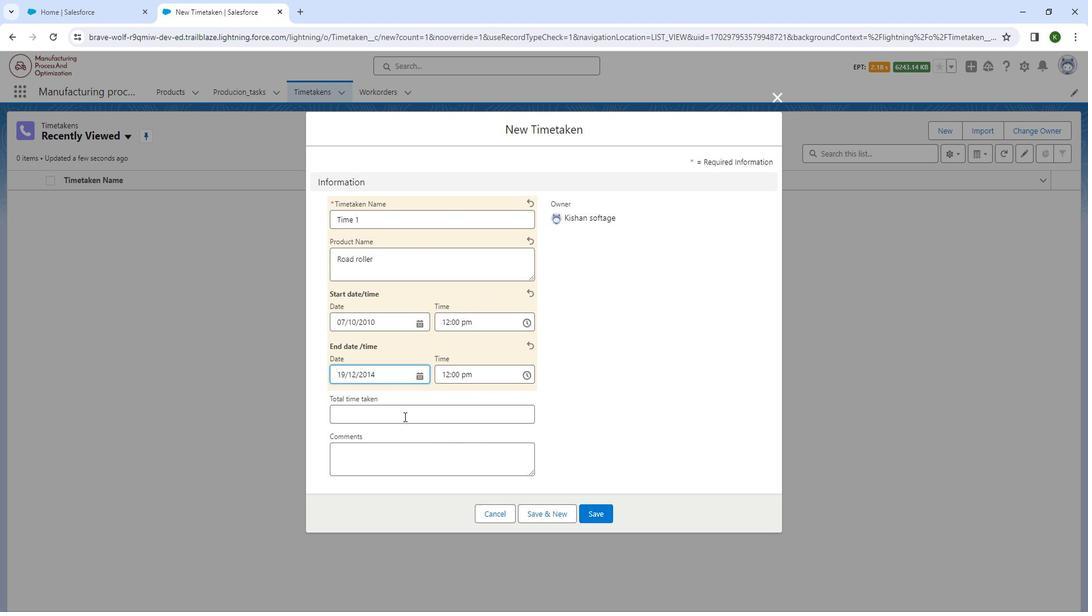 
Action: Key pressed 4<Key.space>years<Key.backspace><Key.space>ye<Key.backspace>y
Screenshot: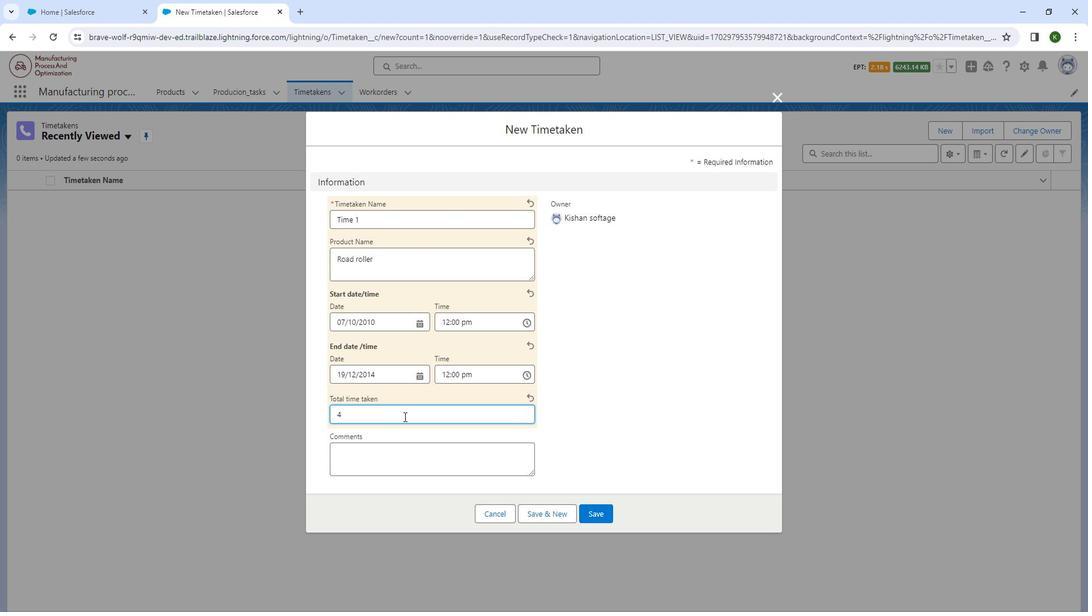 
Action: Mouse moved to (415, 456)
Screenshot: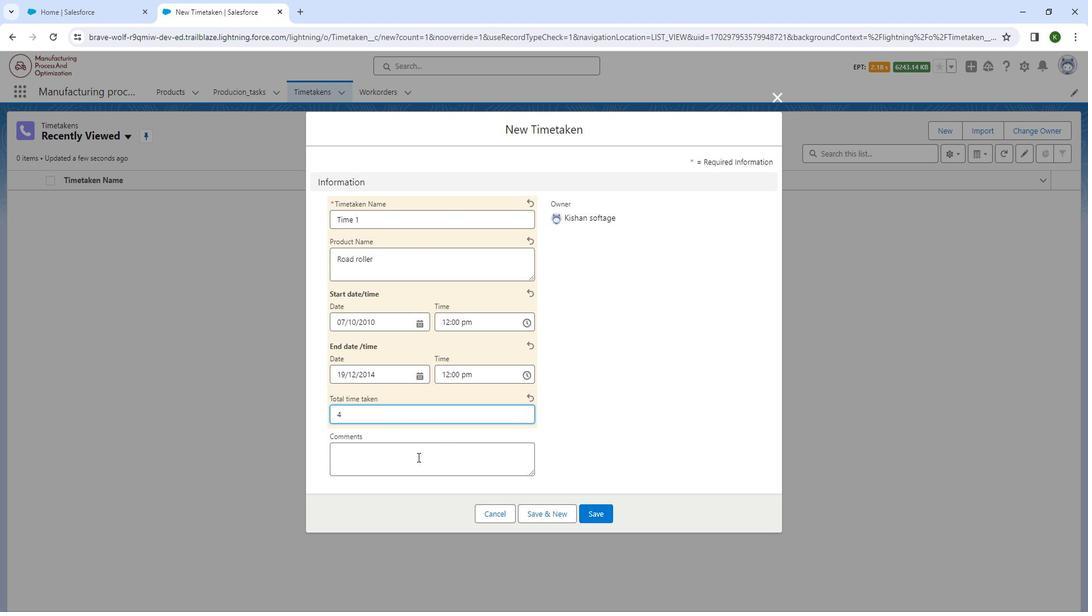 
Action: Mouse pressed left at (415, 456)
Screenshot: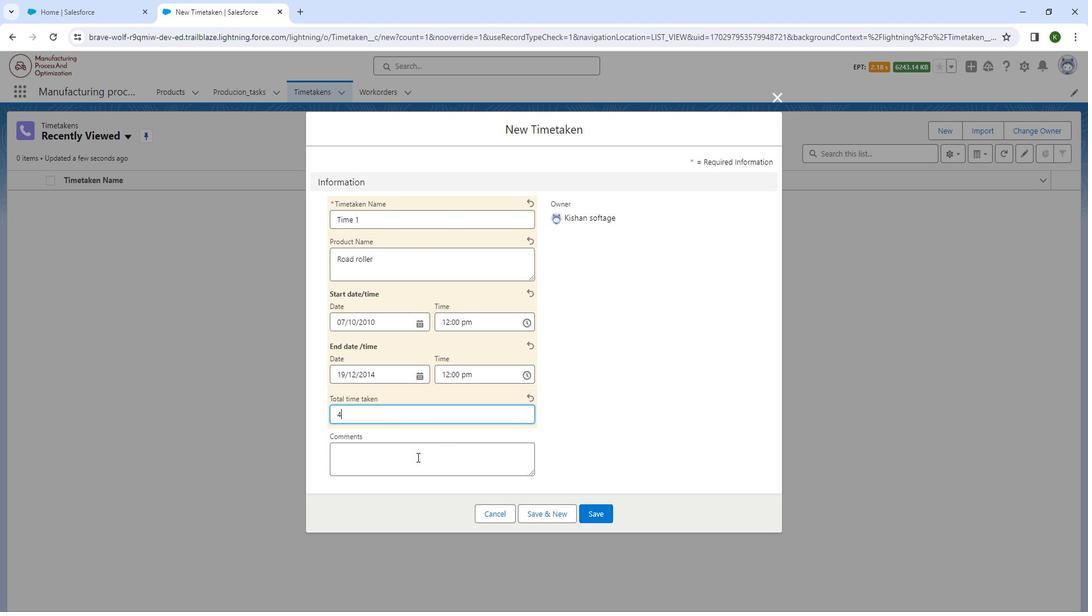 
Action: Mouse moved to (592, 512)
Screenshot: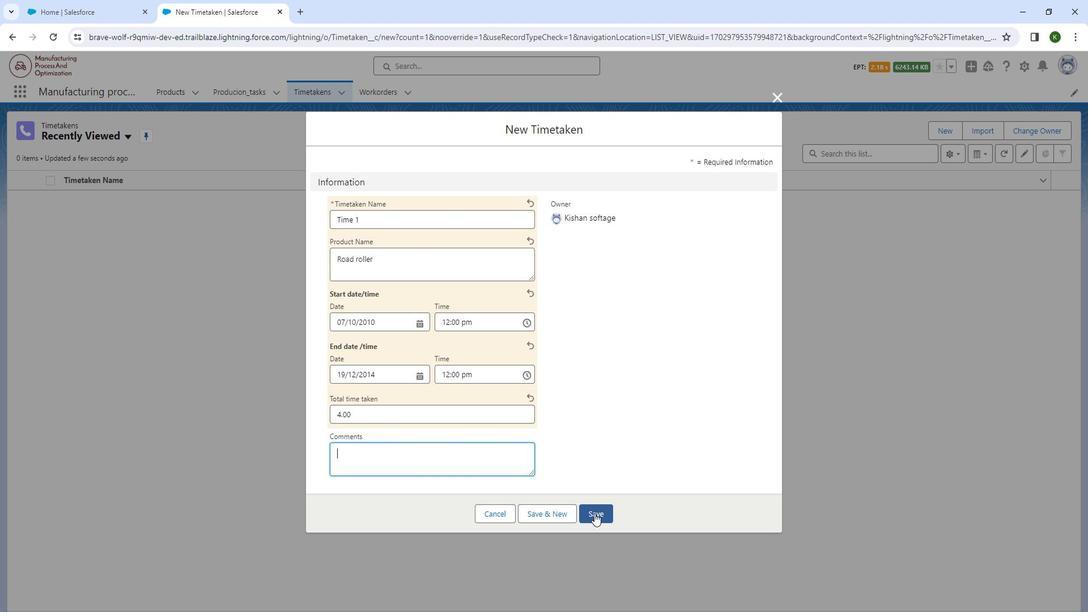
Action: Mouse pressed left at (592, 512)
Screenshot: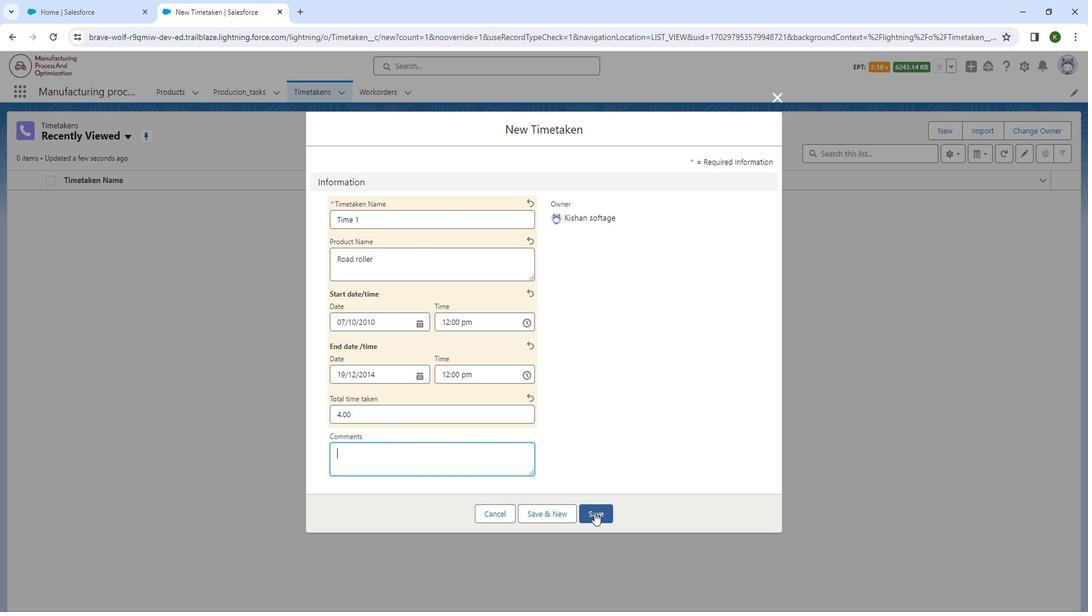 
Action: Mouse moved to (350, 254)
Screenshot: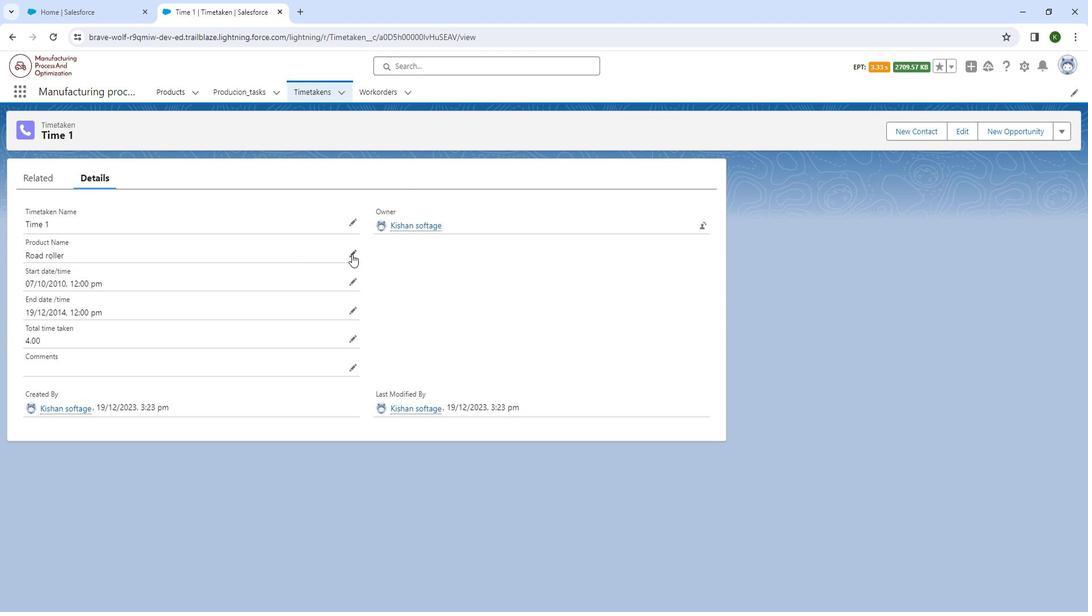 
Action: Mouse pressed left at (350, 254)
Screenshot: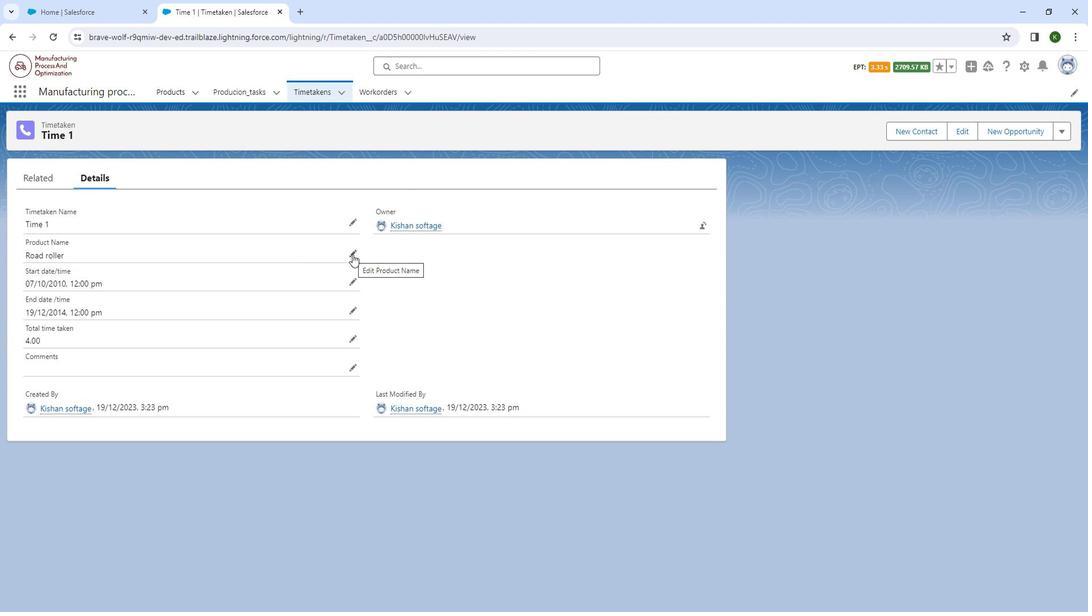 
Action: Mouse moved to (125, 292)
Screenshot: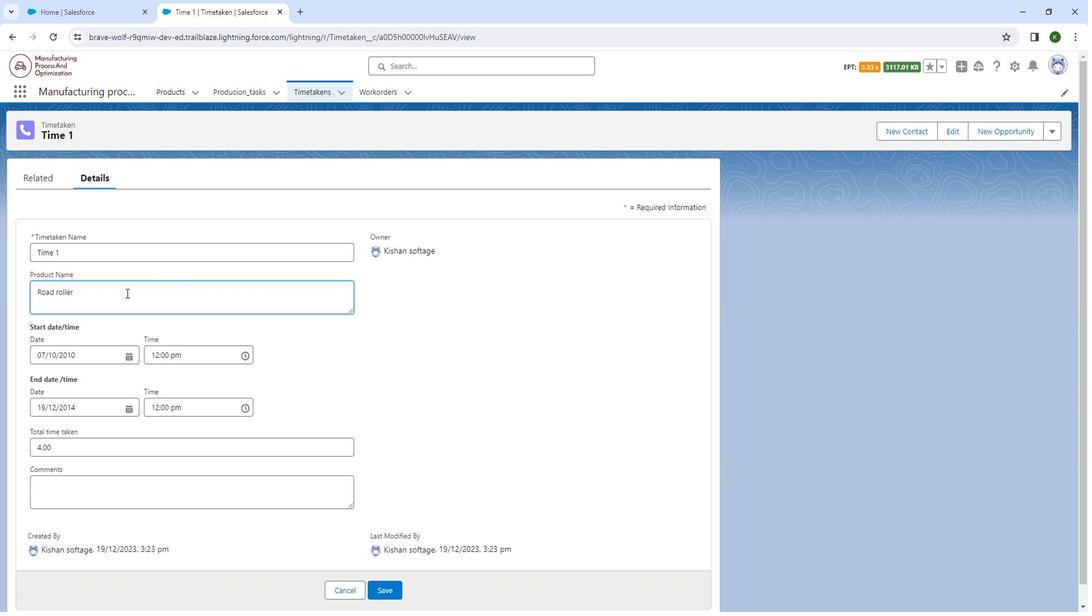 
Action: Mouse pressed left at (125, 292)
Screenshot: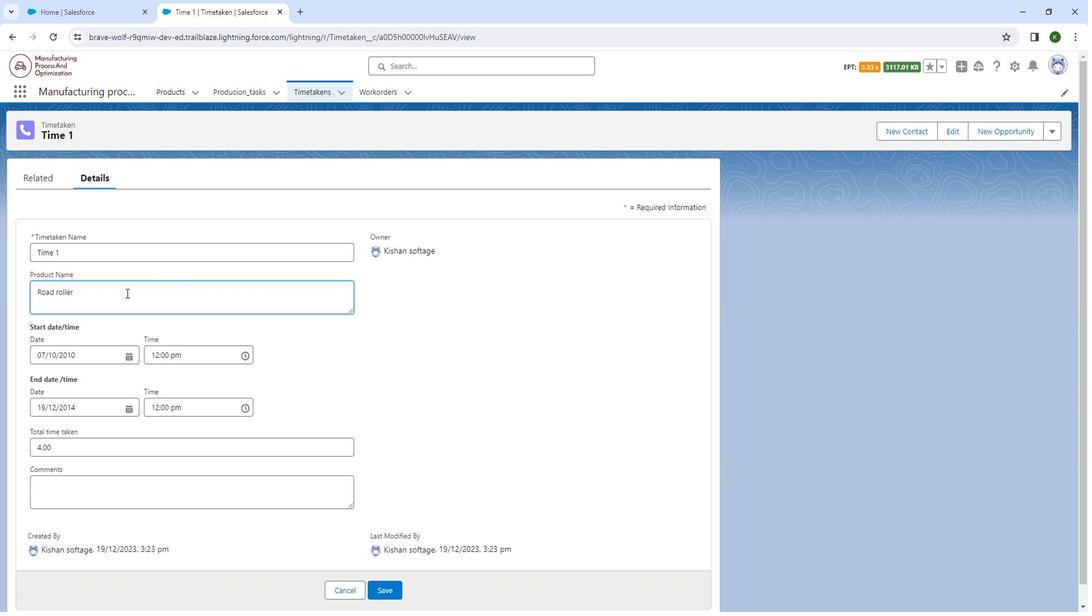 
Action: Mouse moved to (126, 295)
Screenshot: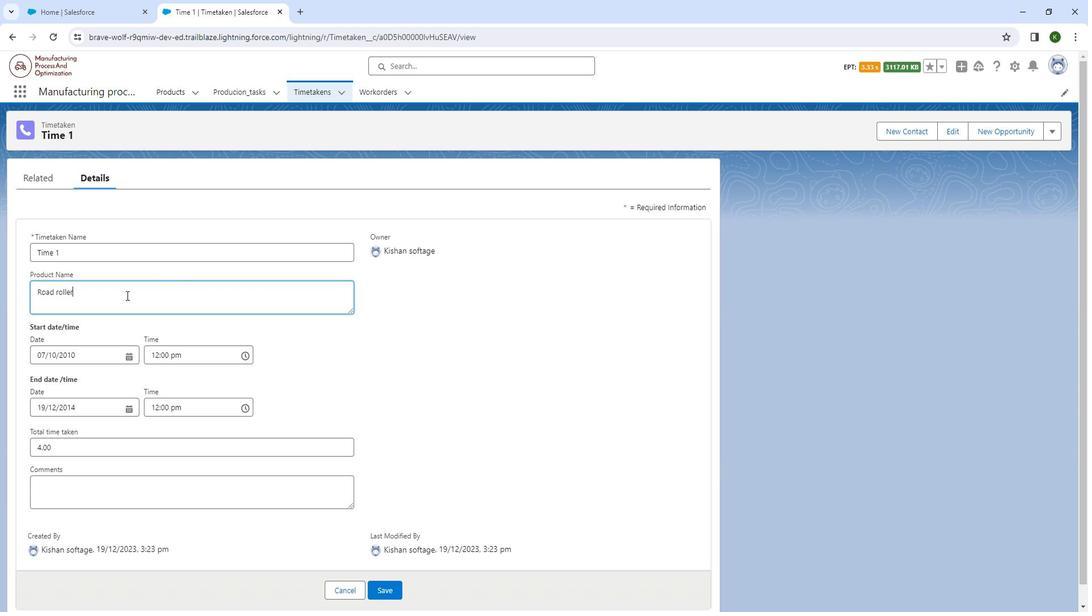 
Action: Key pressed <Key.backspace><Key.backspace><Key.backspace><Key.backspace><Key.backspace><Key.backspace><Key.backspace><Key.backspace><Key.backspace><Key.backspace><Key.backspace><Key.shift_r>Caterpiller
Screenshot: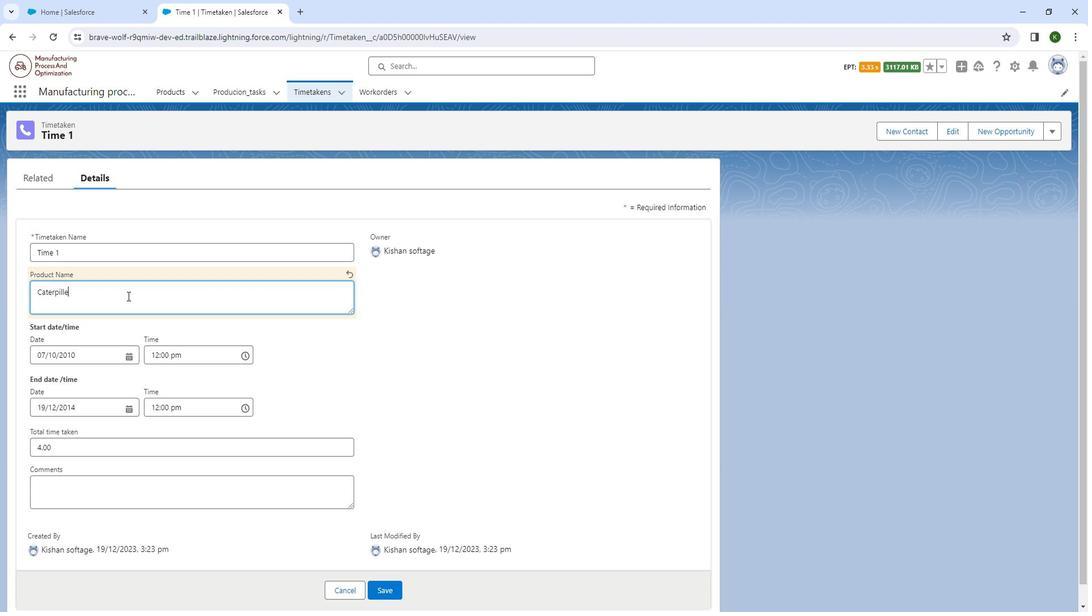 
Action: Mouse moved to (127, 355)
Screenshot: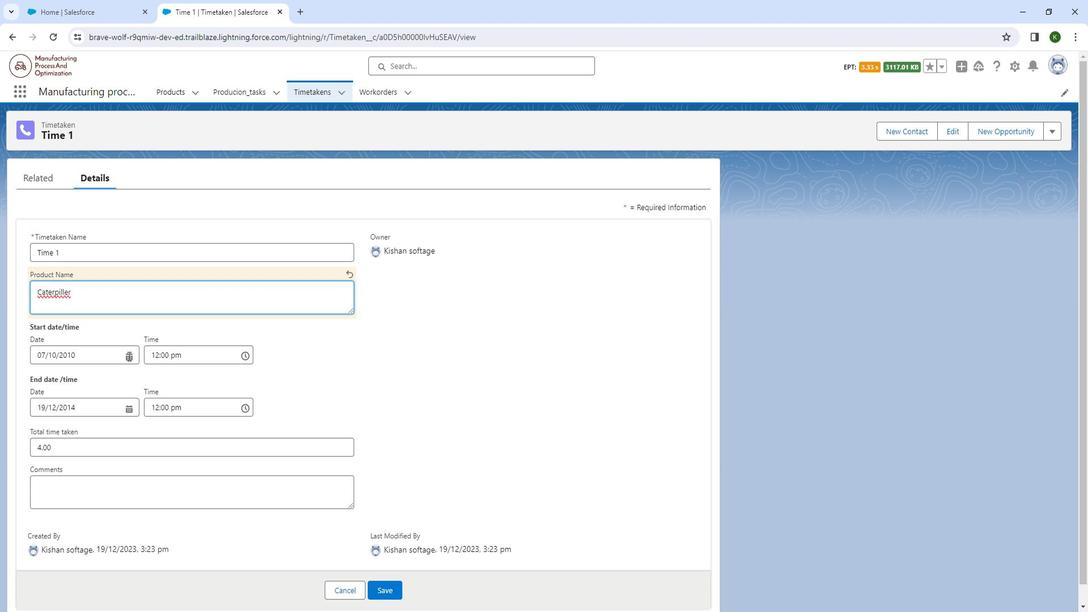 
Action: Mouse pressed left at (127, 355)
Screenshot: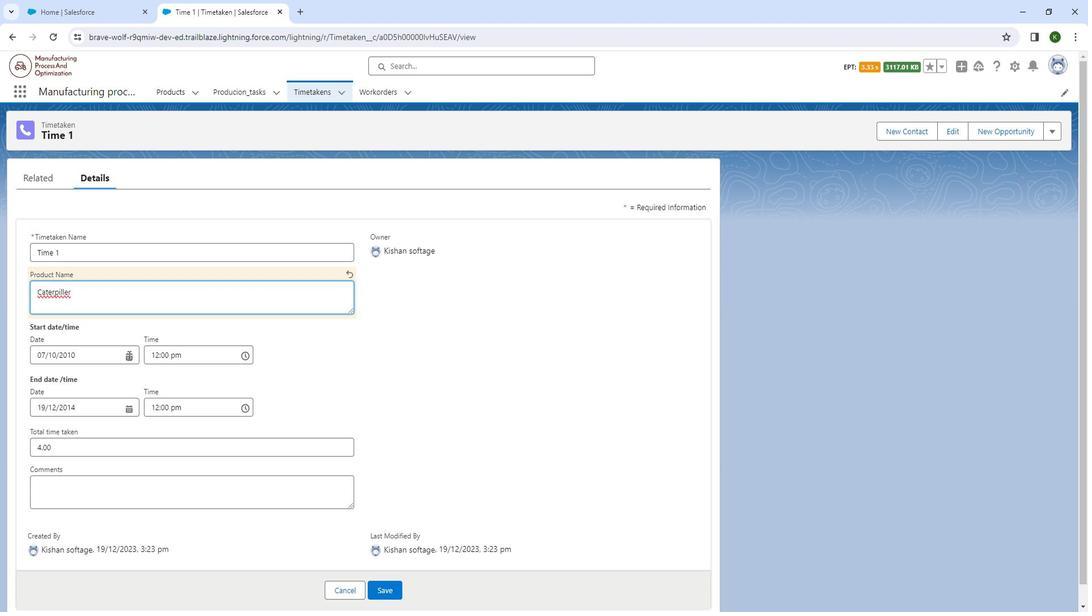 
Action: Mouse moved to (161, 390)
Screenshot: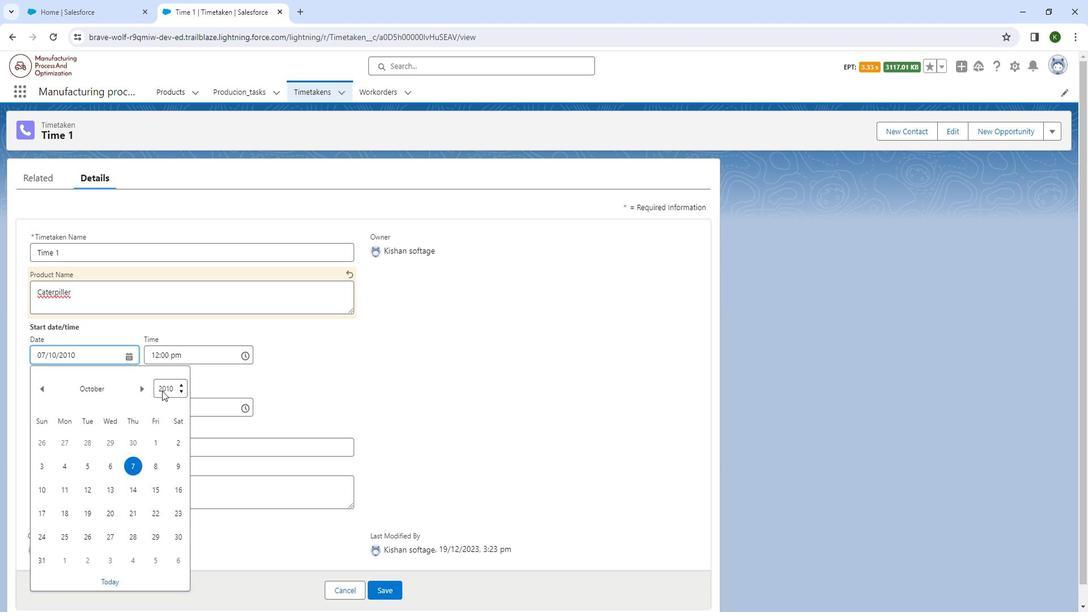 
Action: Mouse pressed left at (161, 390)
Screenshot: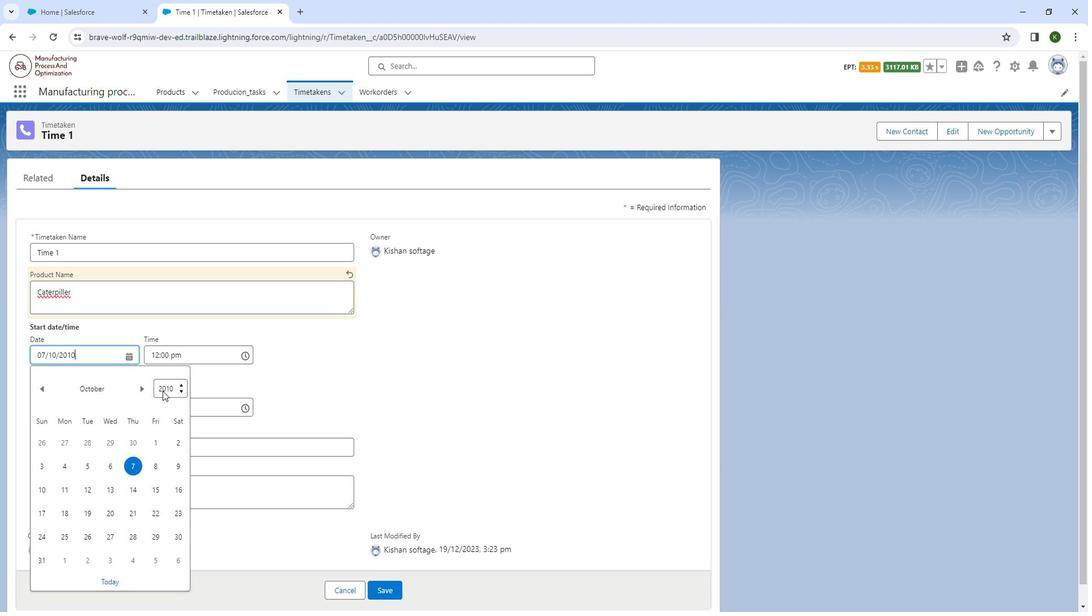 
Action: Mouse moved to (163, 554)
Screenshot: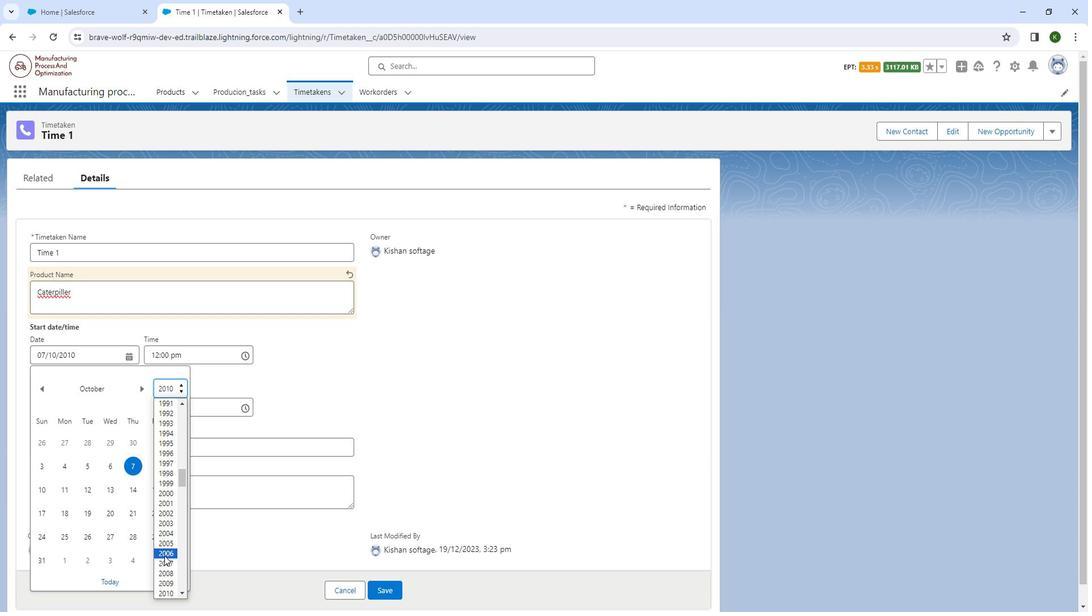 
Action: Mouse scrolled (163, 553) with delta (0, 0)
Screenshot: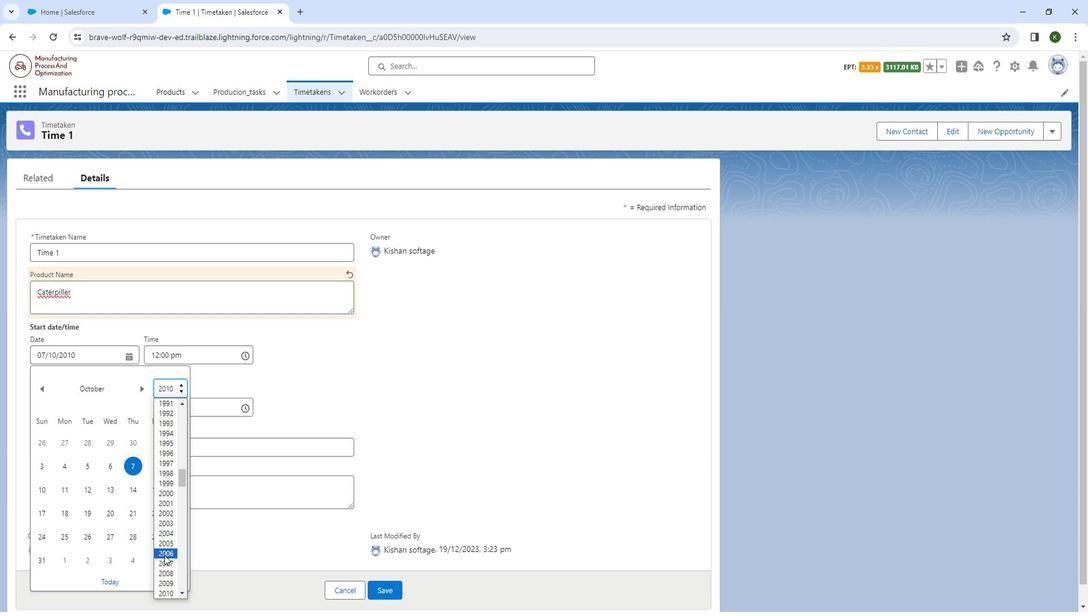 
Action: Mouse moved to (172, 496)
Screenshot: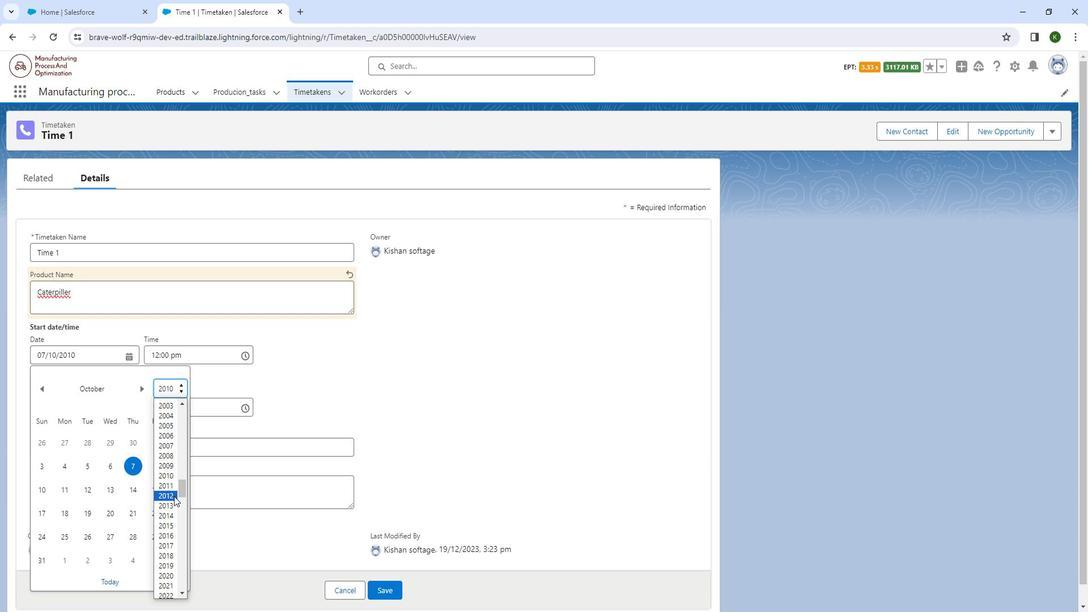 
Action: Mouse pressed left at (172, 496)
Screenshot: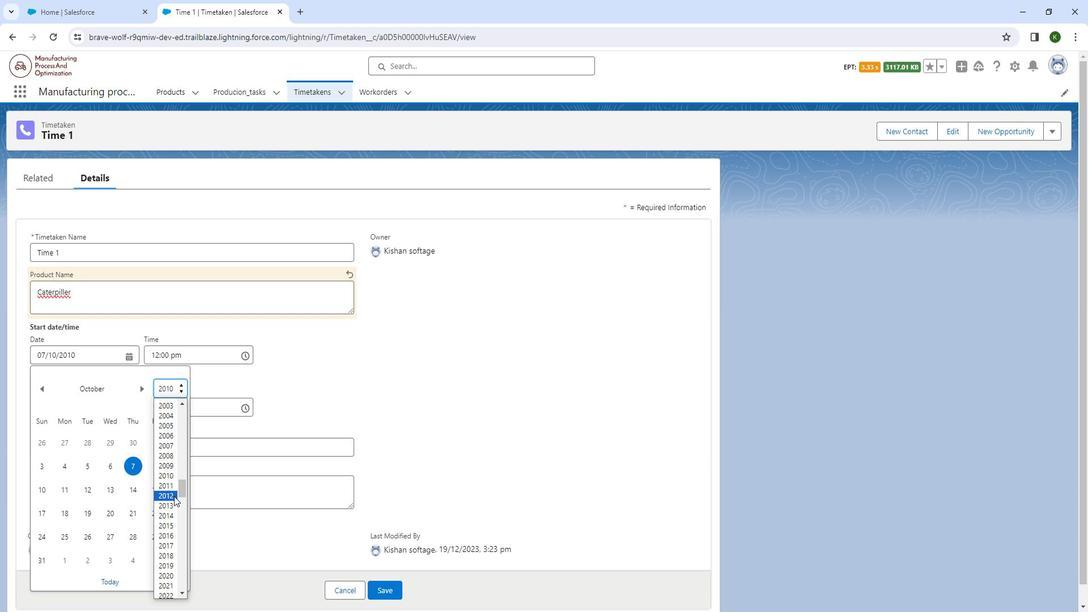 
Action: Mouse moved to (281, 387)
Screenshot: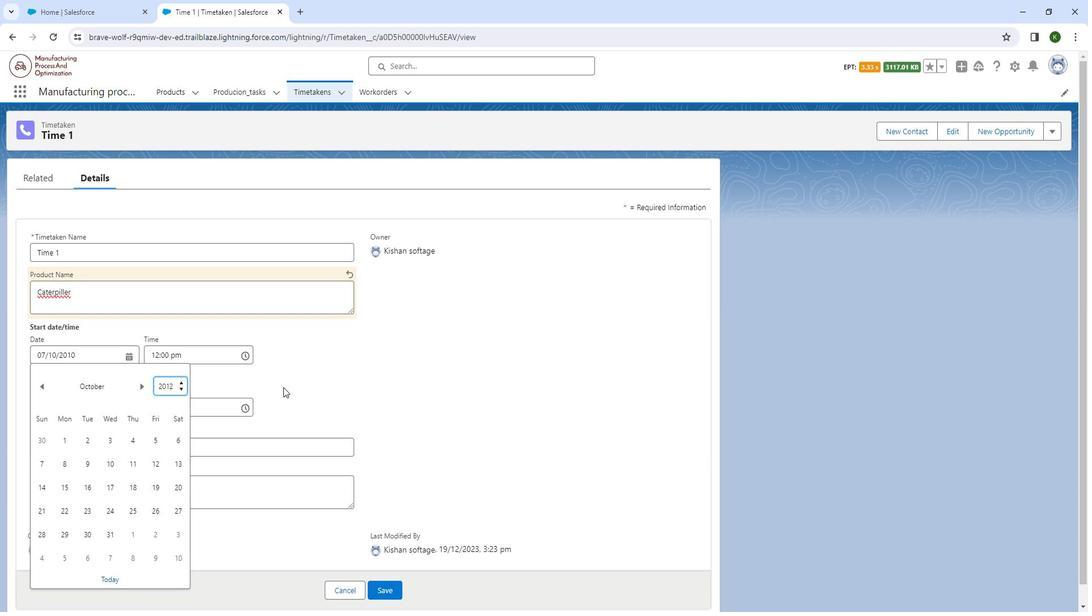 
Action: Mouse pressed left at (281, 387)
Screenshot: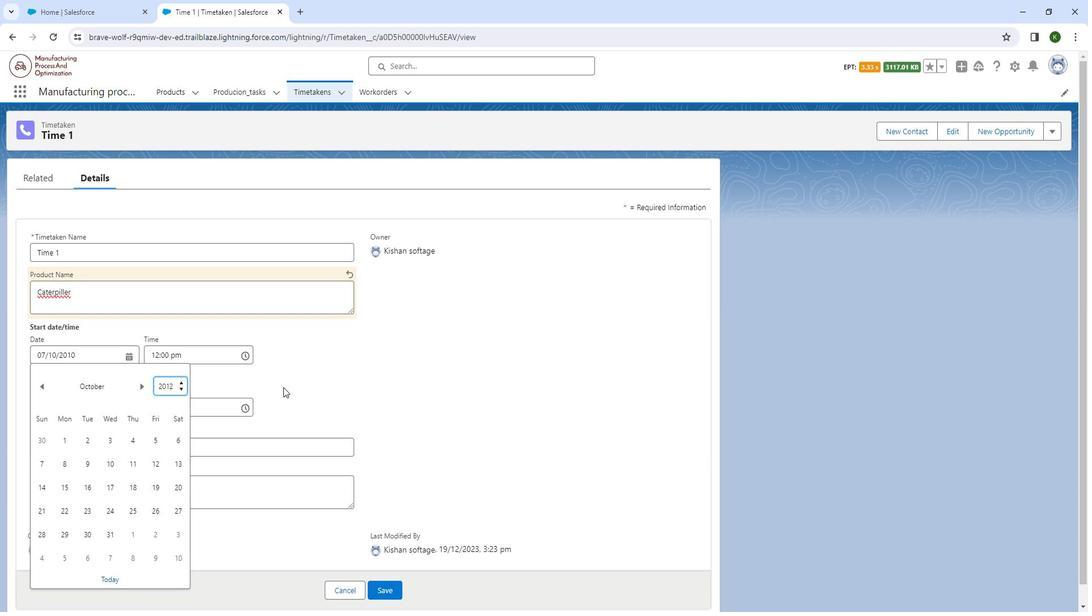 
Action: Mouse moved to (127, 354)
Screenshot: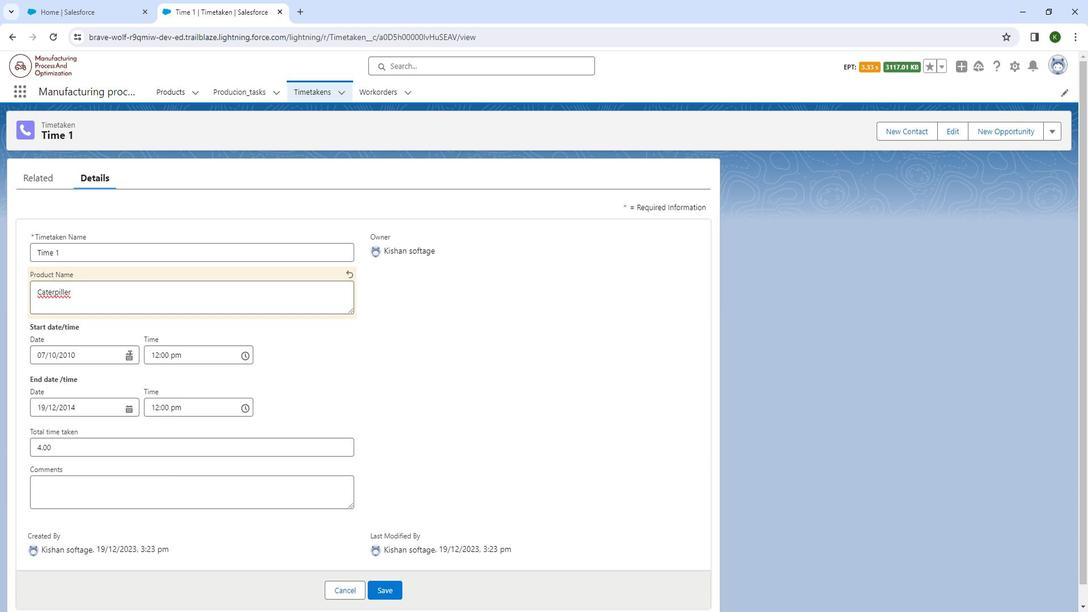 
Action: Mouse pressed left at (127, 354)
Screenshot: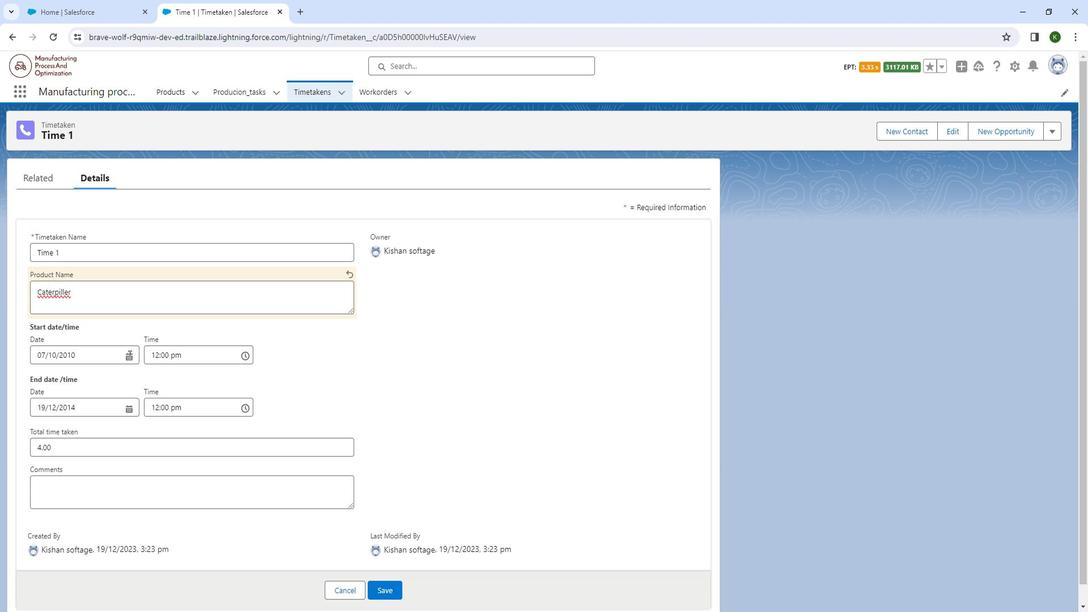 
Action: Mouse moved to (170, 387)
Screenshot: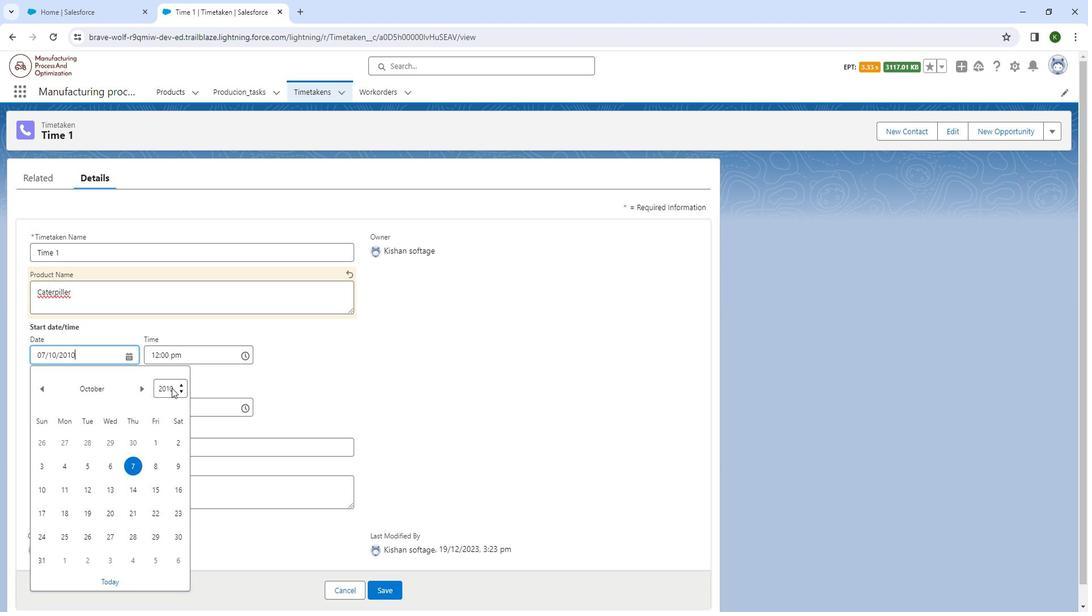 
Action: Mouse pressed left at (170, 387)
Screenshot: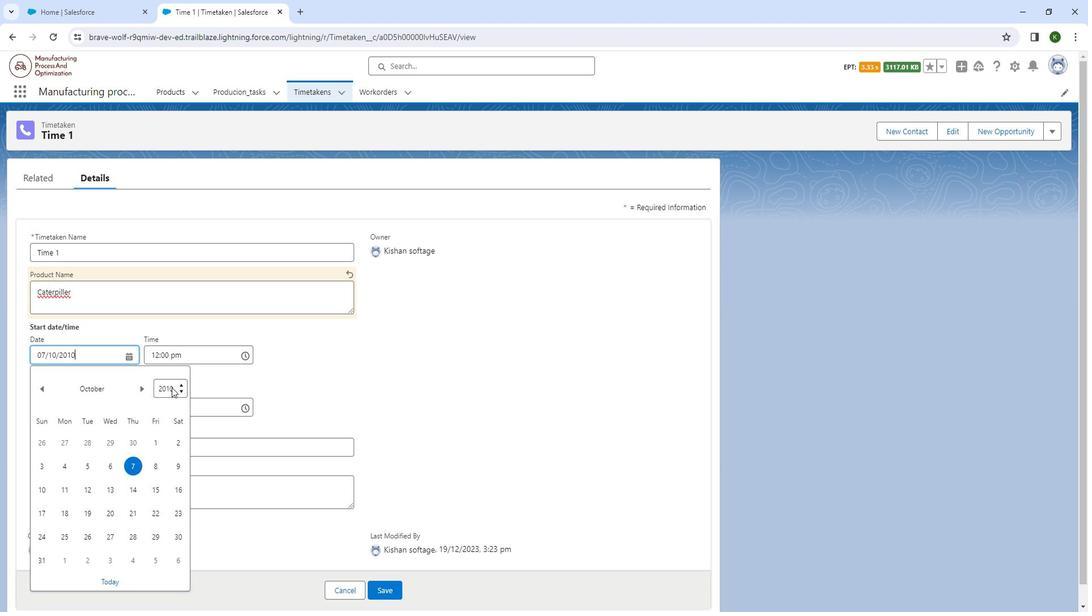 
Action: Mouse moved to (182, 590)
Screenshot: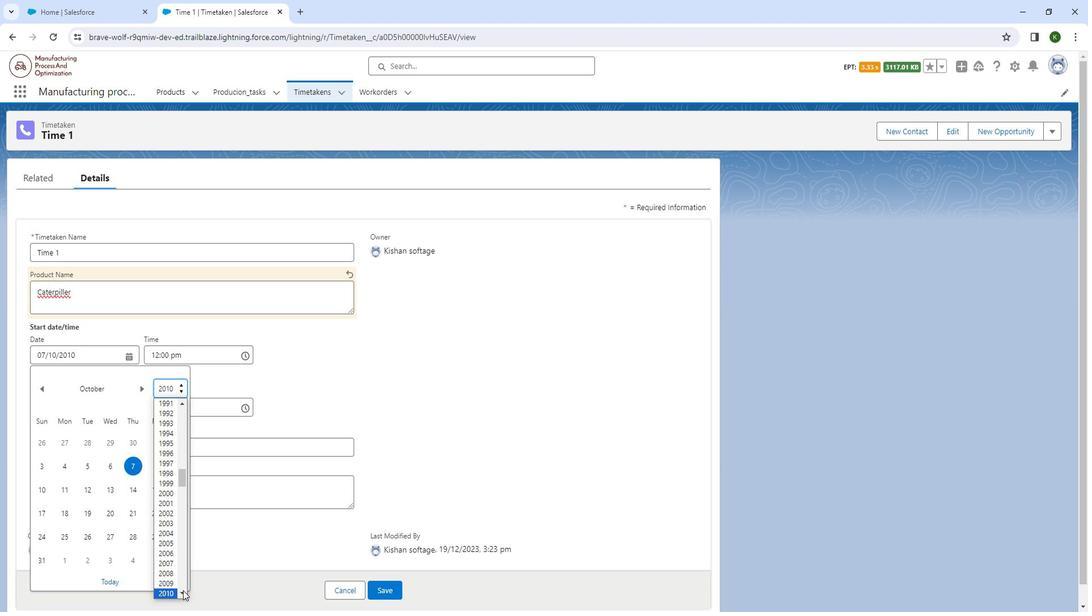 
Action: Mouse pressed left at (182, 590)
Screenshot: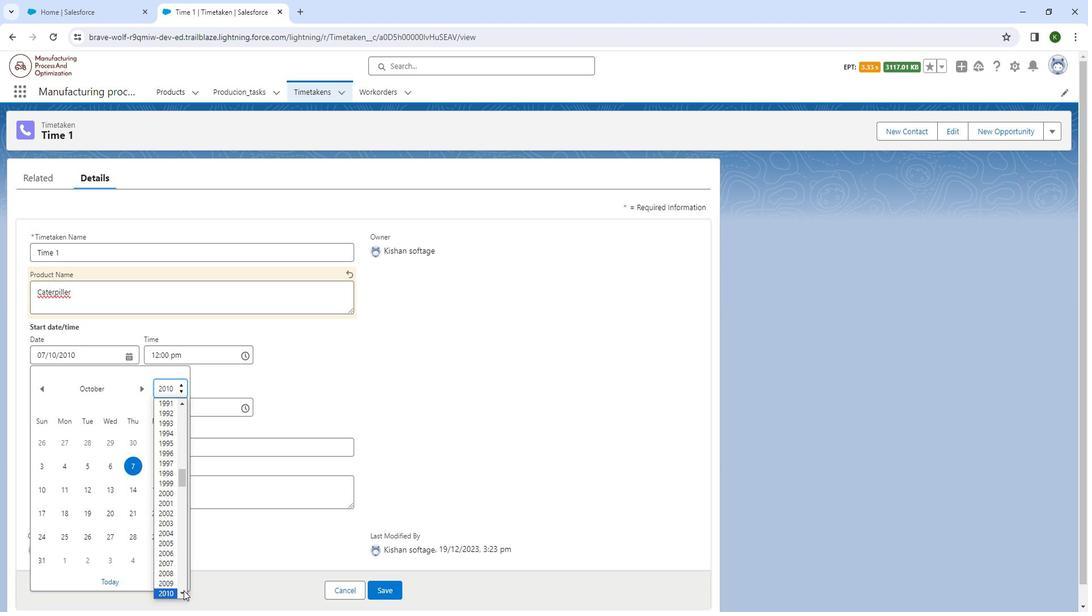 
Action: Mouse moved to (167, 589)
Screenshot: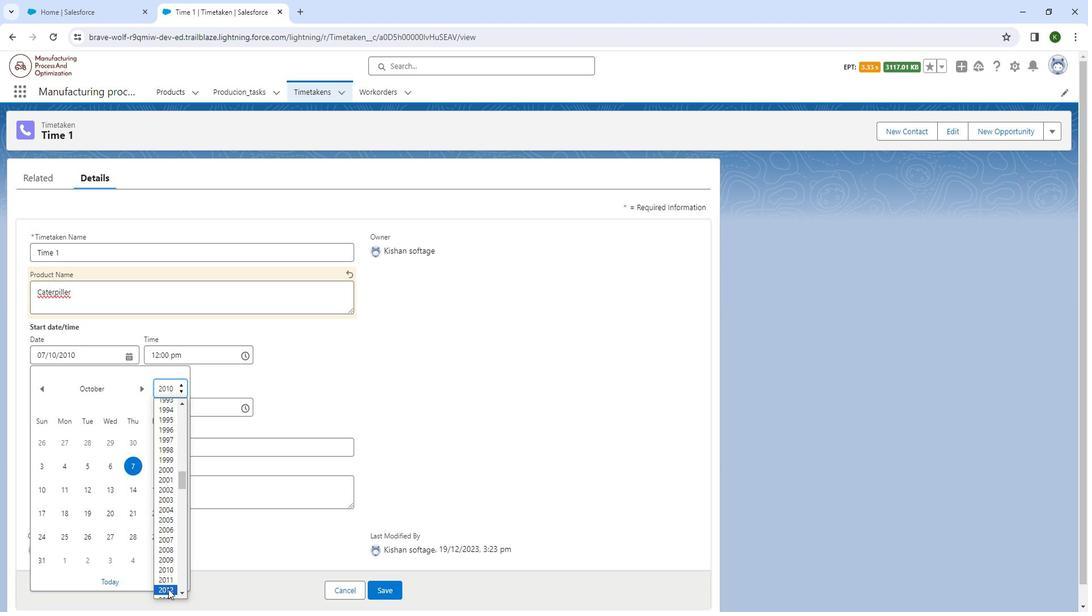 
Action: Mouse pressed left at (167, 589)
Screenshot: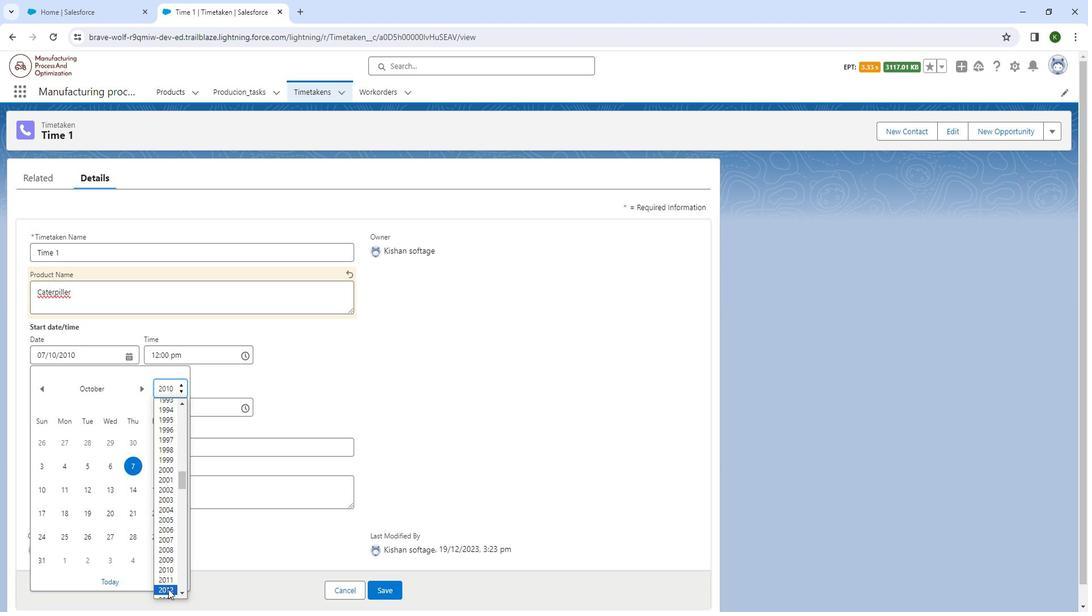 
Action: Mouse moved to (234, 533)
Screenshot: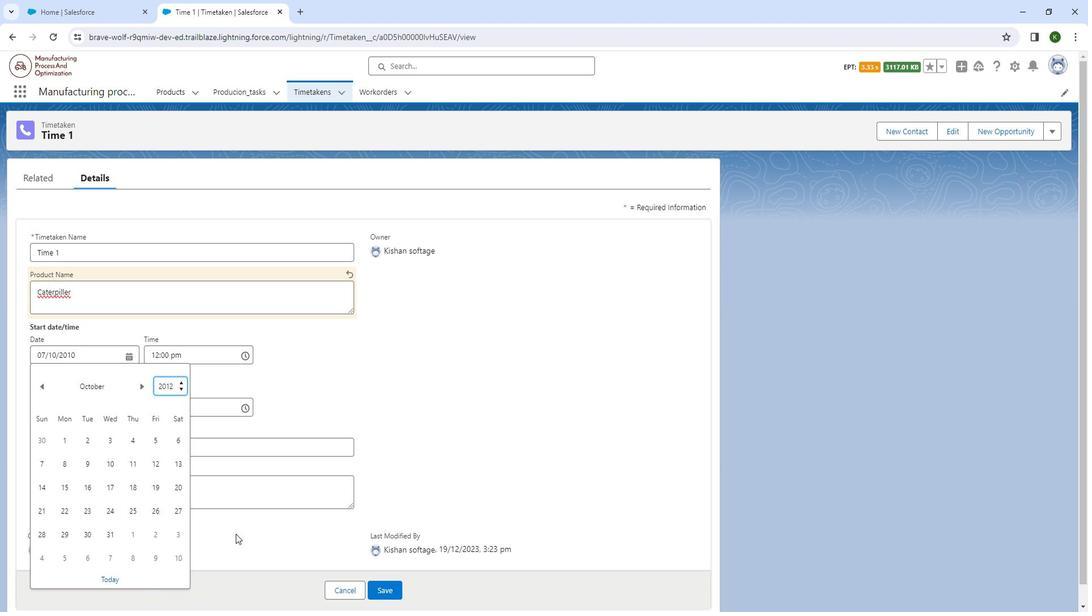 
Action: Mouse pressed left at (234, 533)
Screenshot: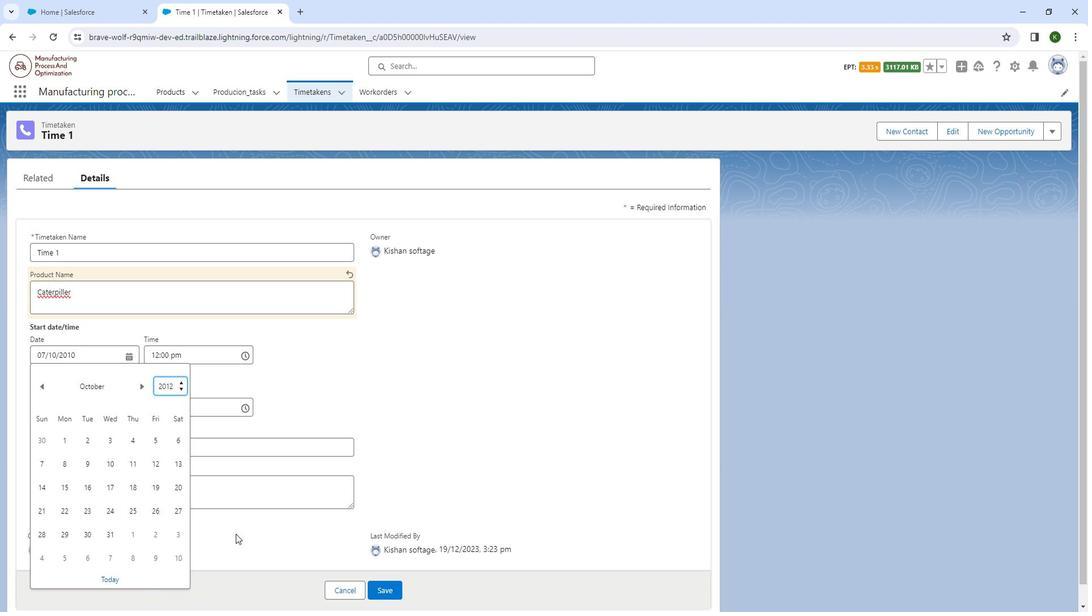 
Action: Mouse moved to (165, 447)
Screenshot: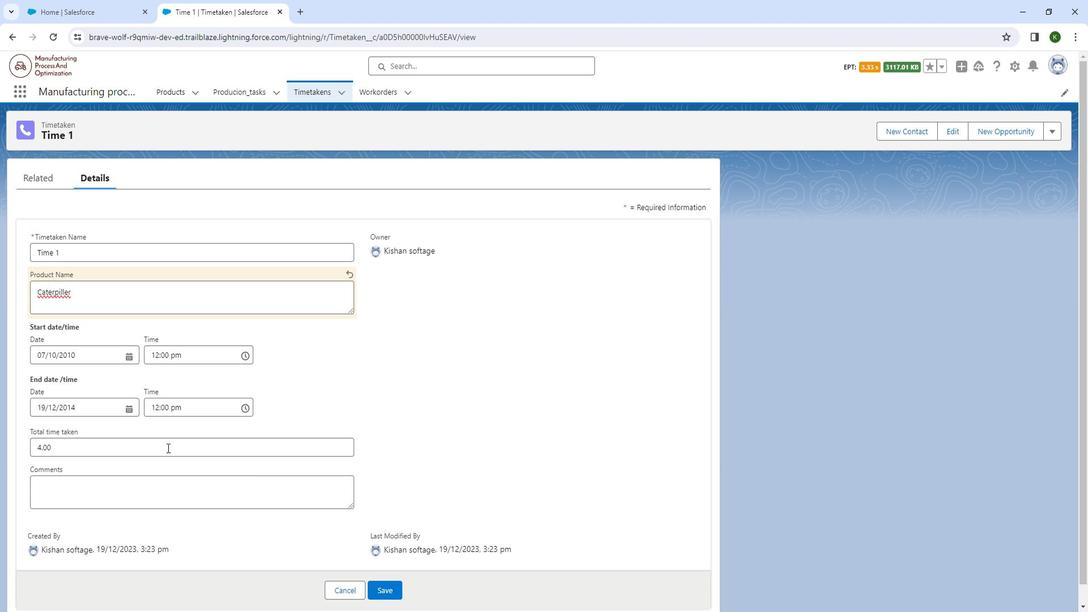 
Action: Mouse pressed left at (165, 447)
Screenshot: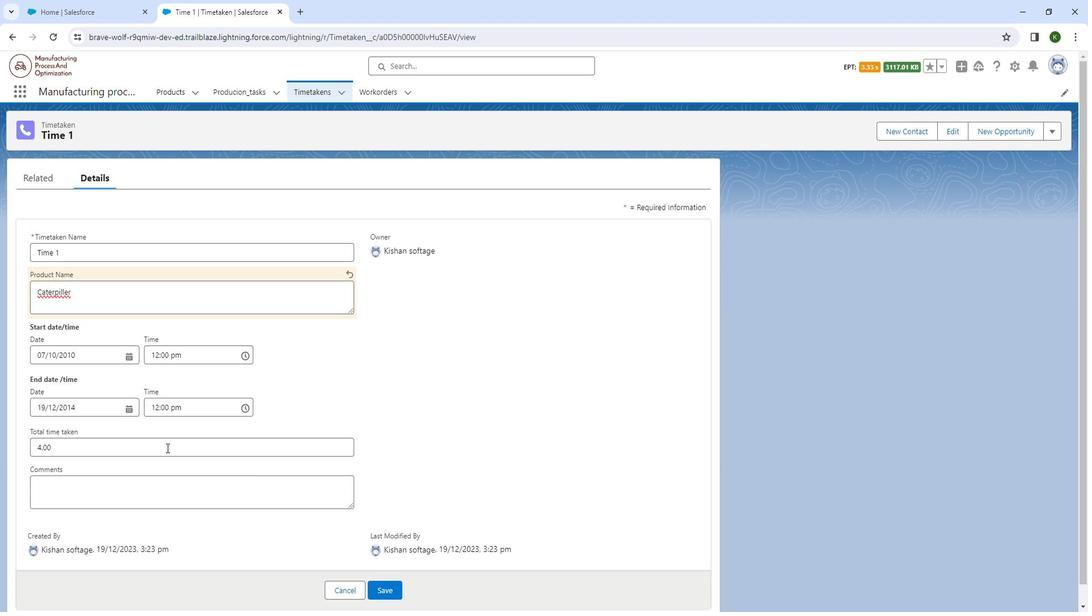 
Action: Key pressed <Key.backspace>3
Screenshot: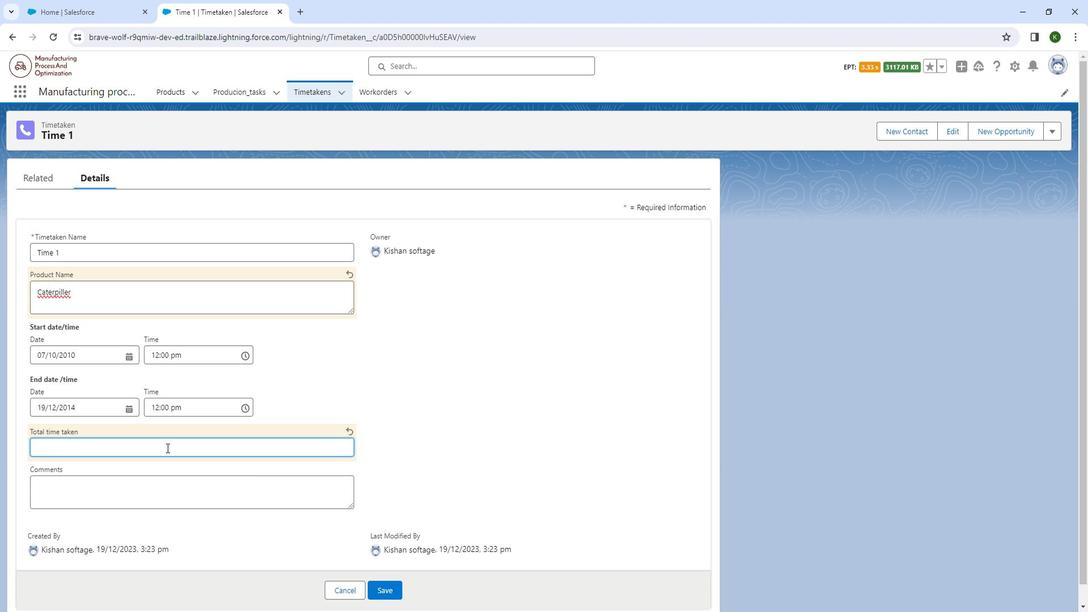 
Action: Mouse moved to (415, 372)
Screenshot: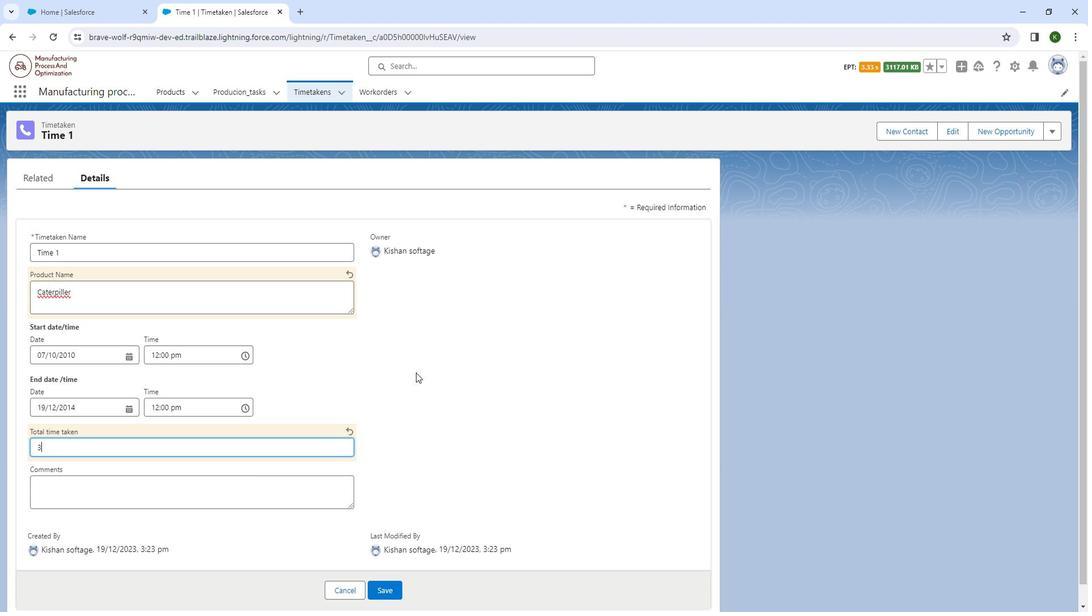 
Action: Mouse scrolled (415, 371) with delta (0, 0)
Screenshot: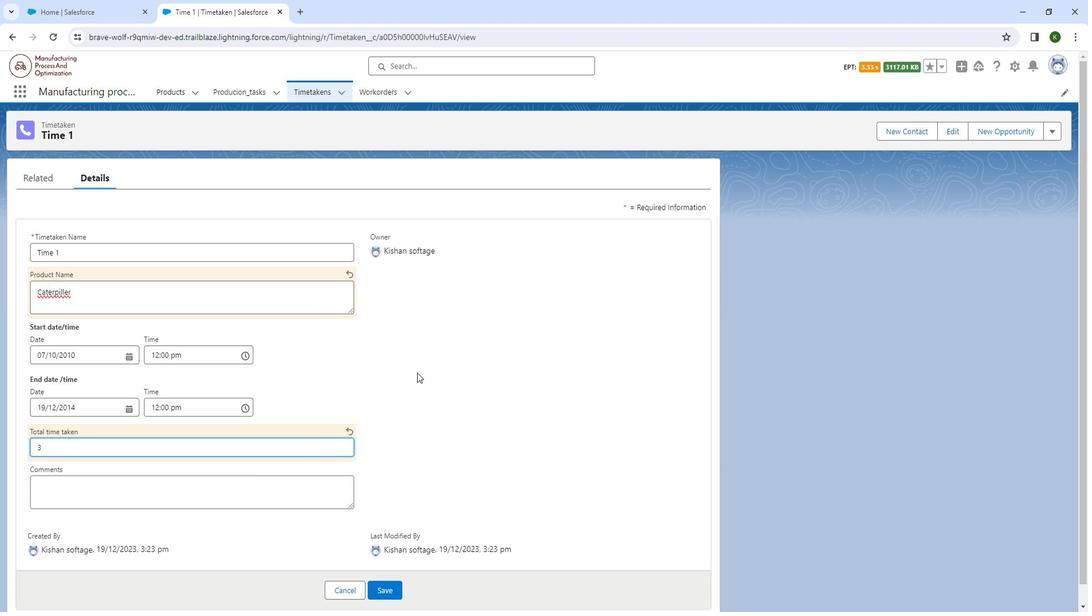 
Action: Mouse scrolled (415, 371) with delta (0, 0)
Screenshot: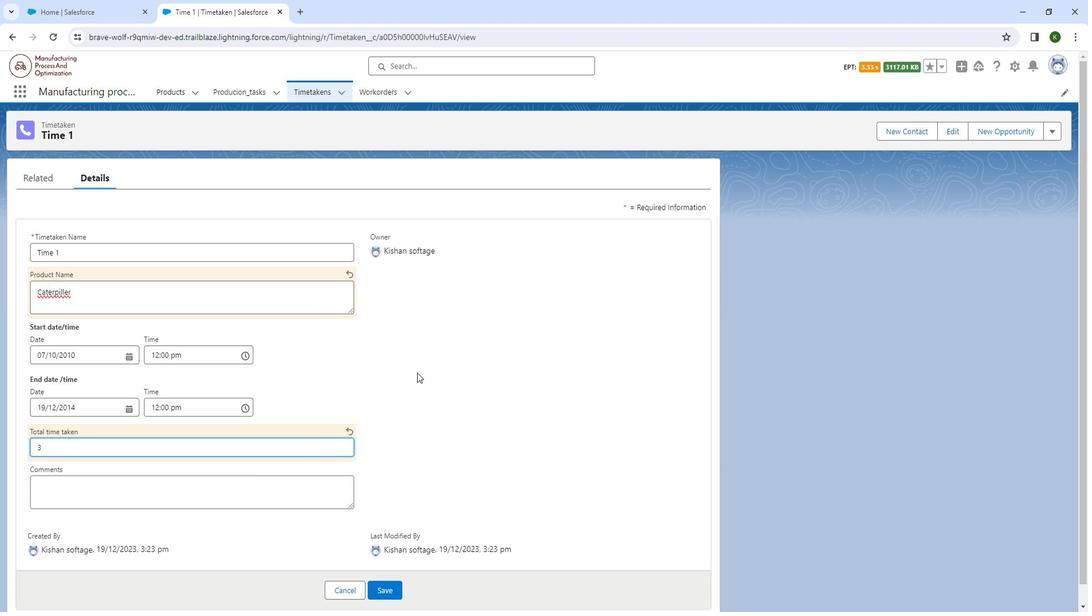
Action: Mouse scrolled (415, 371) with delta (0, 0)
Screenshot: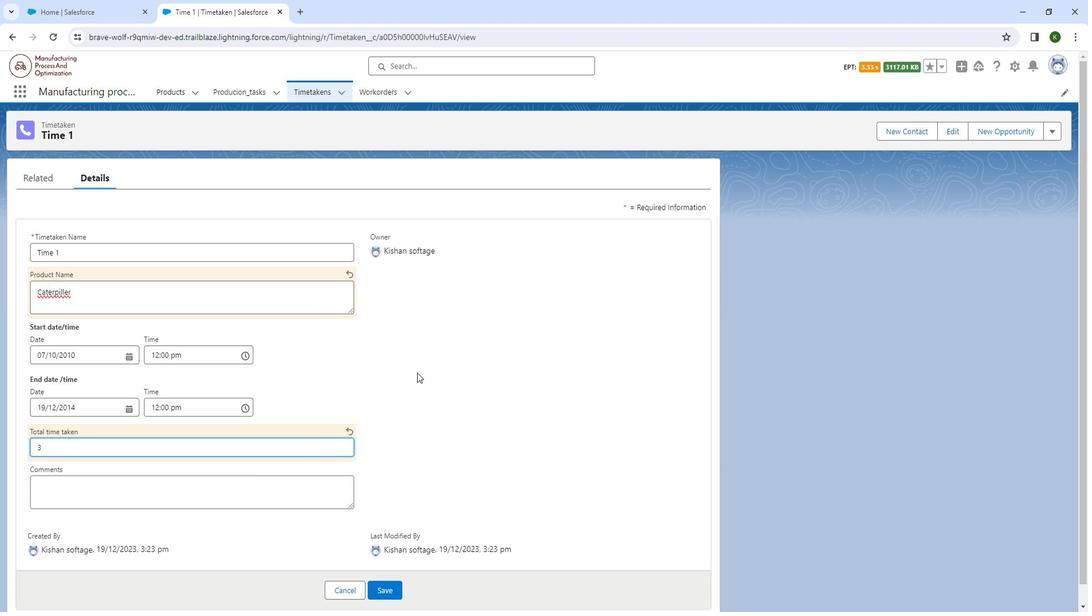 
Action: Mouse moved to (387, 564)
Screenshot: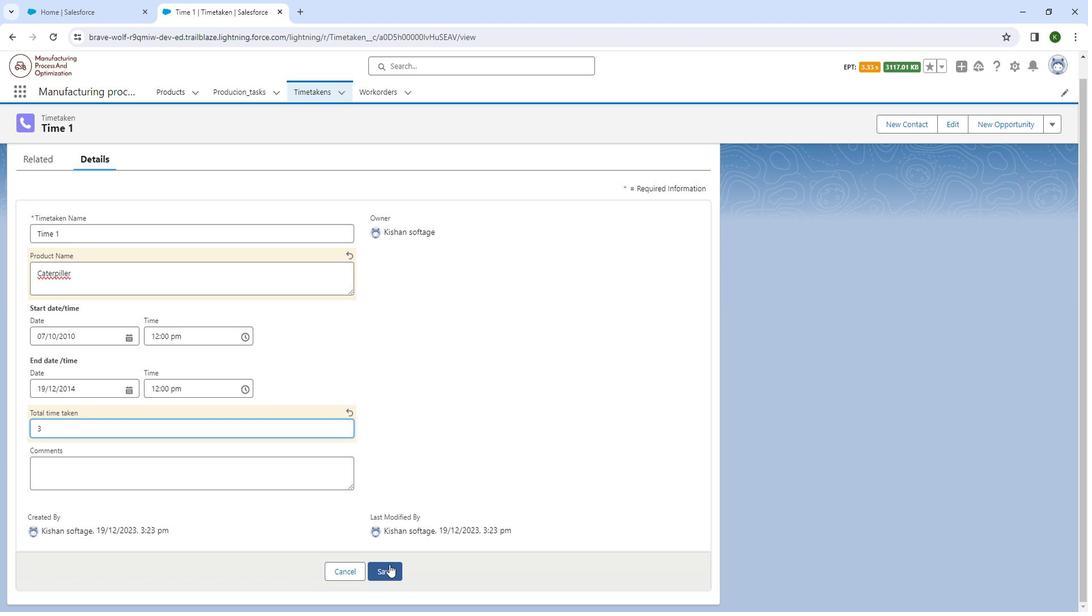 
Action: Mouse pressed left at (387, 564)
Screenshot: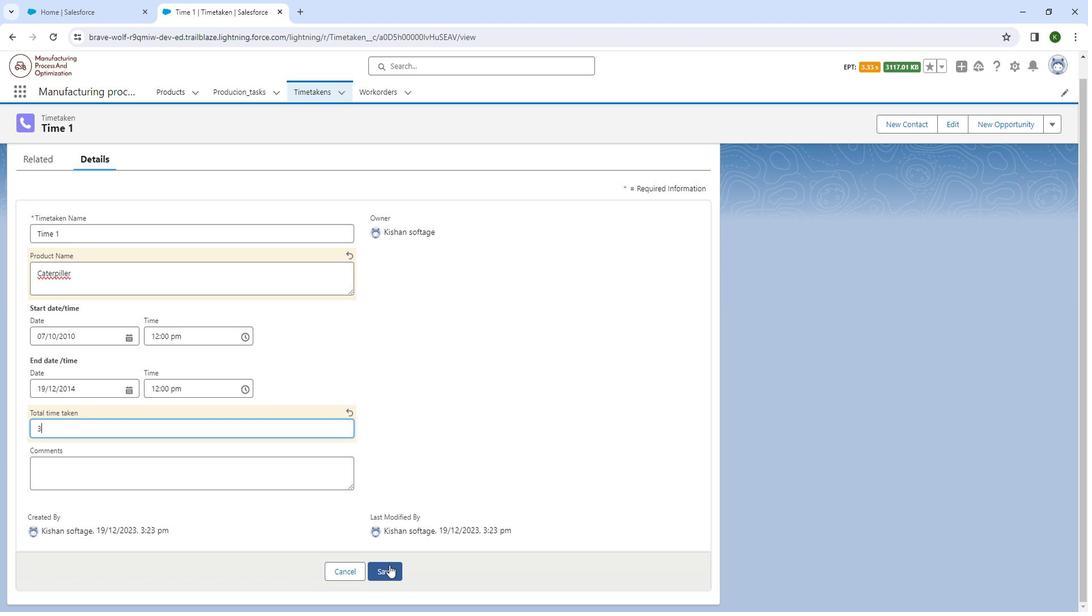 
Action: Mouse moved to (43, 179)
Screenshot: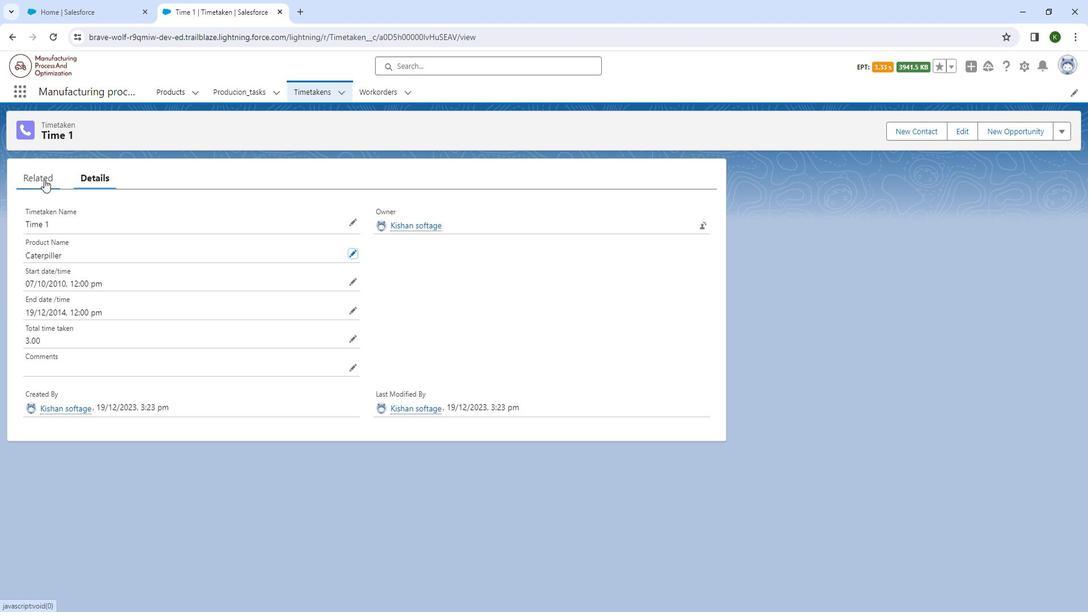 
Action: Mouse pressed left at (43, 179)
Screenshot: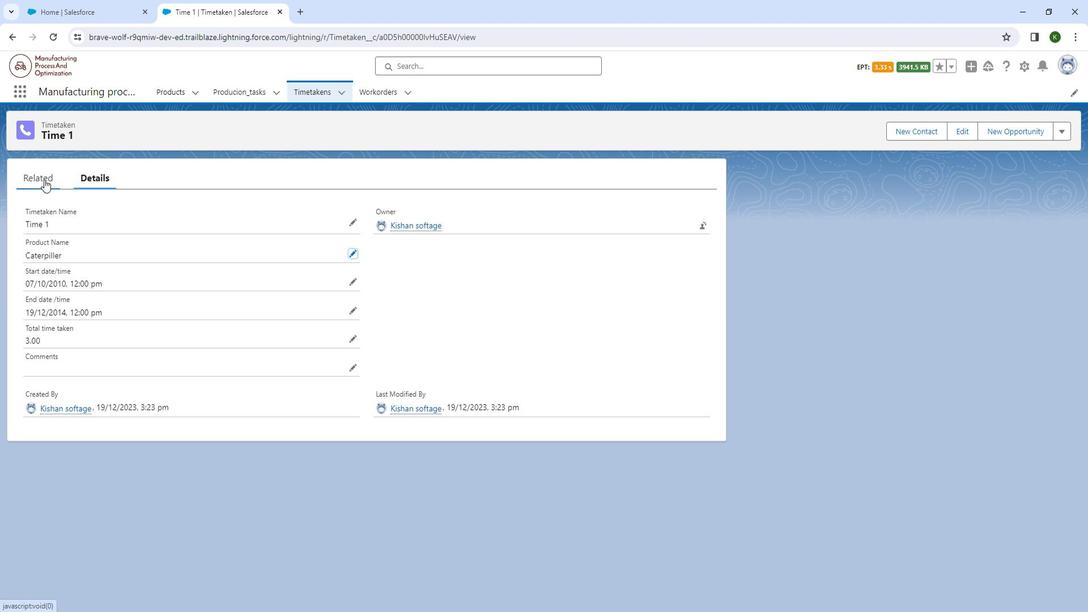 
Action: Mouse moved to (230, 360)
Screenshot: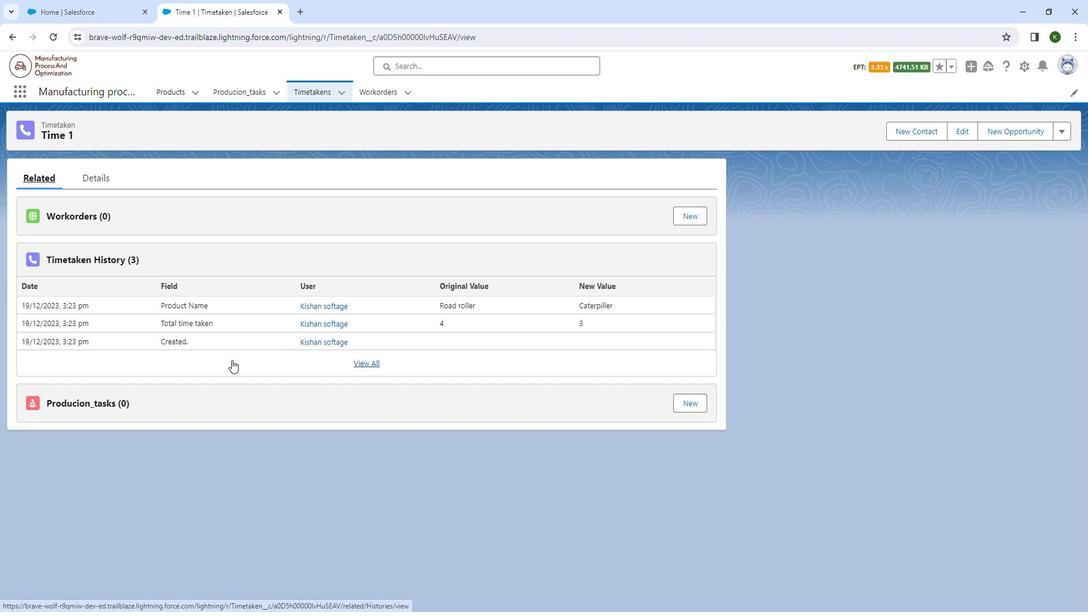 
